 Task: Apply a de-essing effect to a vocal track without compromising natural clarity.
Action: Mouse moved to (76, 0)
Screenshot: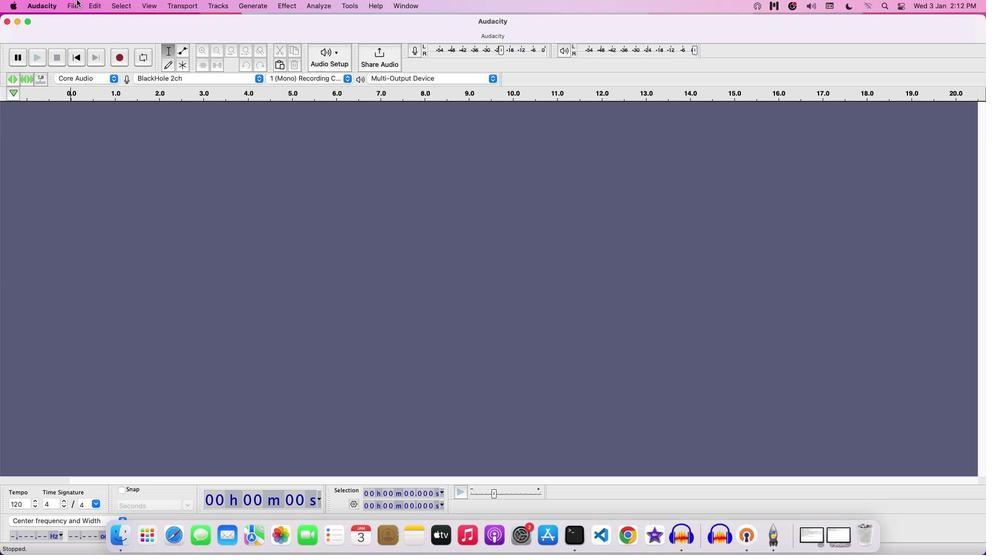 
Action: Mouse pressed left at (76, 0)
Screenshot: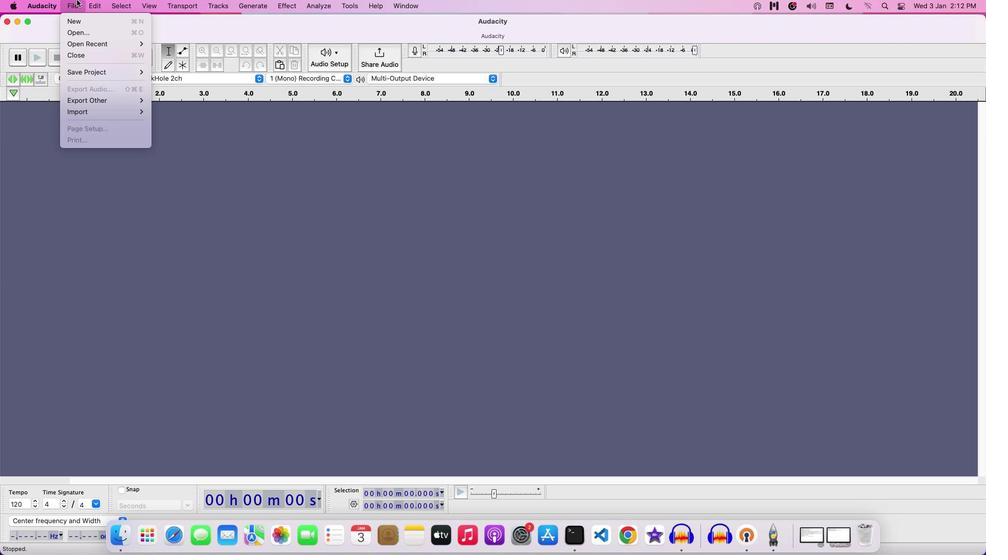 
Action: Mouse moved to (86, 35)
Screenshot: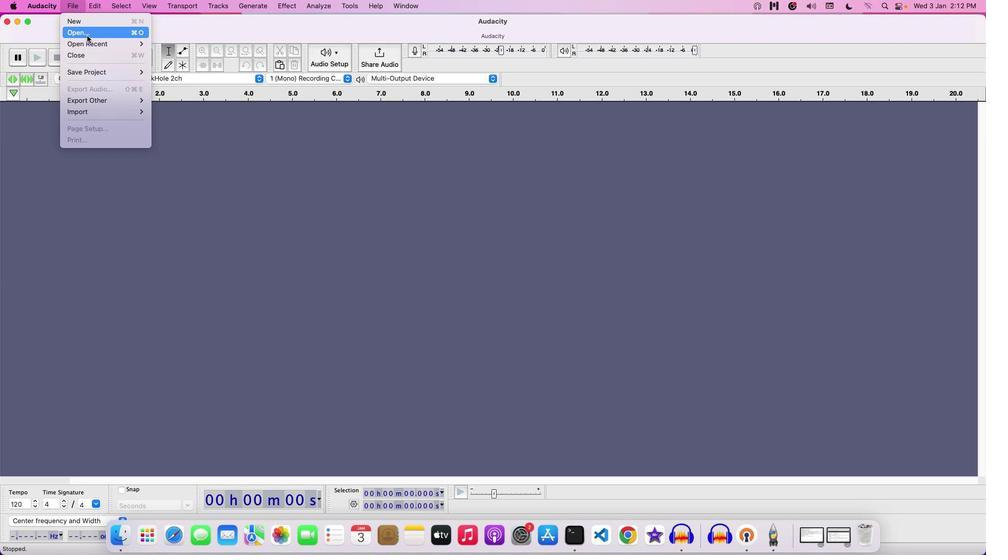 
Action: Mouse pressed left at (86, 35)
Screenshot: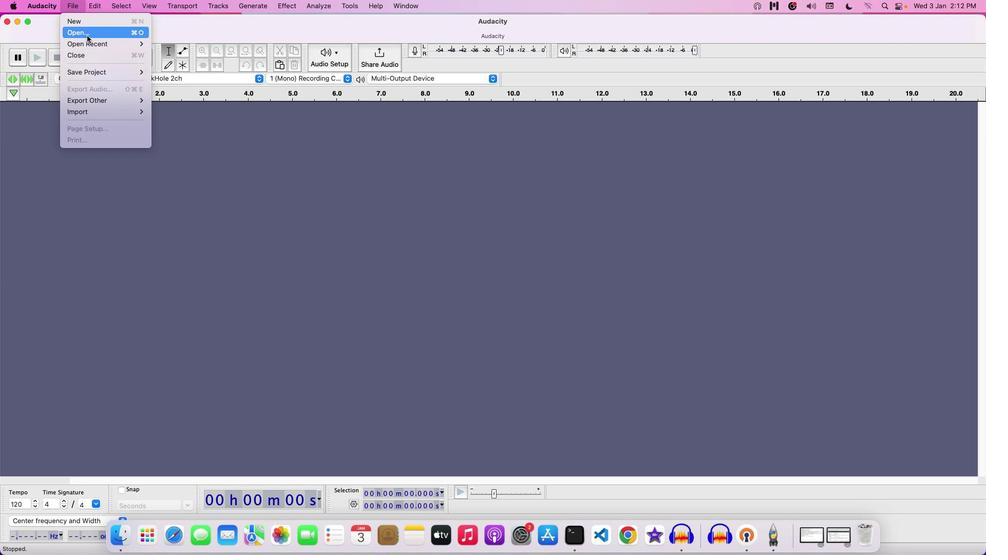 
Action: Mouse moved to (506, 112)
Screenshot: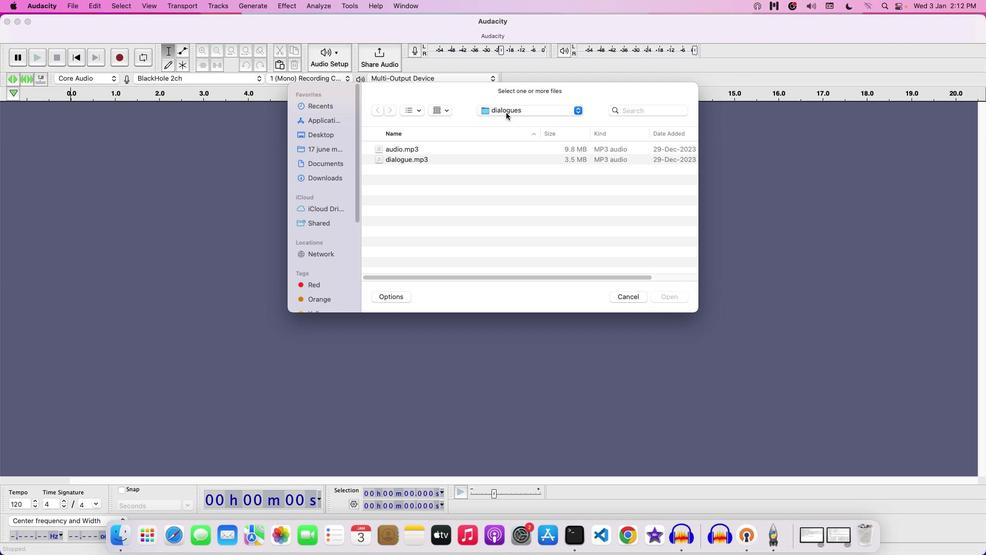 
Action: Mouse pressed left at (506, 112)
Screenshot: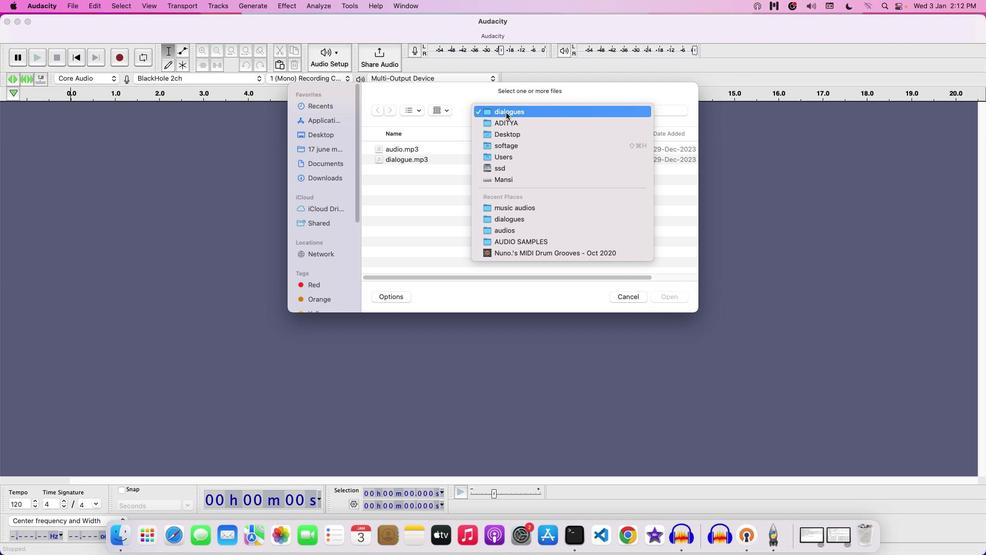 
Action: Mouse moved to (503, 127)
Screenshot: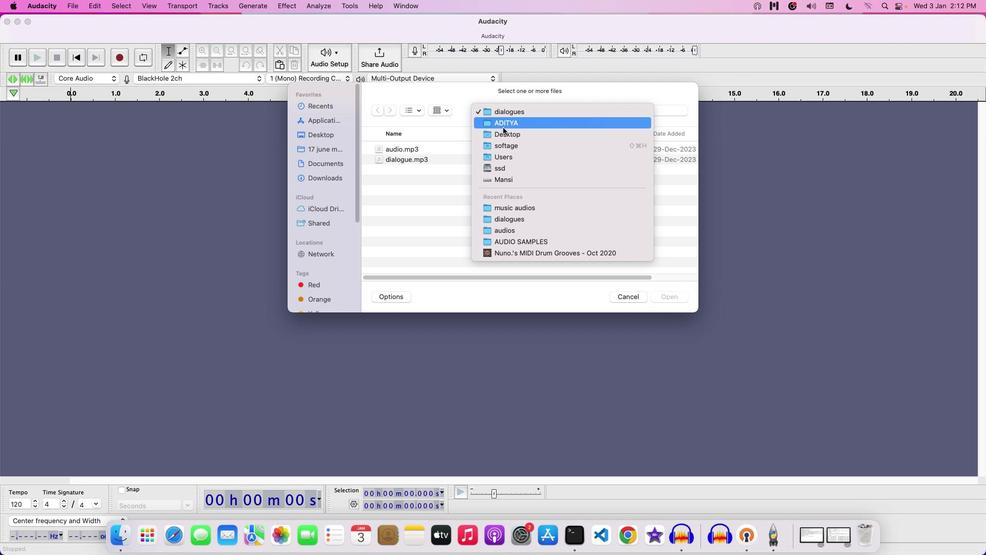 
Action: Mouse pressed left at (503, 127)
Screenshot: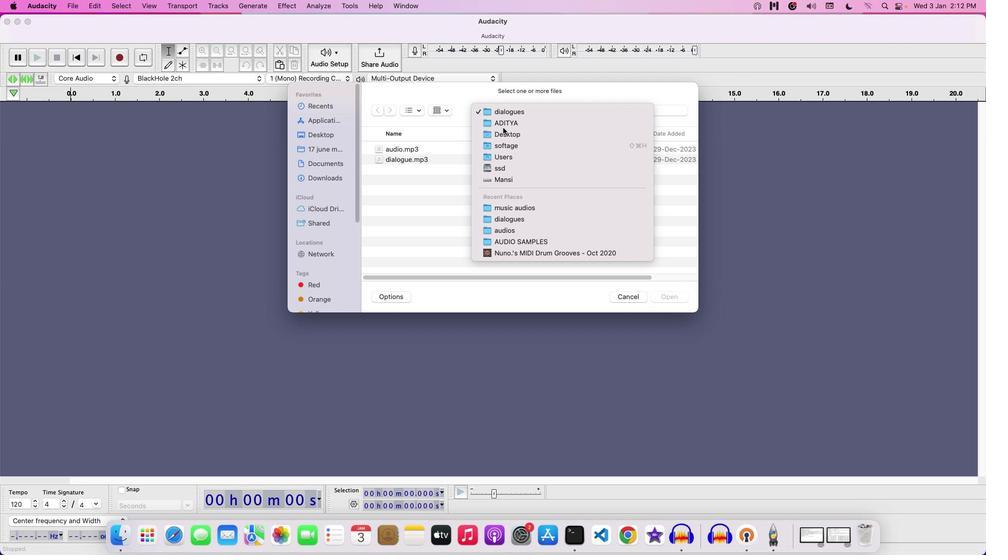 
Action: Mouse moved to (405, 189)
Screenshot: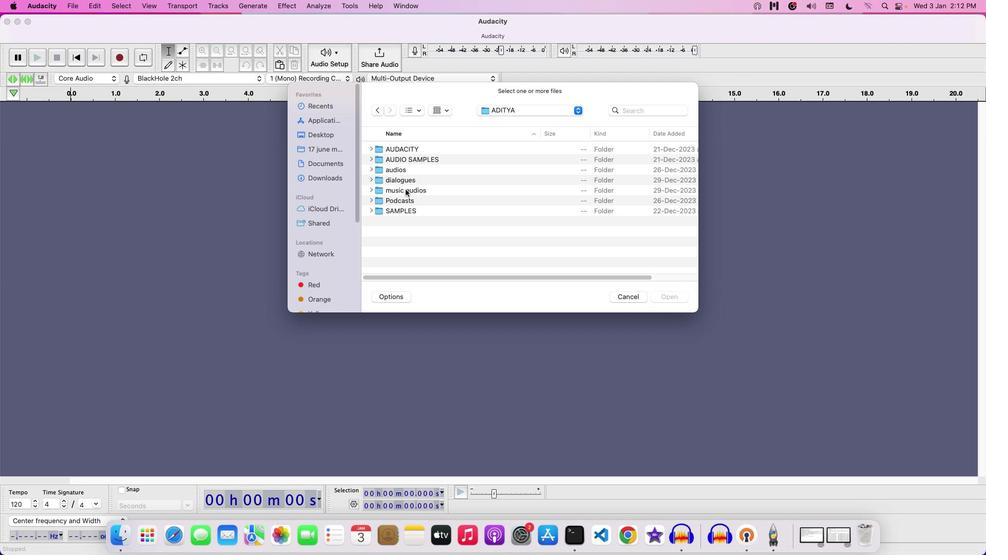 
Action: Mouse pressed left at (405, 189)
Screenshot: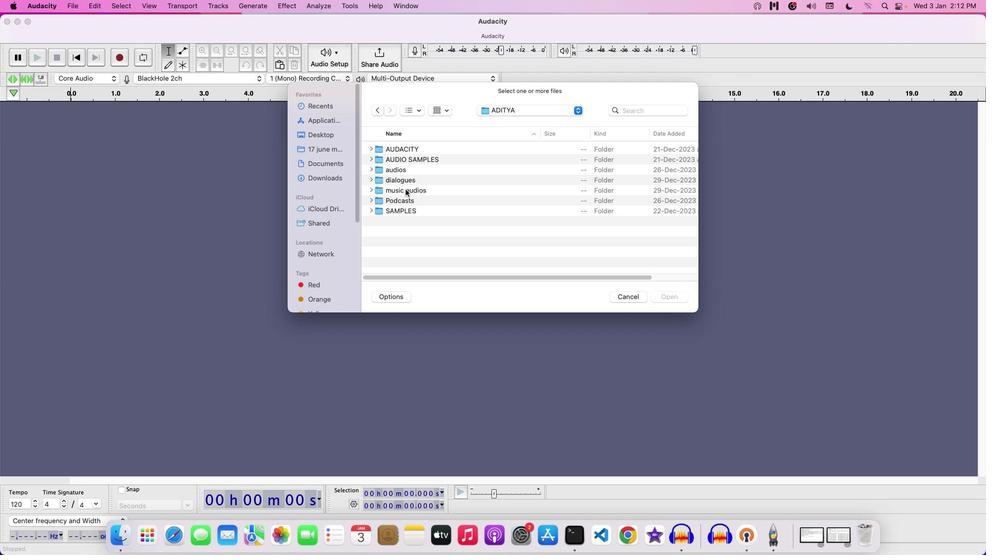 
Action: Mouse pressed left at (405, 189)
Screenshot: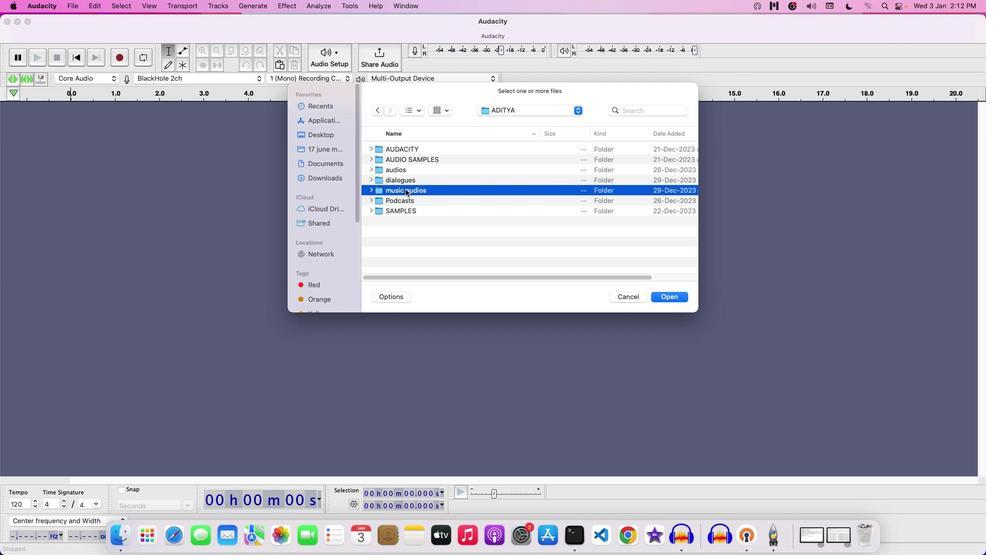 
Action: Mouse moved to (451, 182)
Screenshot: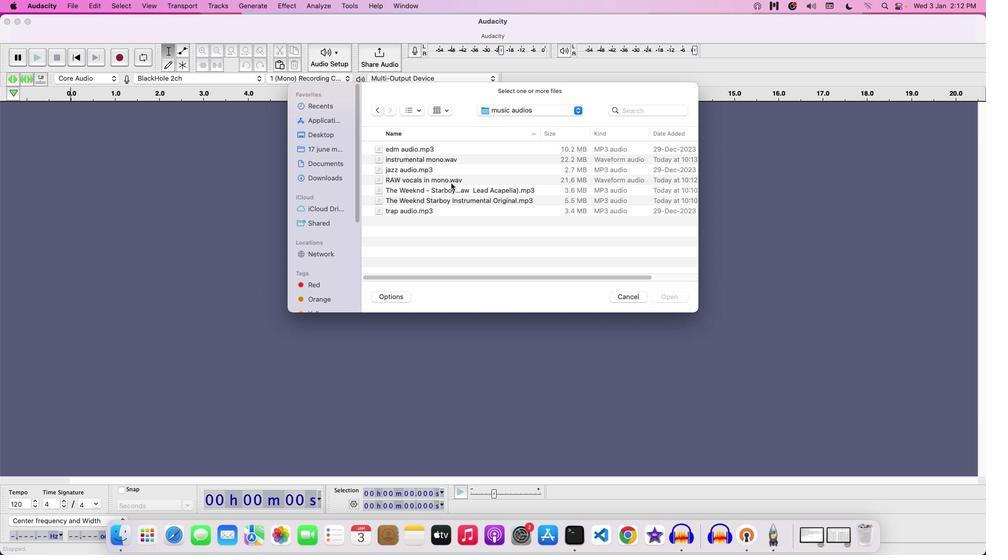 
Action: Mouse pressed left at (451, 182)
Screenshot: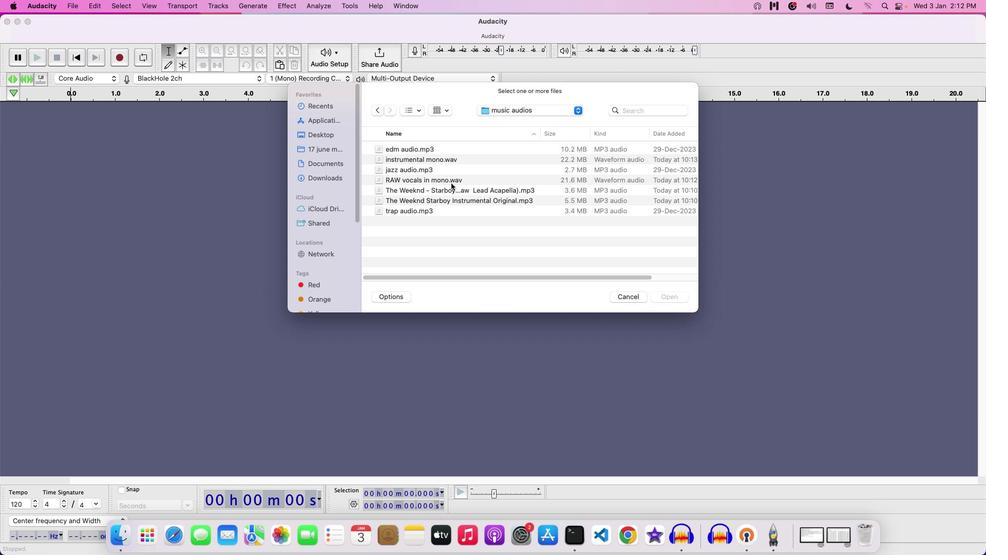 
Action: Mouse pressed left at (451, 182)
Screenshot: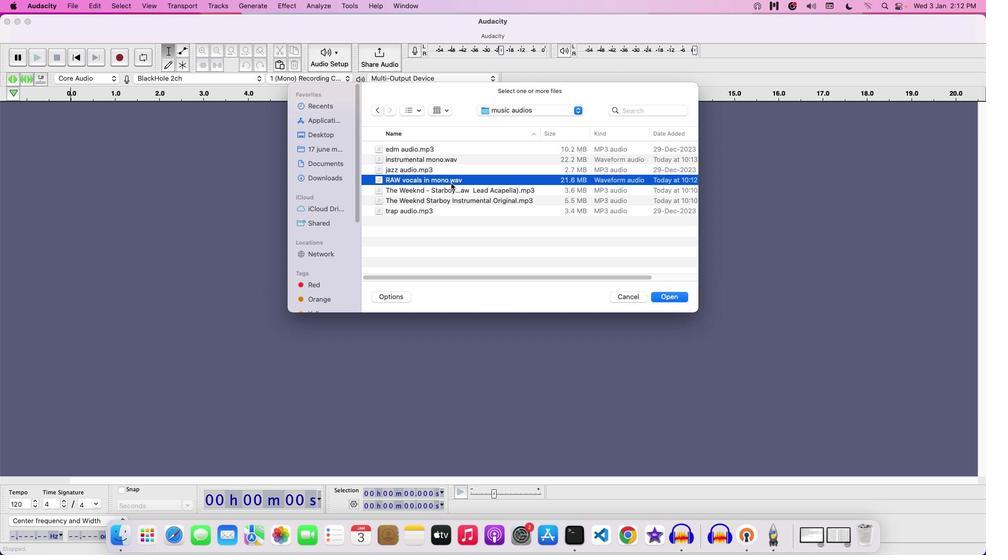 
Action: Mouse moved to (422, 159)
Screenshot: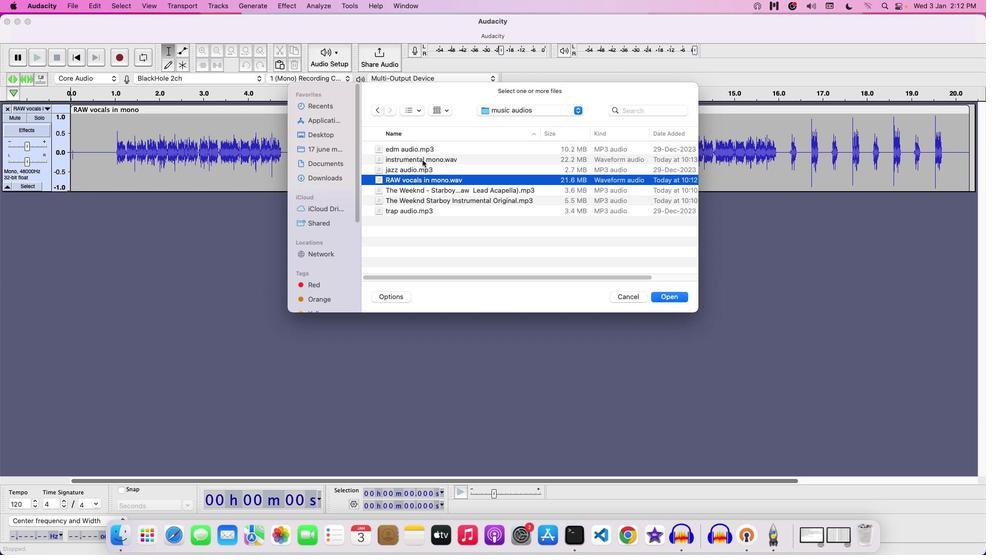 
Action: Mouse pressed left at (422, 159)
Screenshot: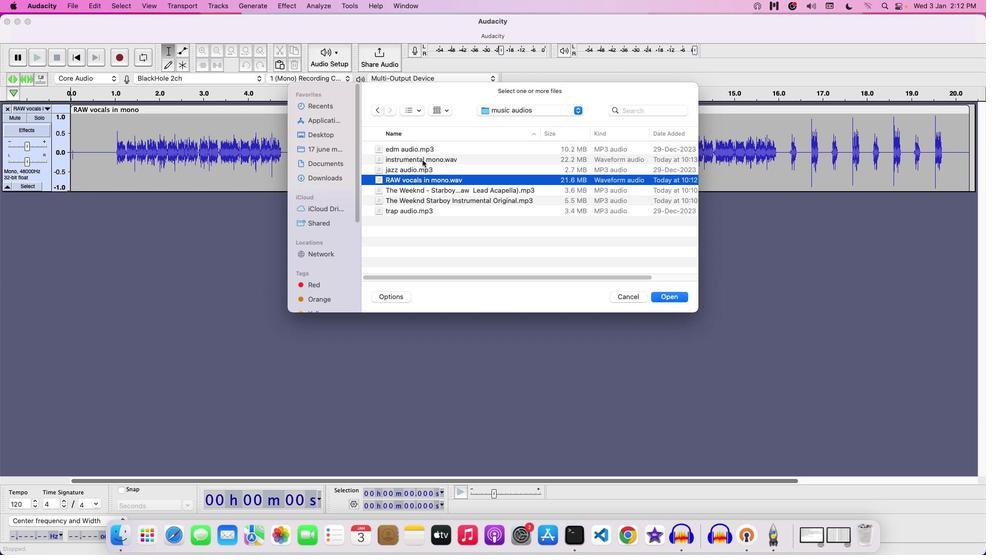
Action: Mouse moved to (443, 159)
Screenshot: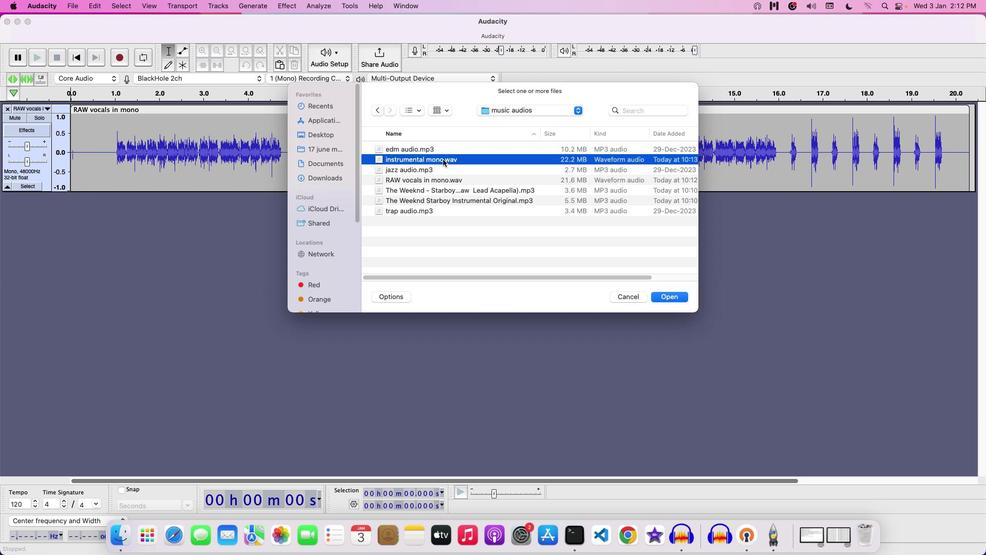 
Action: Mouse pressed left at (443, 159)
Screenshot: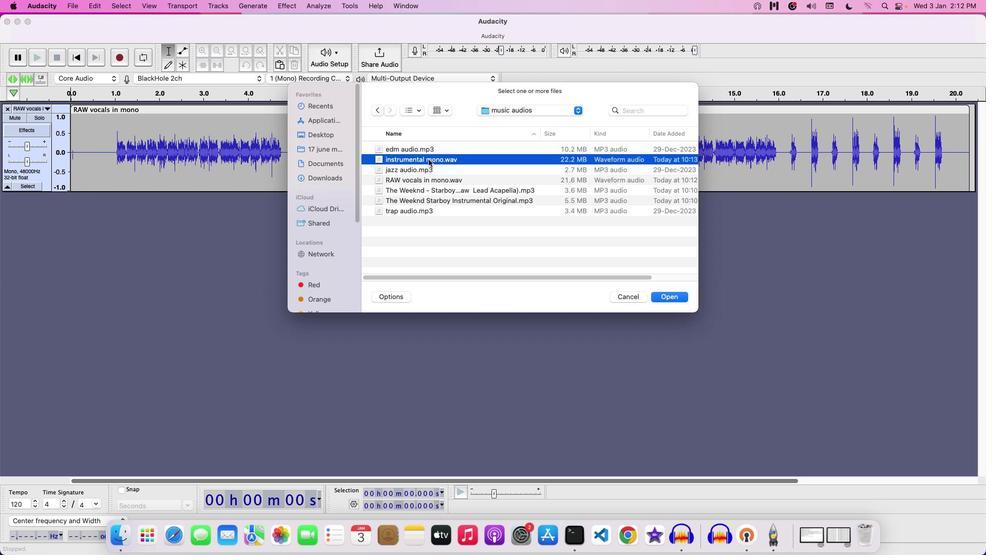 
Action: Mouse moved to (624, 296)
Screenshot: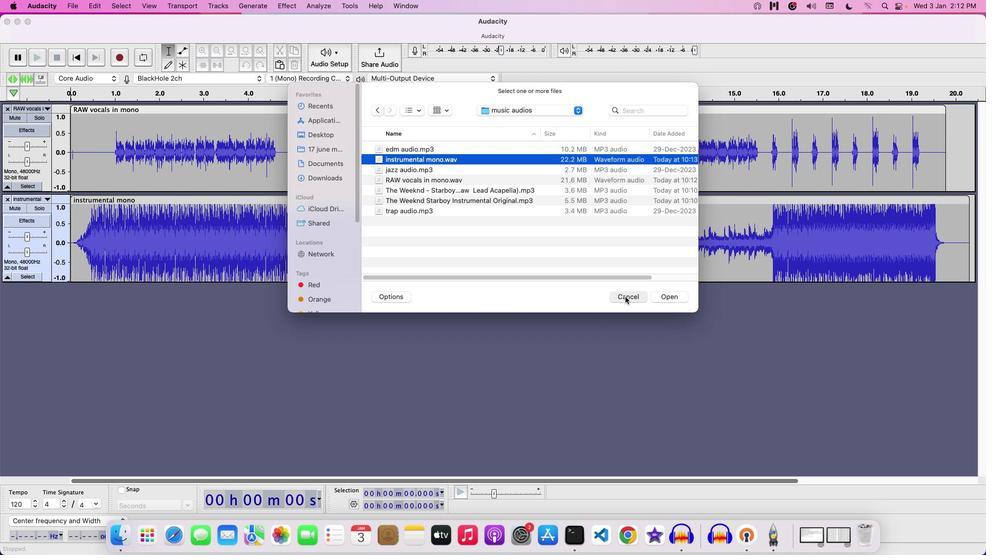 
Action: Mouse pressed left at (624, 296)
Screenshot: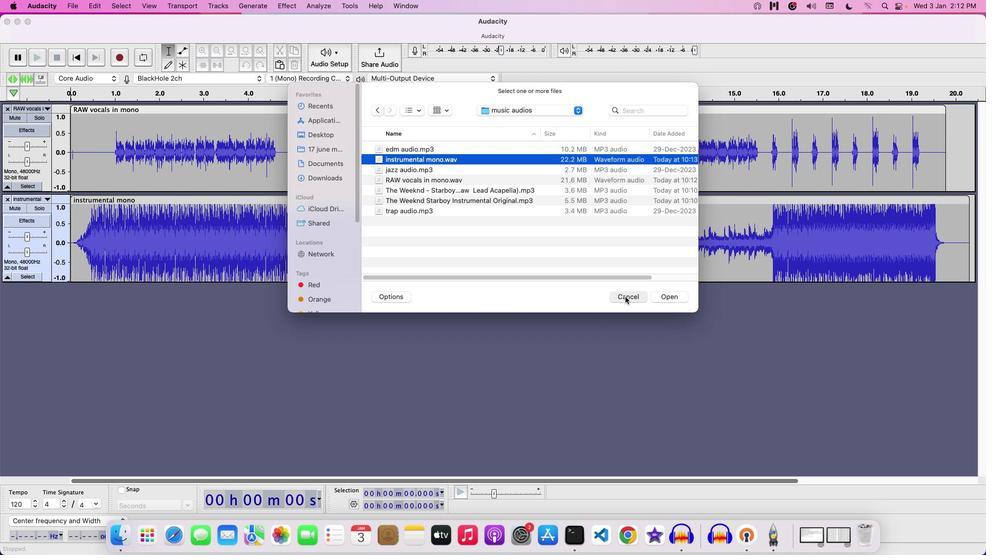 
Action: Mouse moved to (70, 110)
Screenshot: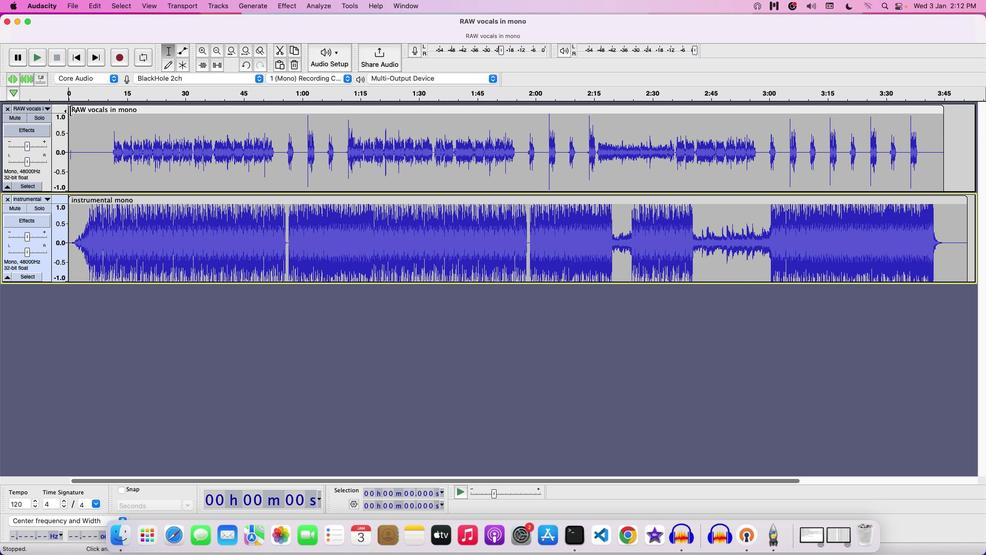 
Action: Mouse pressed left at (70, 110)
Screenshot: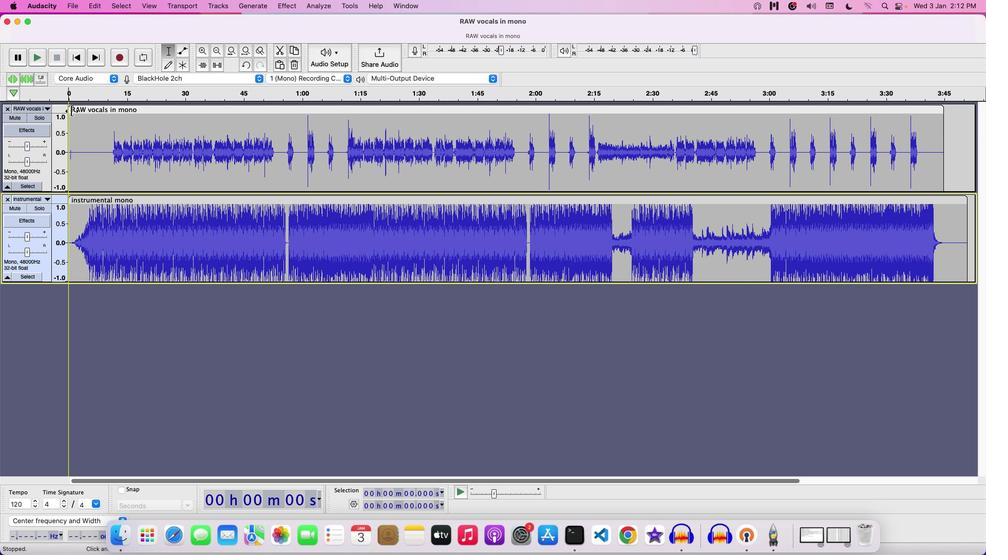 
Action: Mouse moved to (69, 199)
Screenshot: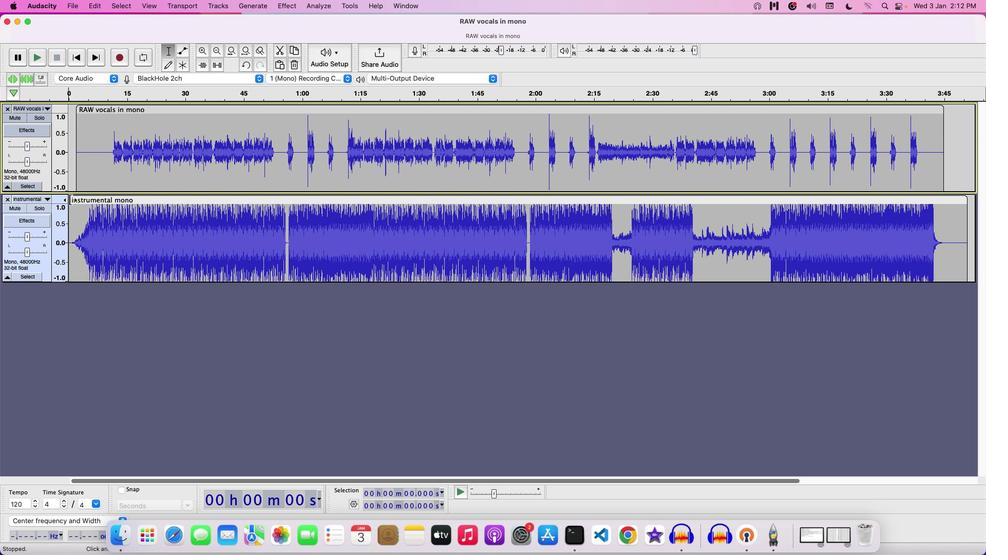 
Action: Mouse pressed left at (69, 199)
Screenshot: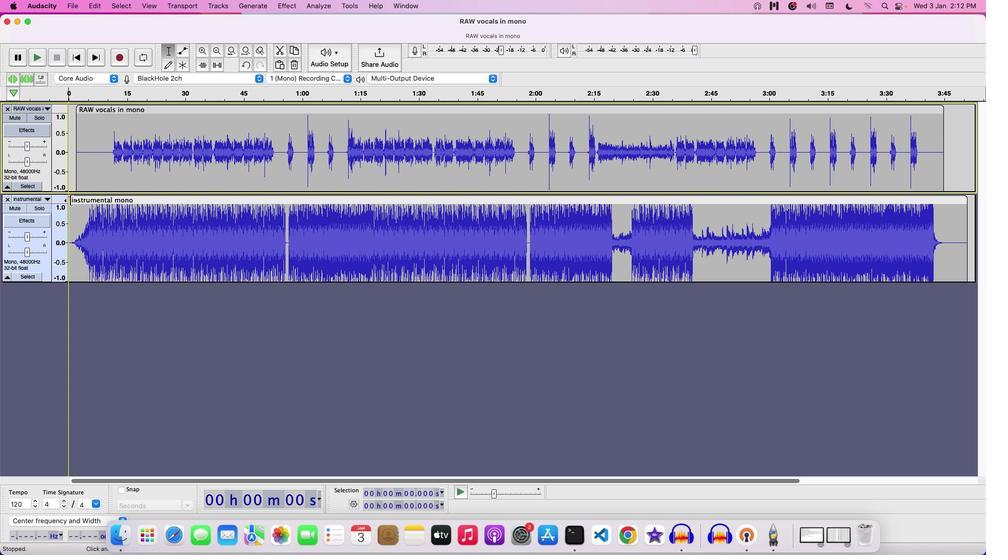 
Action: Mouse moved to (93, 109)
Screenshot: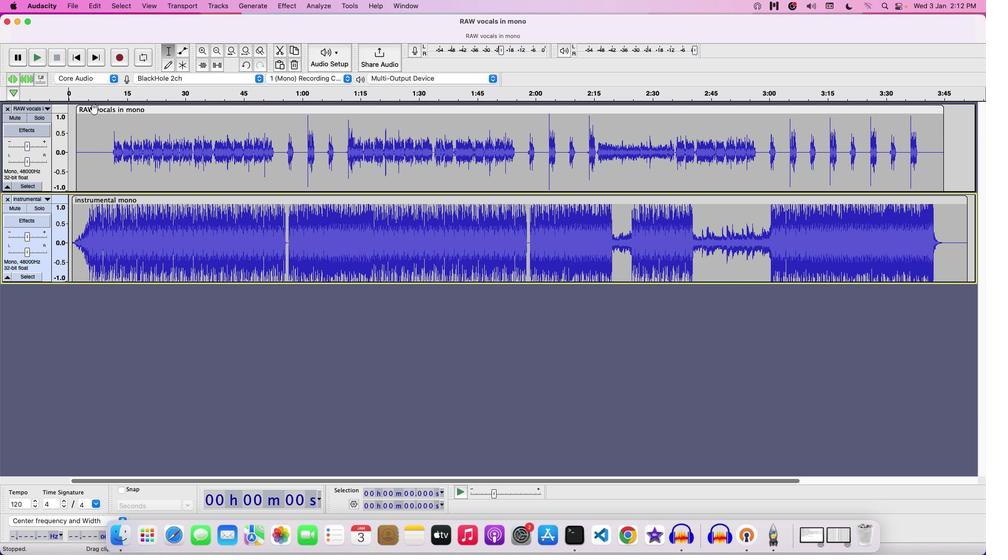 
Action: Key pressed Key.space
Screenshot: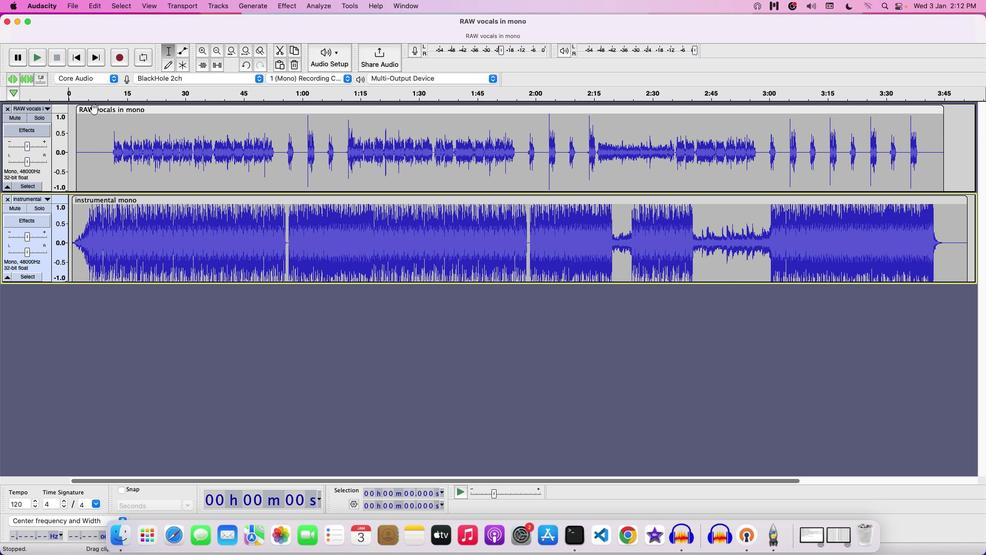 
Action: Mouse moved to (28, 236)
Screenshot: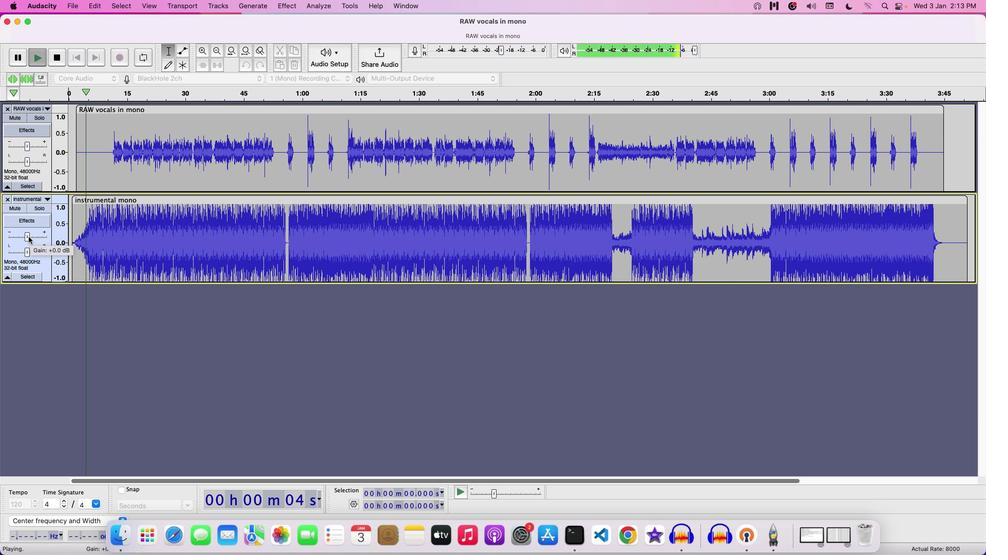 
Action: Mouse pressed left at (28, 236)
Screenshot: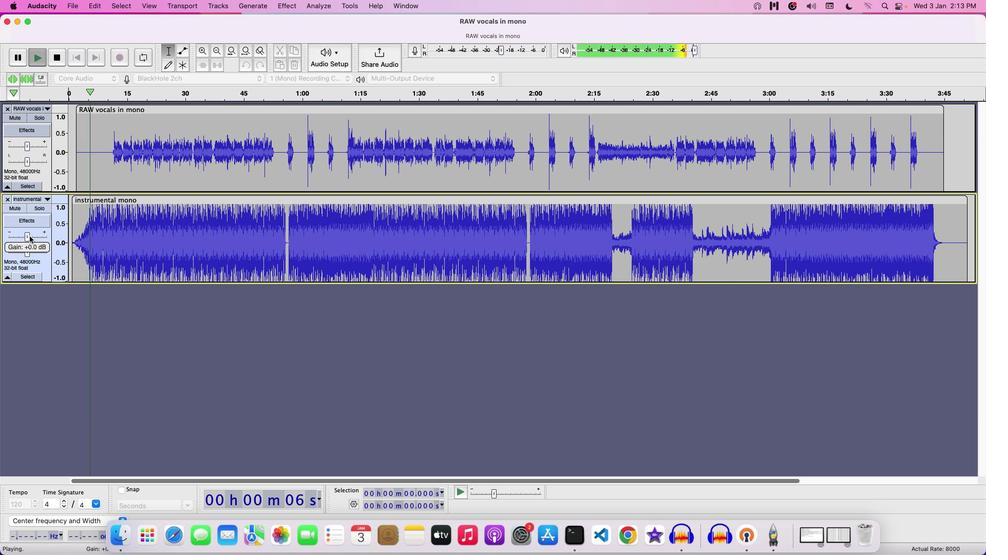 
Action: Mouse moved to (32, 235)
Screenshot: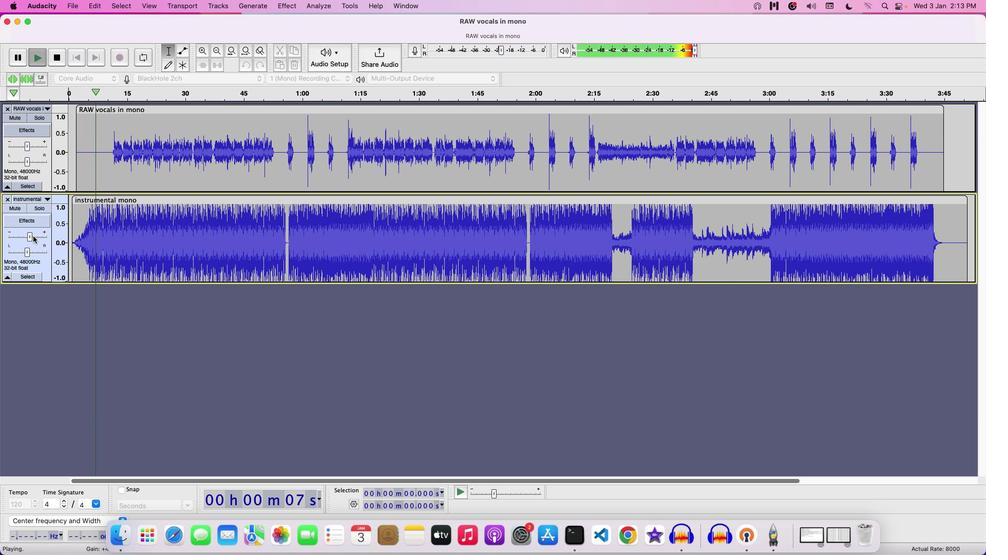 
Action: Mouse pressed left at (32, 235)
Screenshot: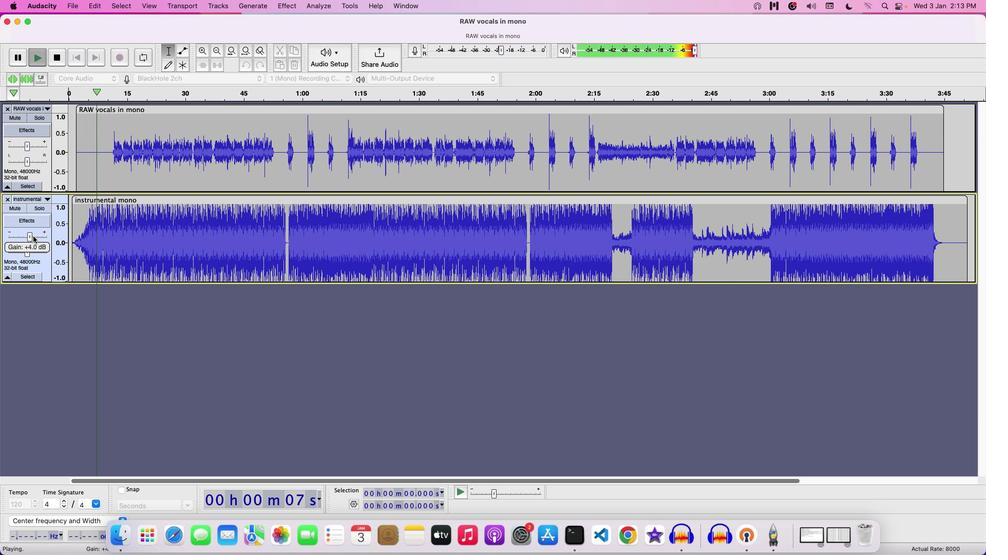 
Action: Mouse moved to (28, 234)
Screenshot: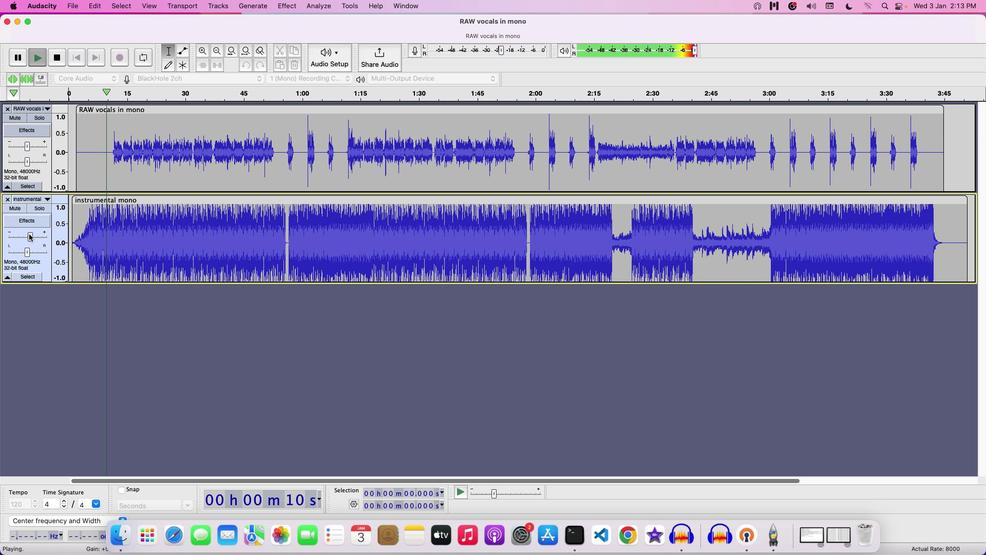
Action: Mouse pressed left at (28, 234)
Screenshot: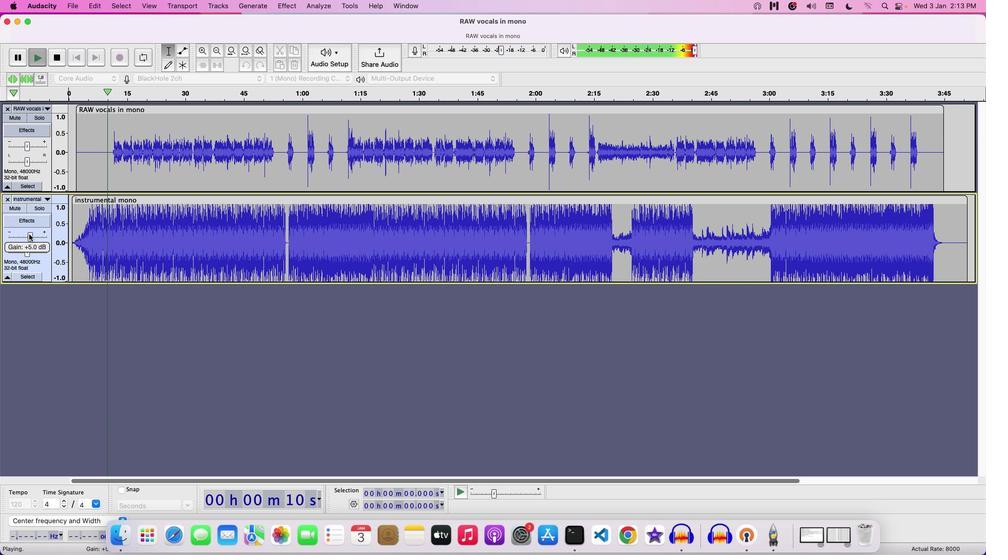
Action: Mouse moved to (27, 147)
Screenshot: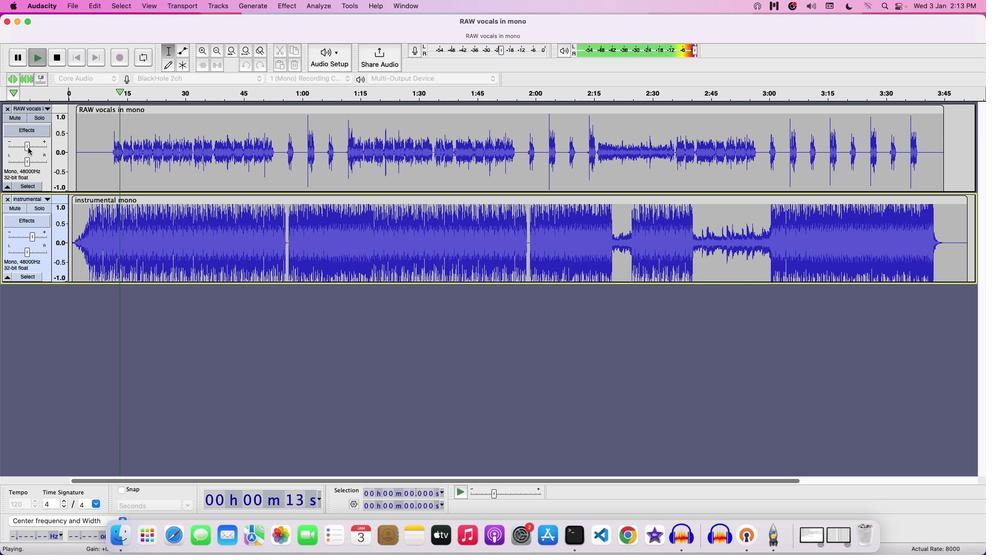
Action: Mouse pressed left at (27, 147)
Screenshot: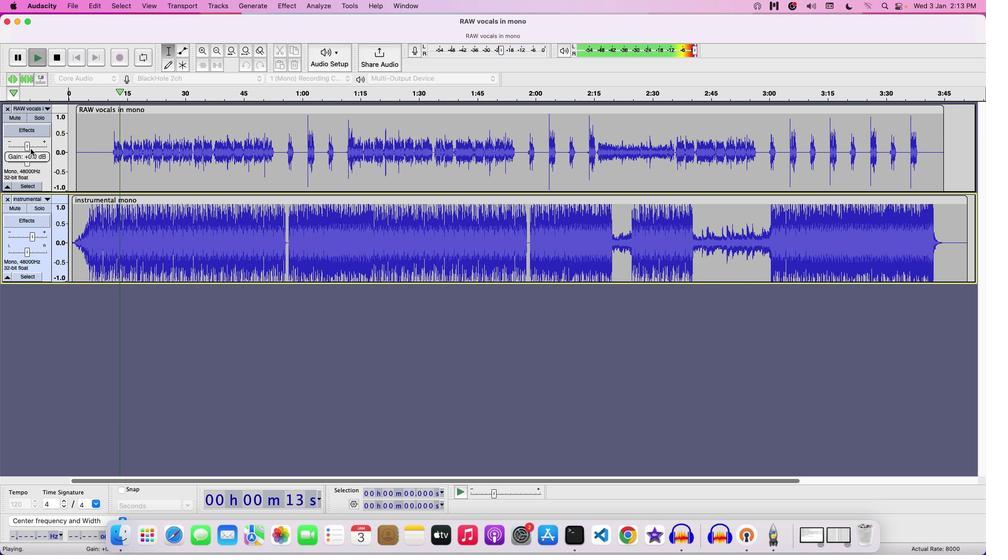 
Action: Mouse moved to (104, 148)
Screenshot: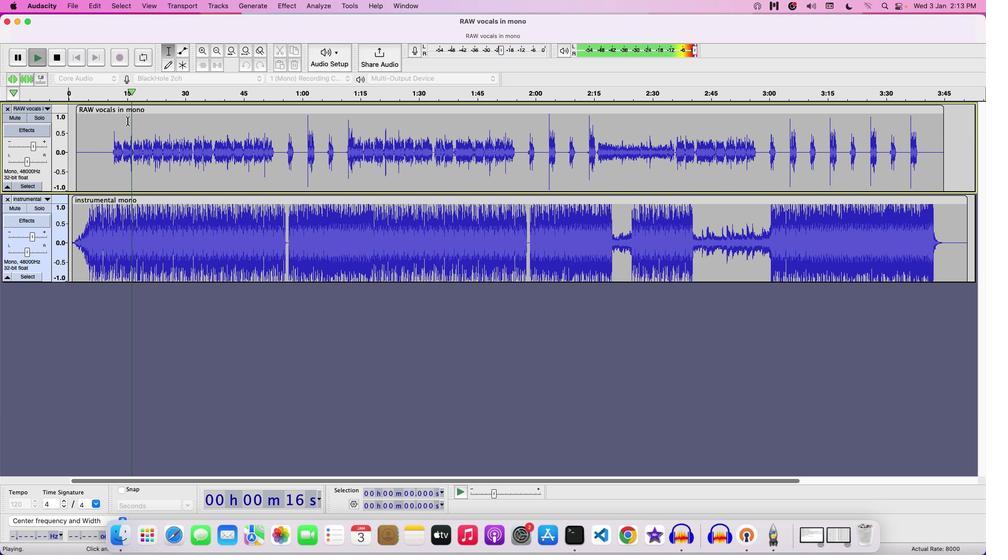 
Action: Key pressed Key.space
Screenshot: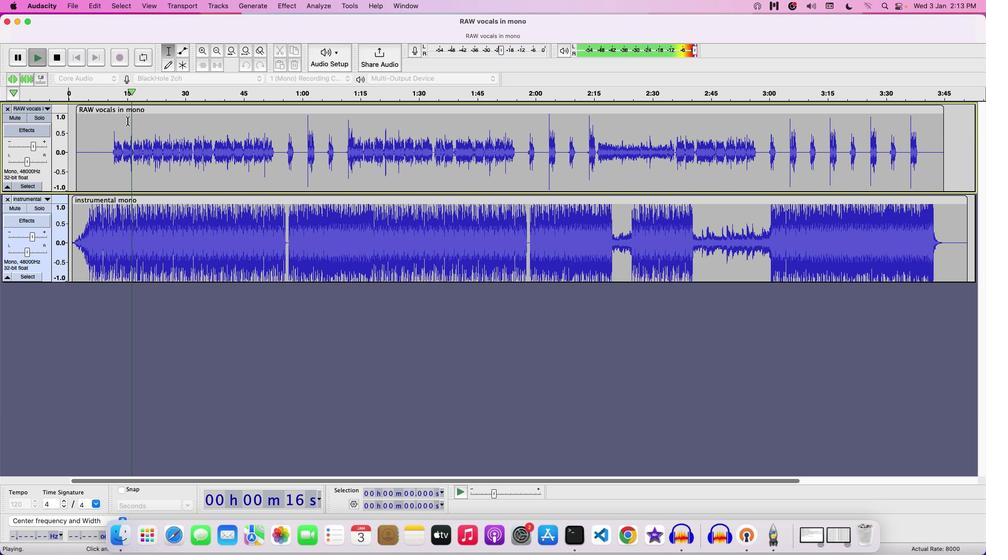 
Action: Mouse moved to (200, 48)
Screenshot: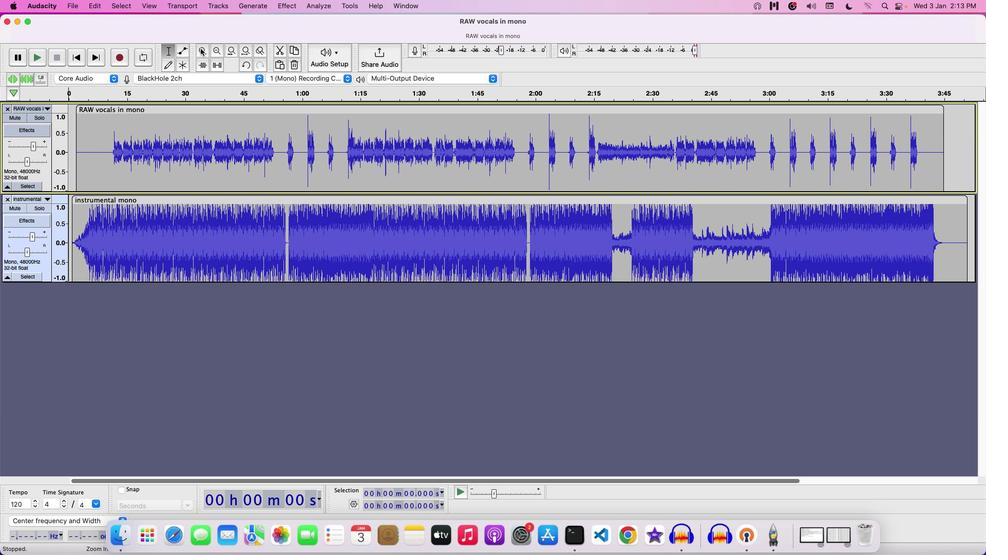 
Action: Mouse pressed left at (200, 48)
Screenshot: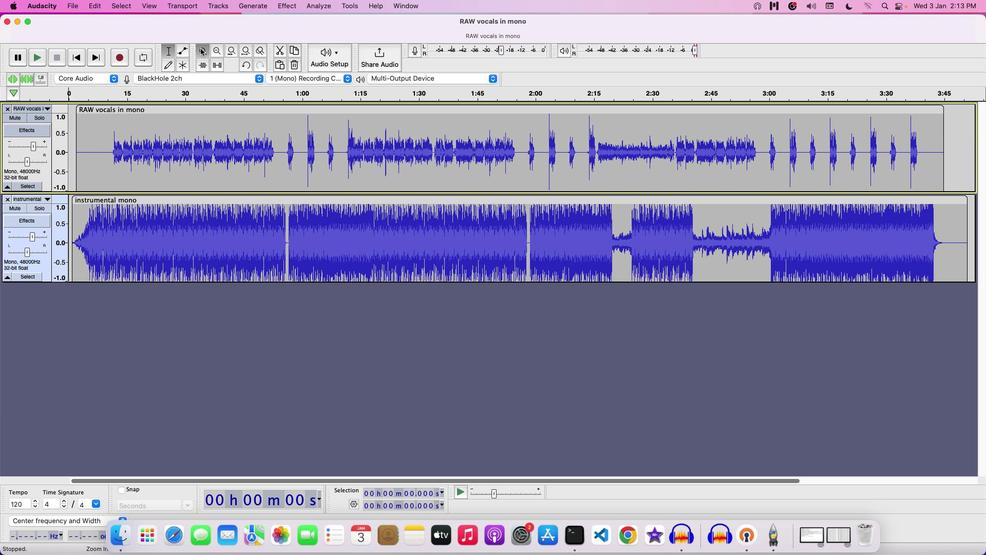 
Action: Mouse pressed left at (200, 48)
Screenshot: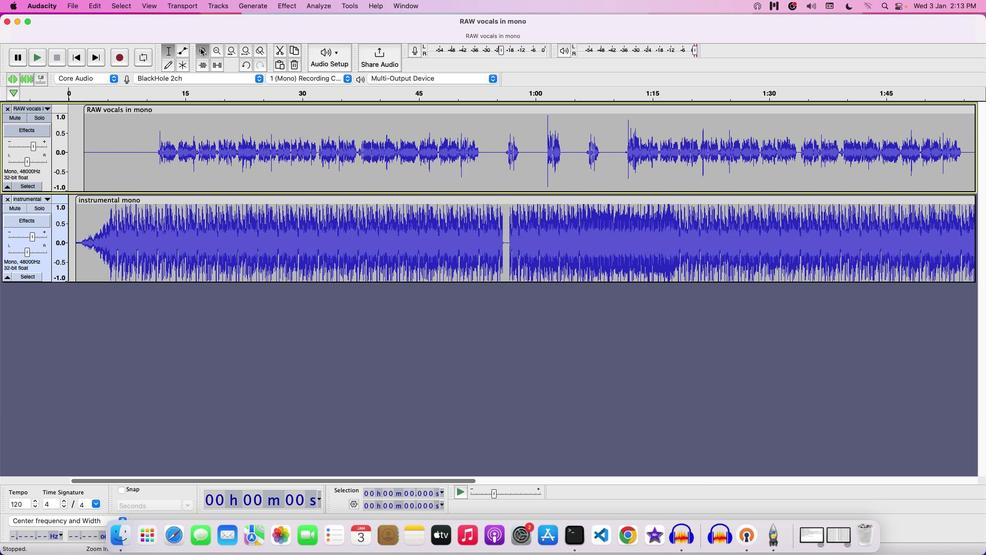 
Action: Mouse moved to (200, 48)
Screenshot: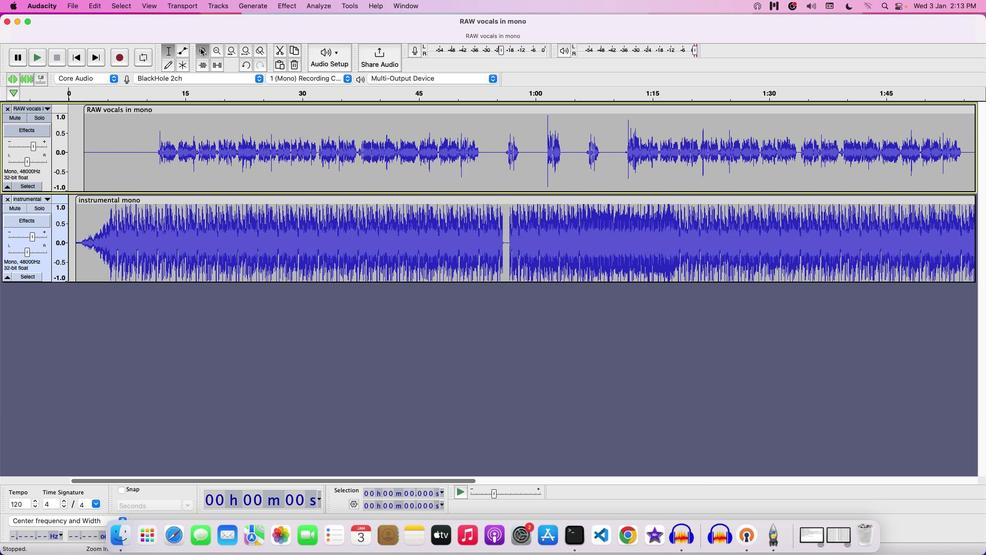 
Action: Mouse pressed left at (200, 48)
Screenshot: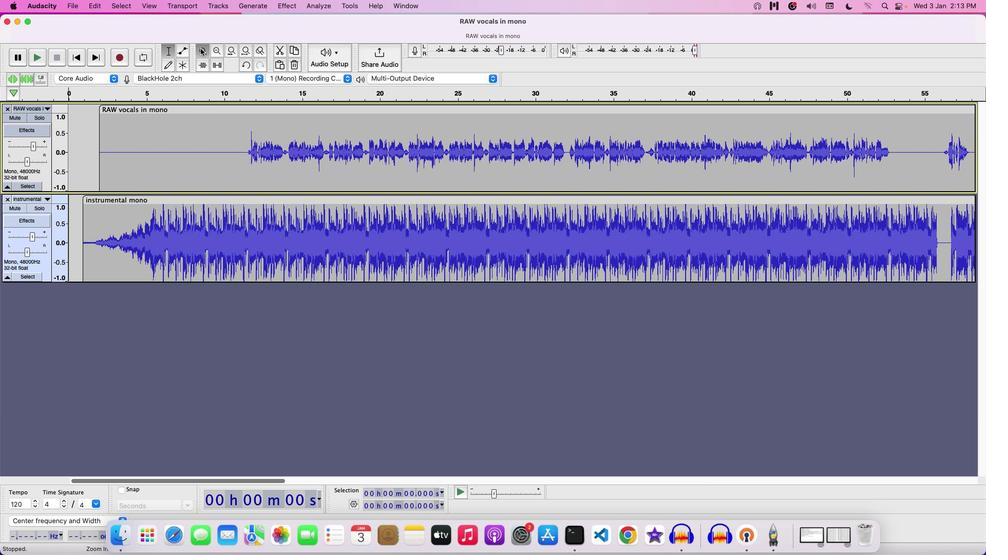 
Action: Mouse moved to (446, 108)
Screenshot: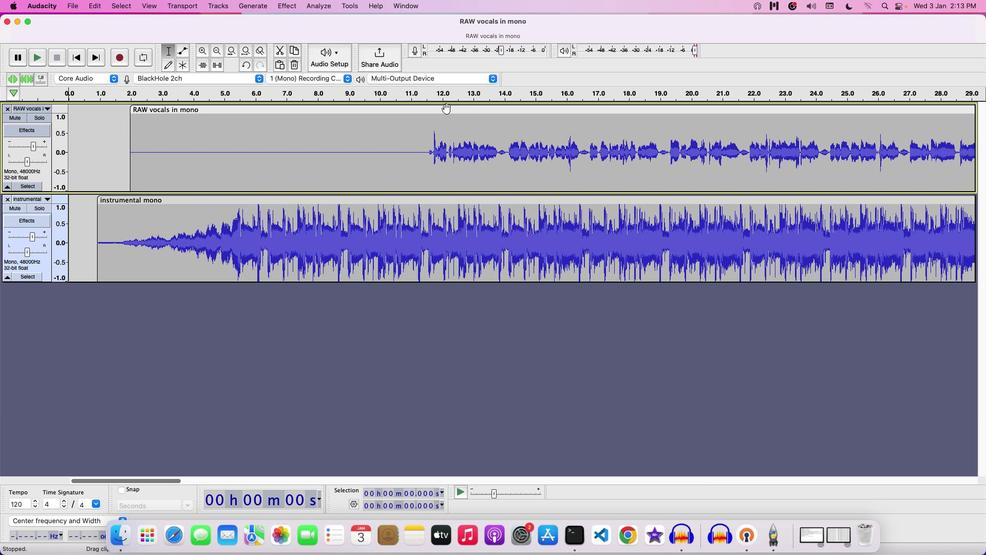 
Action: Mouse pressed left at (446, 108)
Screenshot: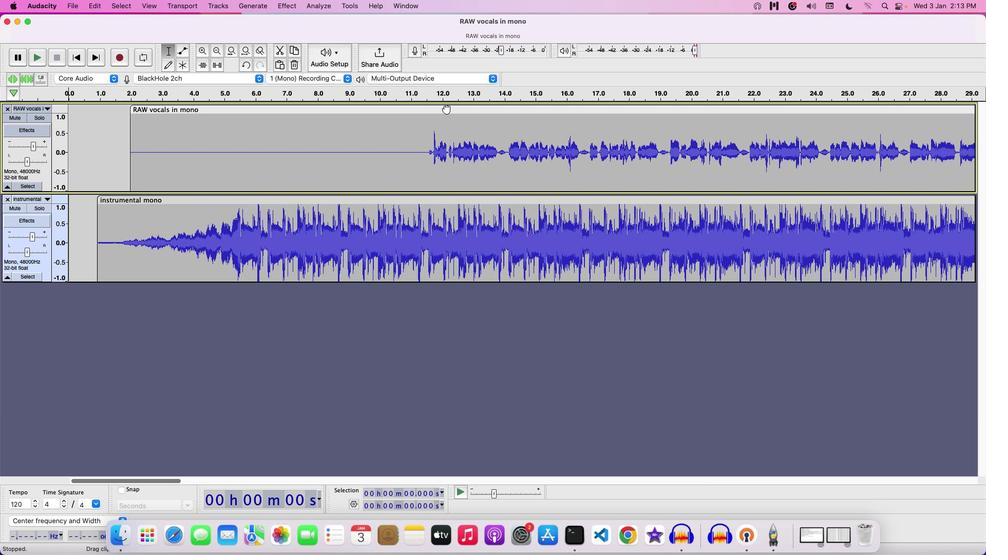 
Action: Mouse moved to (435, 110)
Screenshot: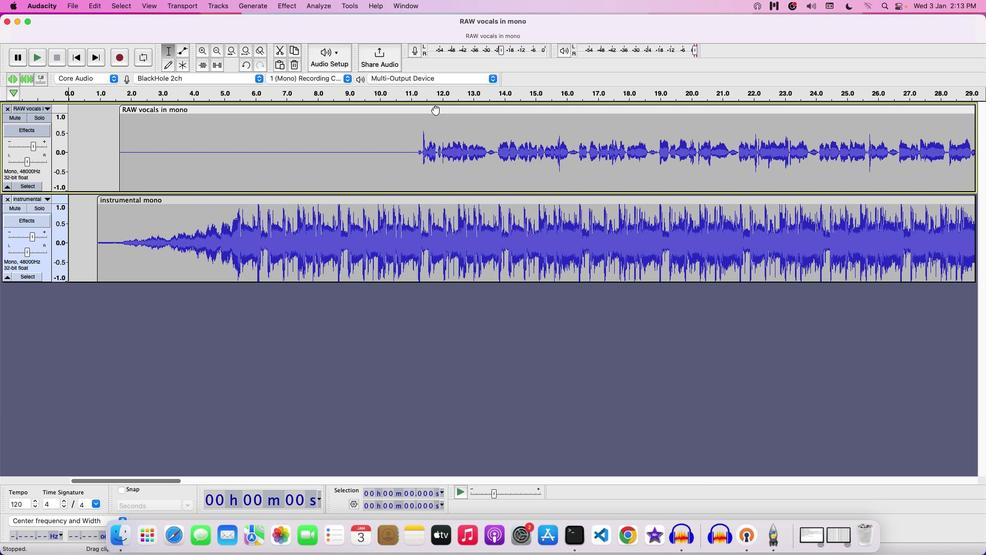 
Action: Key pressed Key.space
Screenshot: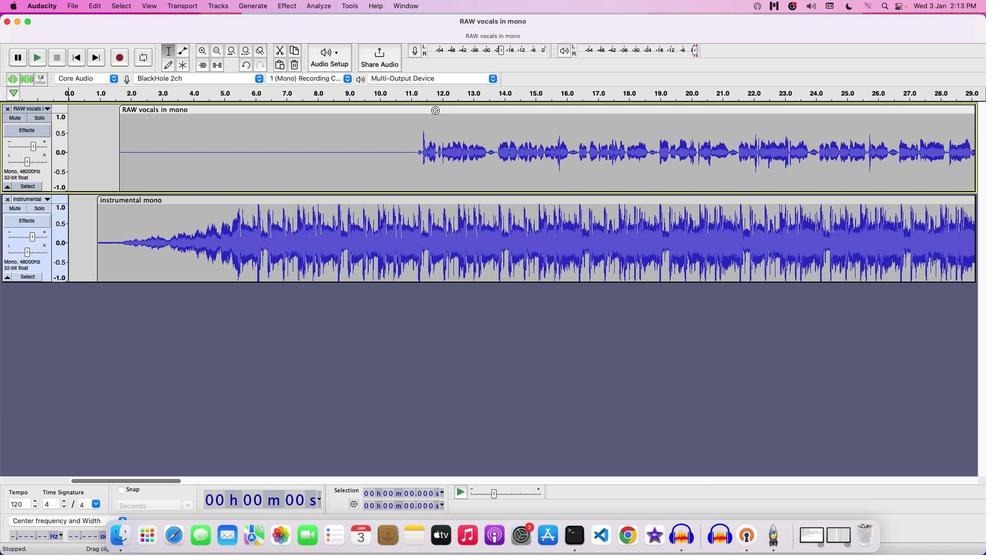 
Action: Mouse moved to (433, 123)
Screenshot: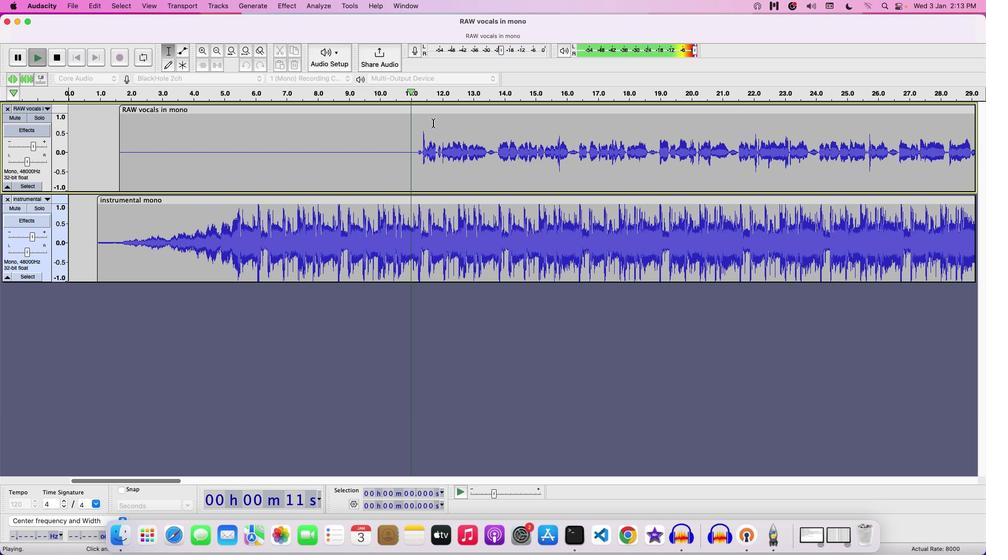 
Action: Key pressed Key.space
Screenshot: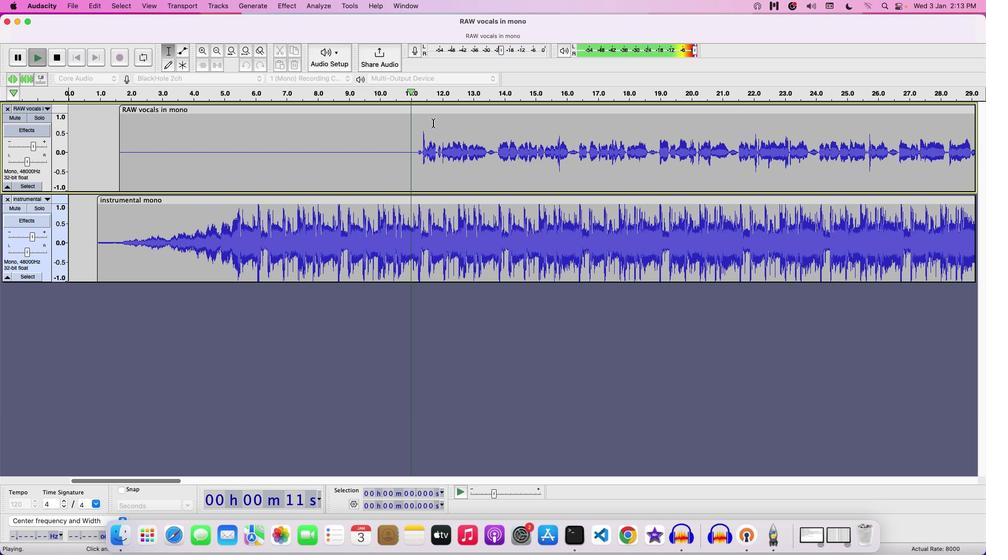 
Action: Mouse moved to (440, 106)
Screenshot: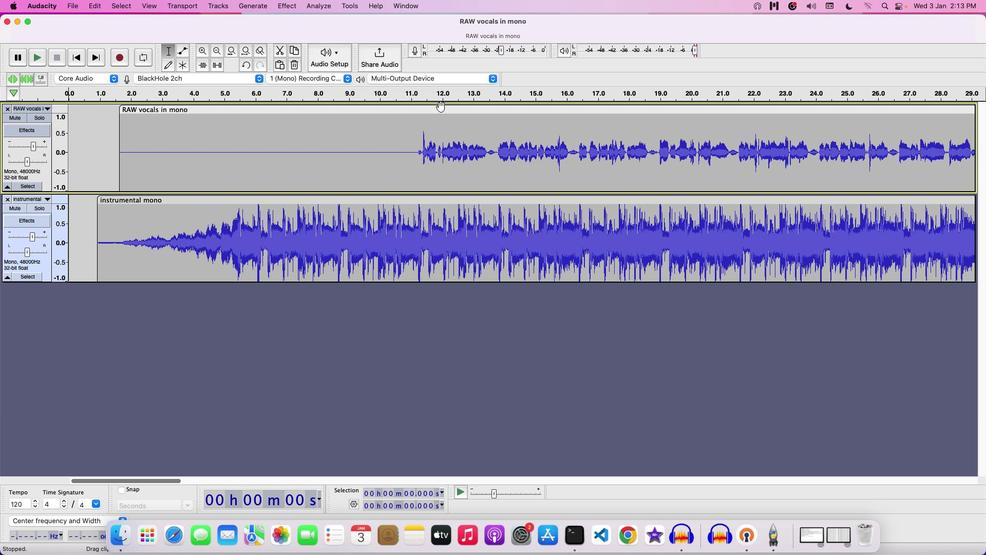 
Action: Mouse pressed left at (440, 106)
Screenshot: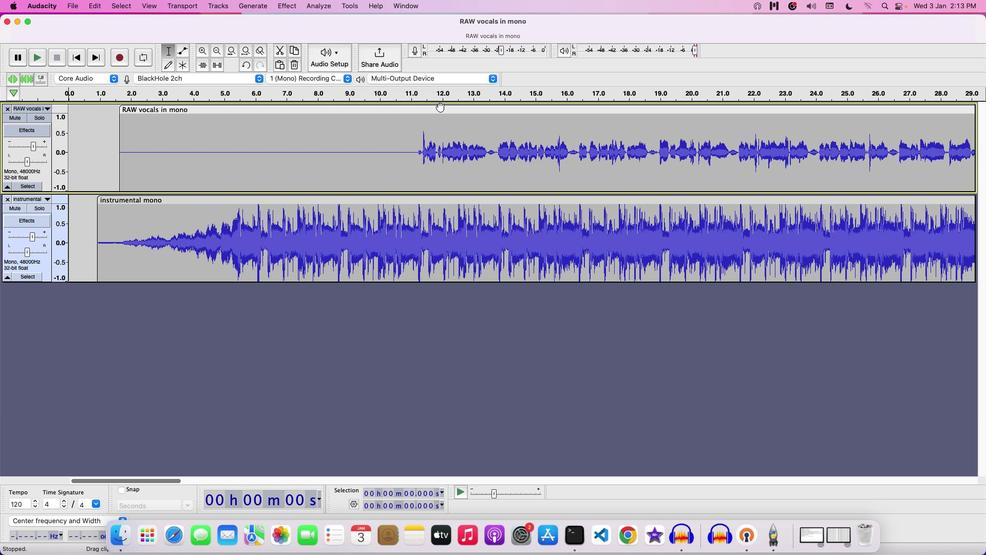 
Action: Mouse moved to (417, 112)
Screenshot: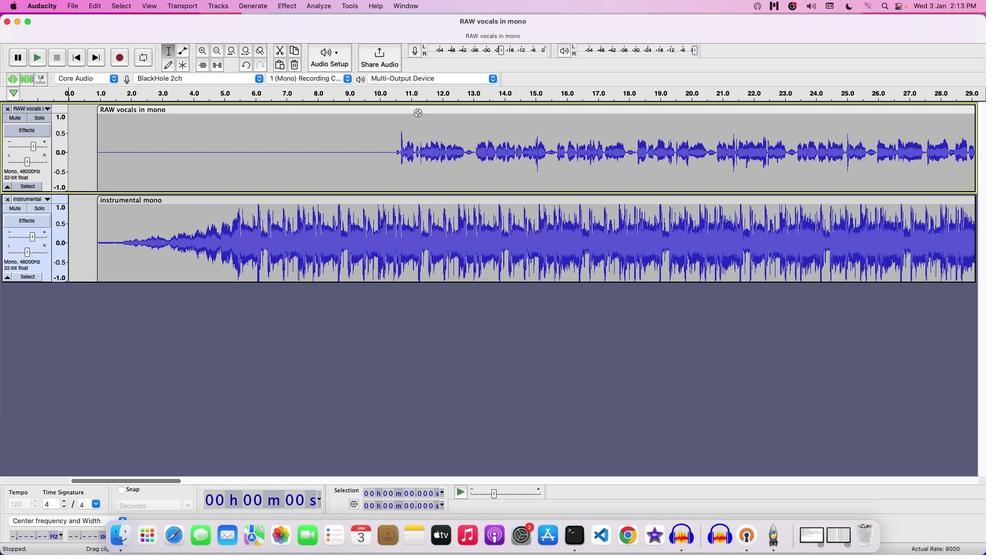 
Action: Key pressed Key.space
Screenshot: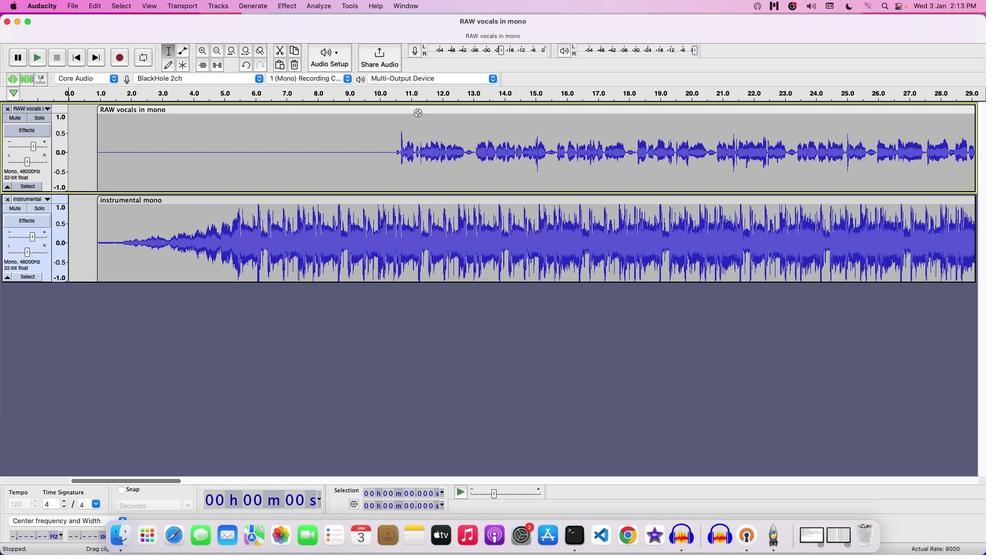 
Action: Mouse moved to (313, 133)
Screenshot: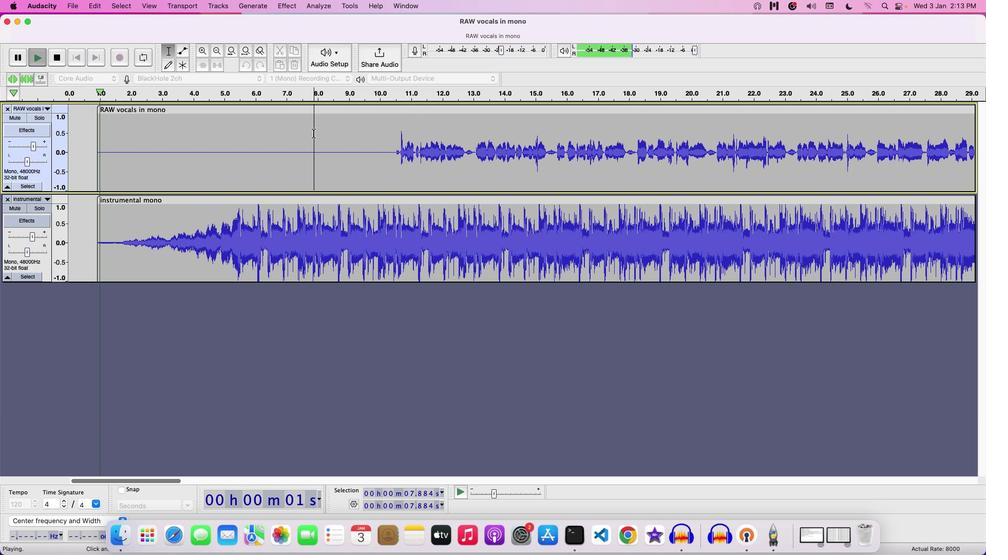 
Action: Mouse pressed left at (313, 133)
Screenshot: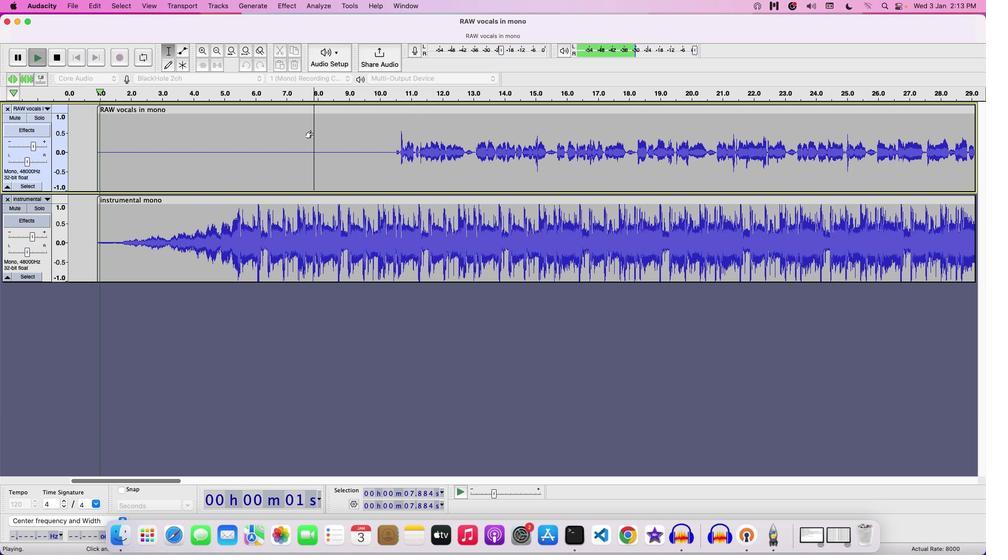 
Action: Key pressed Key.space
Screenshot: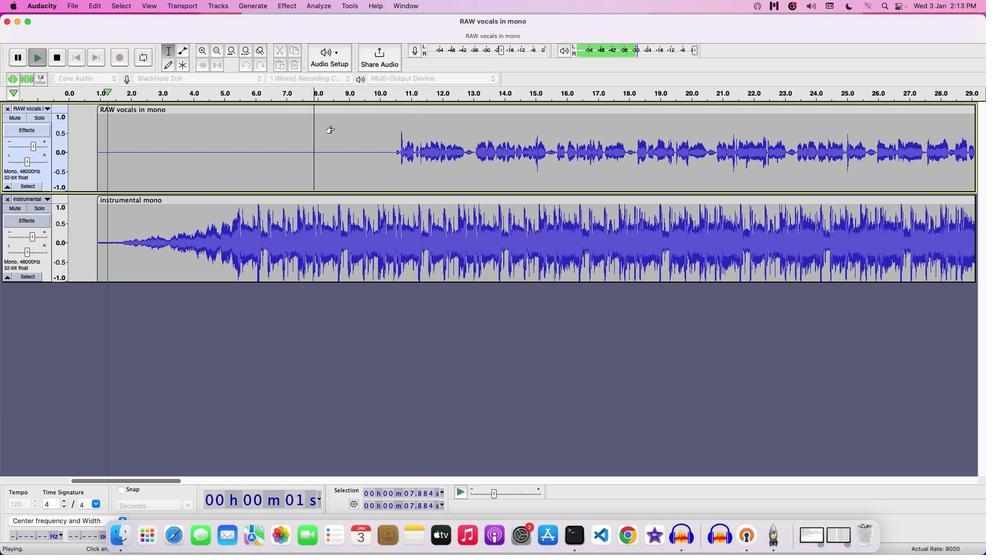 
Action: Mouse moved to (353, 128)
Screenshot: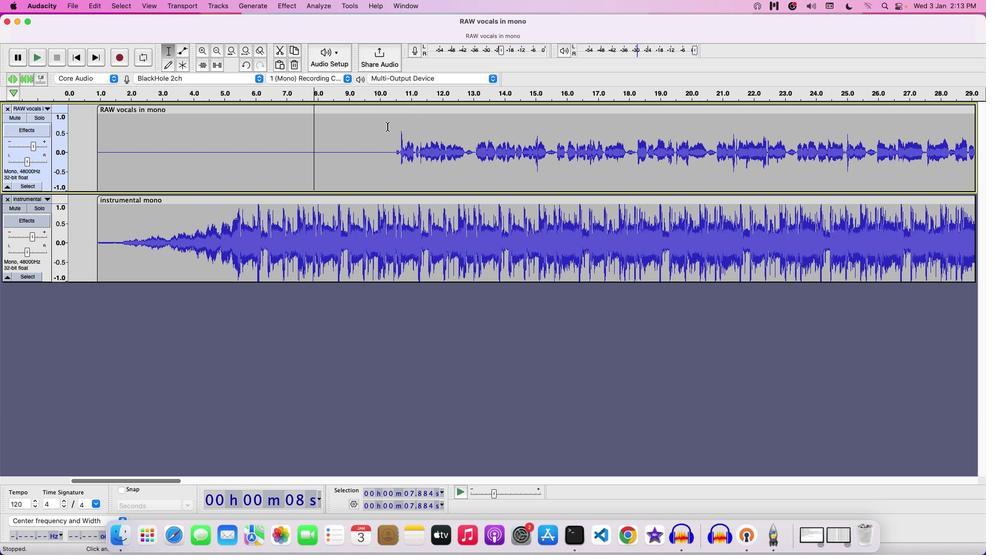 
Action: Key pressed Key.space
Screenshot: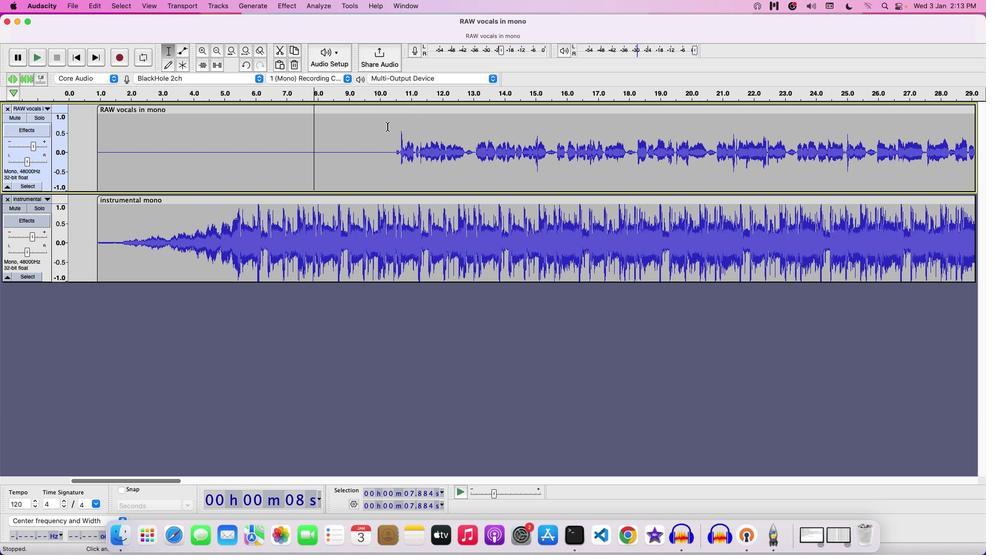
Action: Mouse moved to (422, 107)
Screenshot: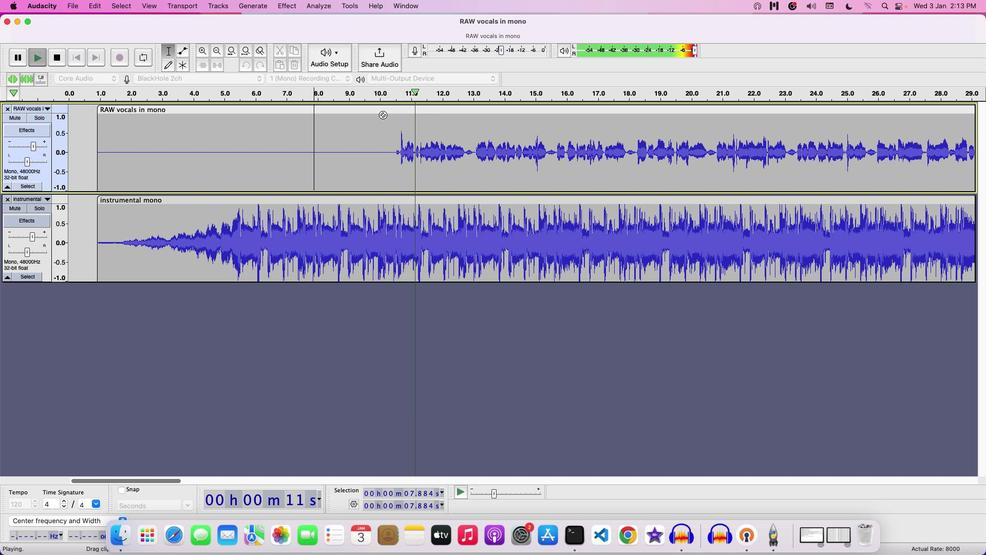 
Action: Key pressed Key.space
Screenshot: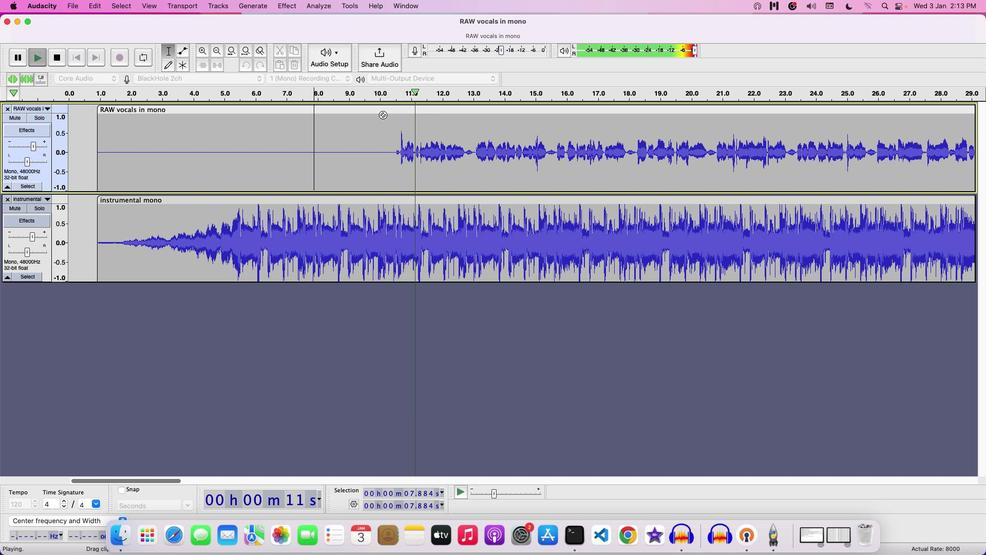 
Action: Mouse moved to (393, 109)
Screenshot: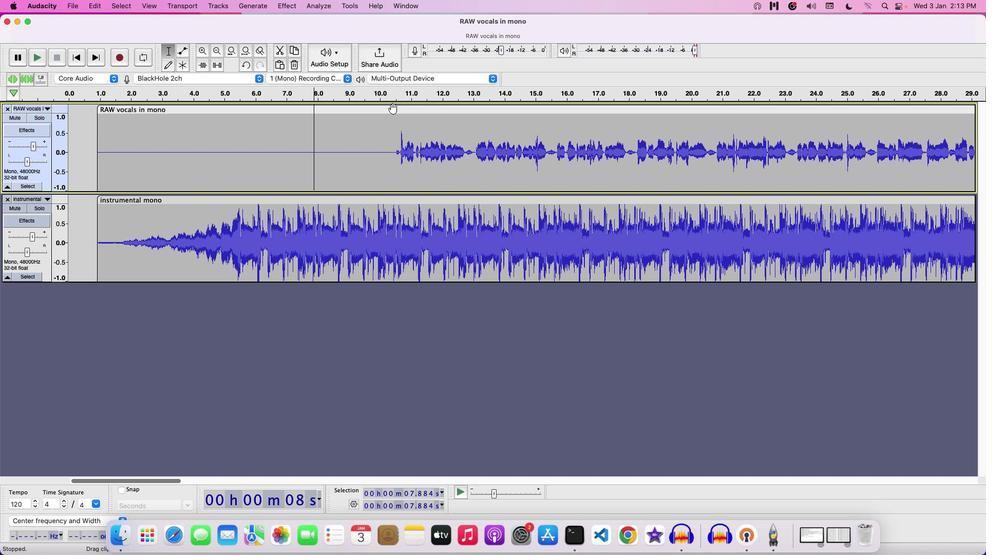 
Action: Mouse pressed left at (393, 109)
Screenshot: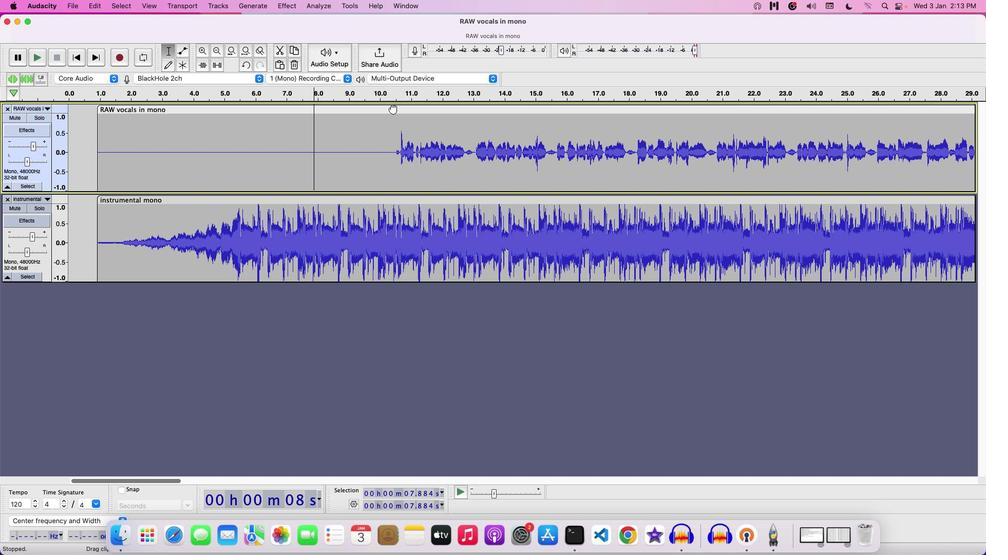 
Action: Mouse moved to (398, 109)
Screenshot: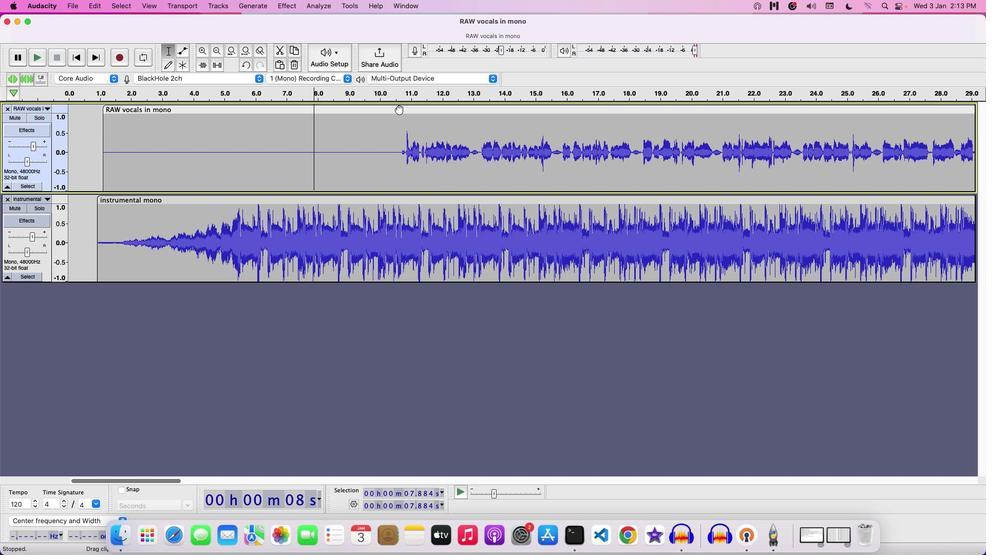 
Action: Key pressed Key.space
Screenshot: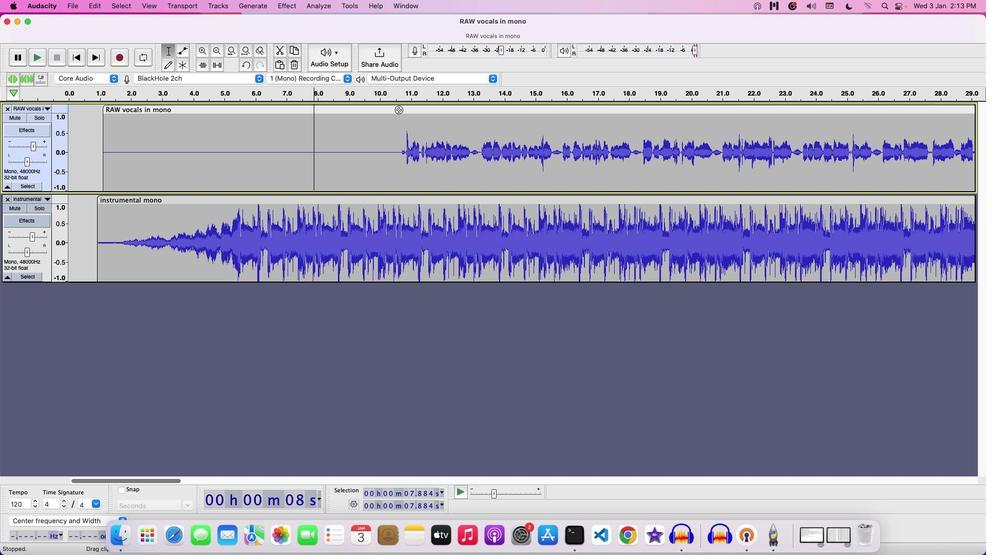 
Action: Mouse moved to (398, 109)
Screenshot: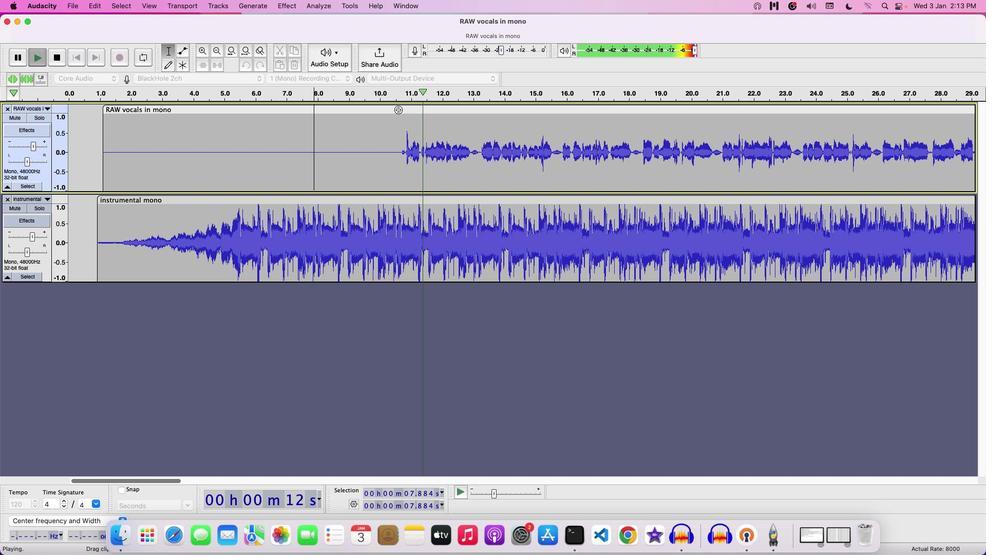 
Action: Key pressed Key.space
Screenshot: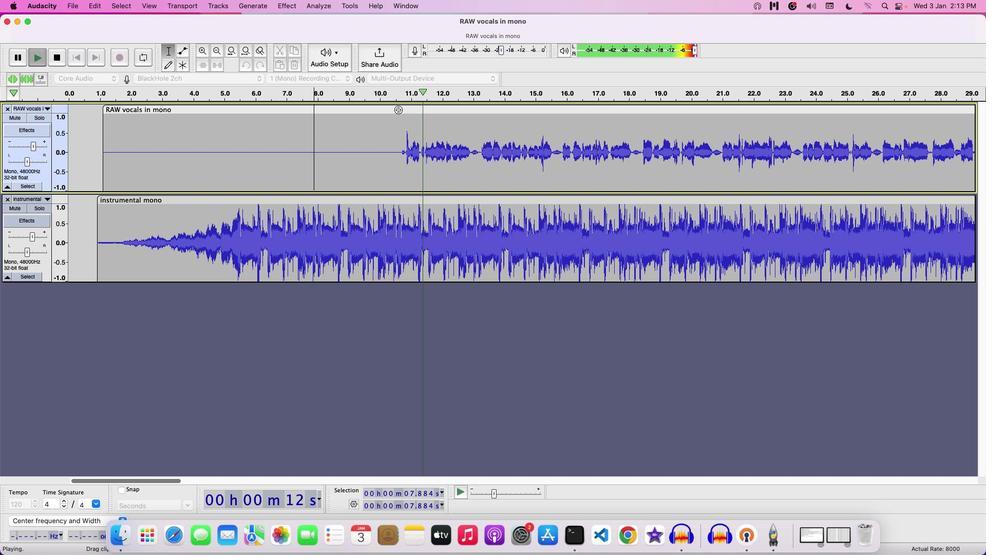 
Action: Mouse moved to (413, 198)
Screenshot: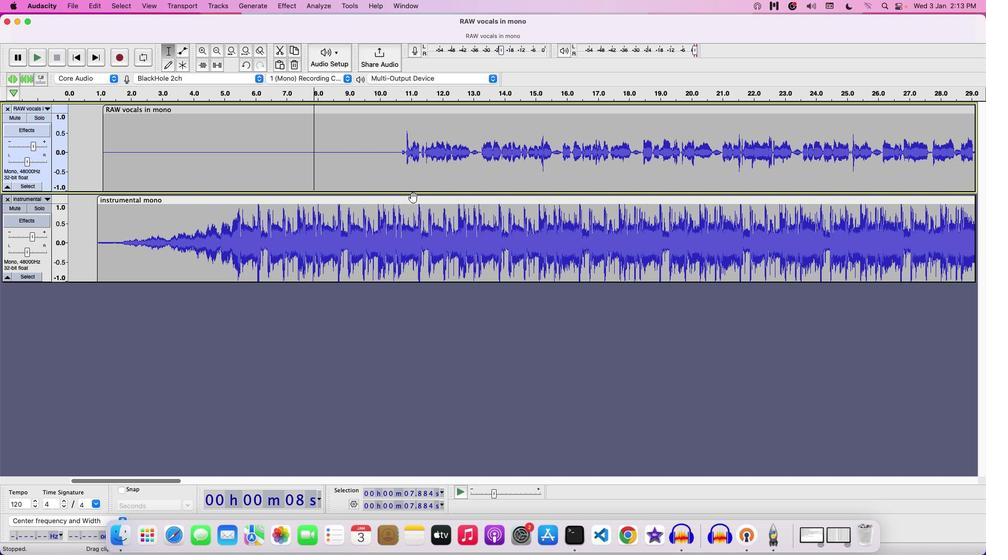 
Action: Mouse pressed left at (413, 198)
Screenshot: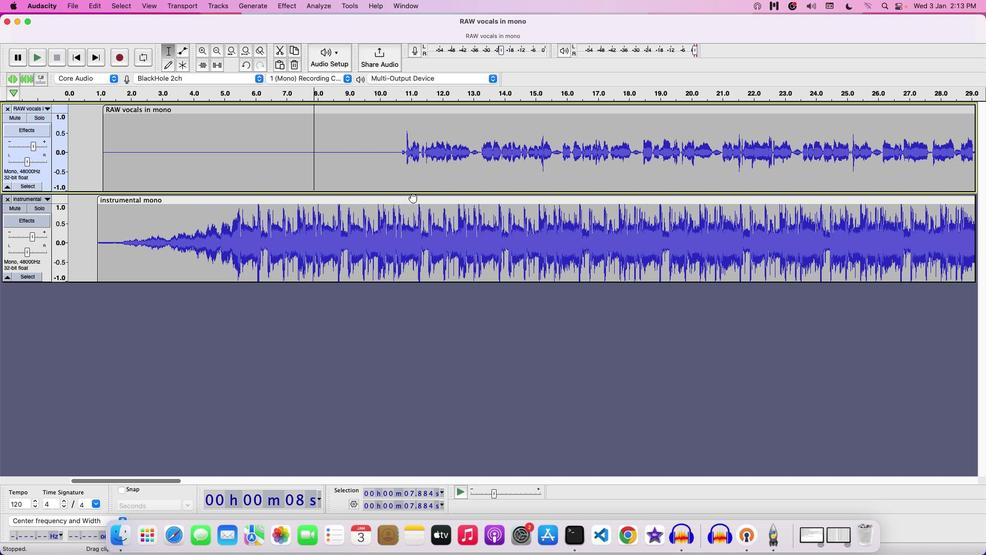 
Action: Mouse moved to (416, 197)
Screenshot: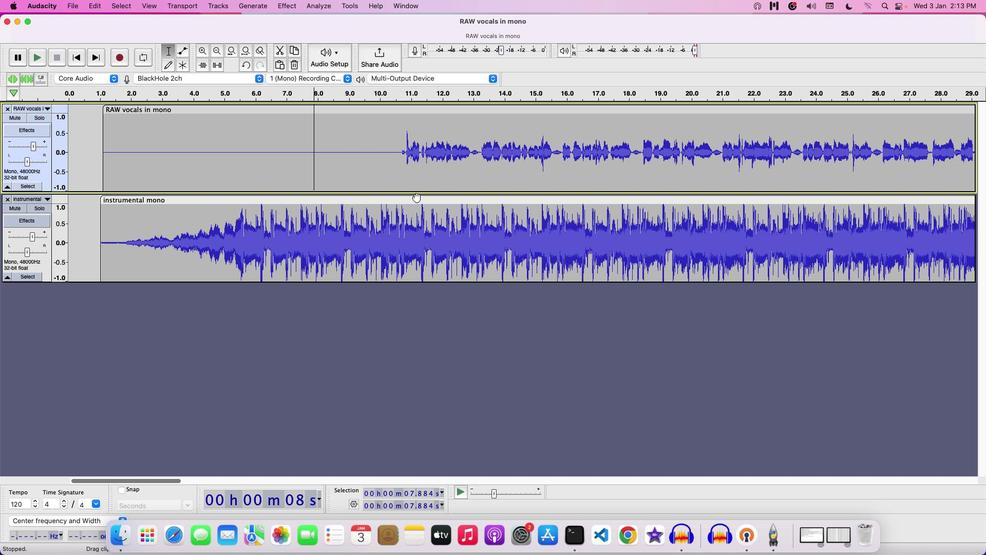 
Action: Key pressed Key.space
Screenshot: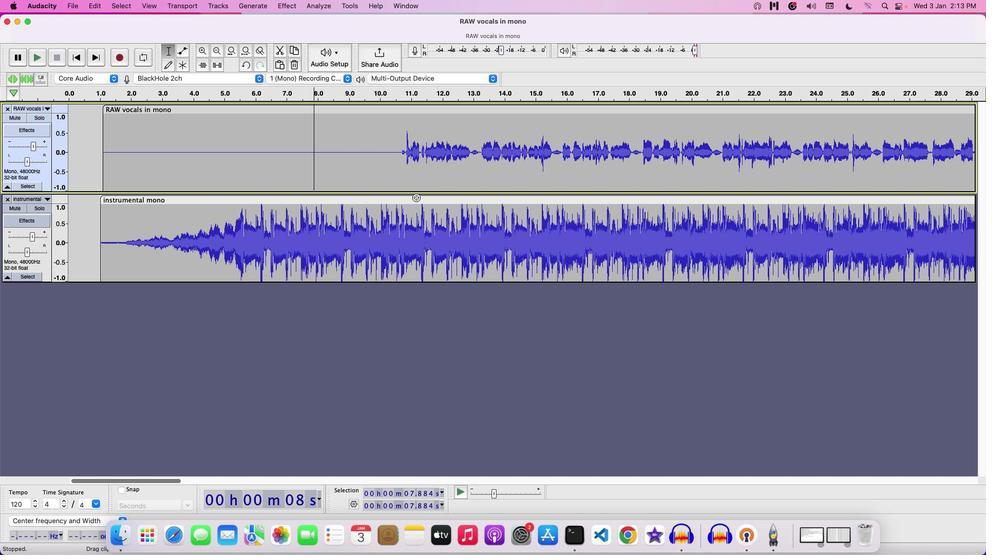 
Action: Mouse moved to (418, 108)
Screenshot: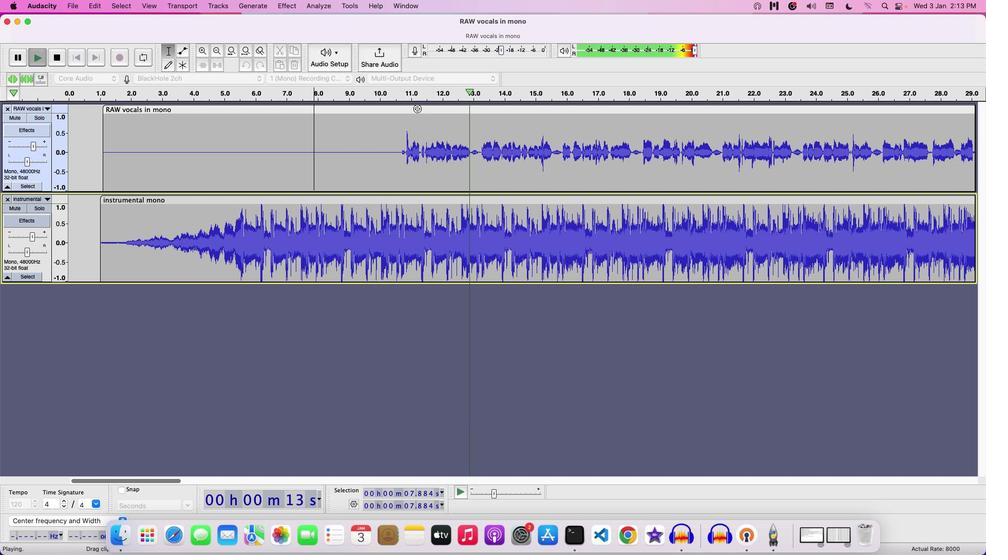 
Action: Key pressed Key.space
Screenshot: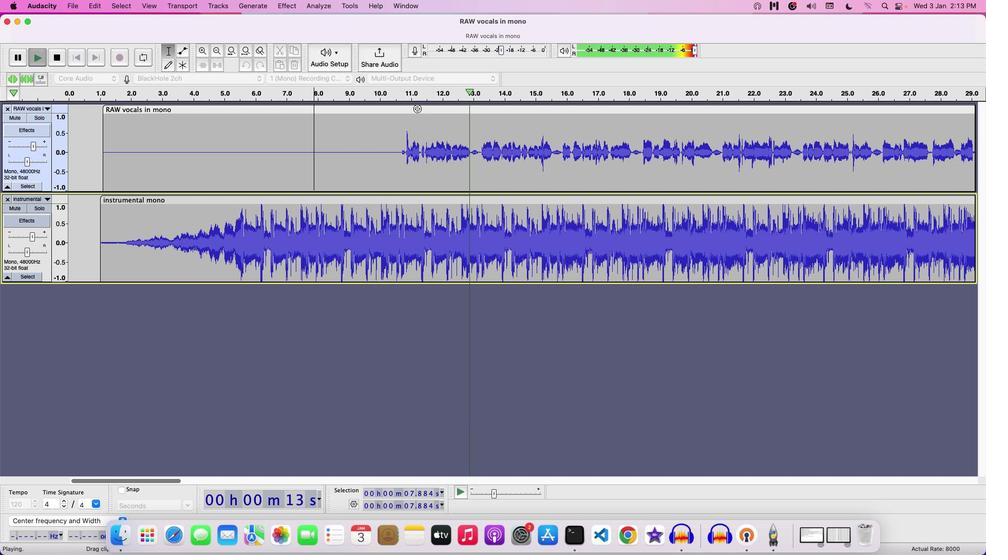 
Action: Mouse moved to (416, 107)
Screenshot: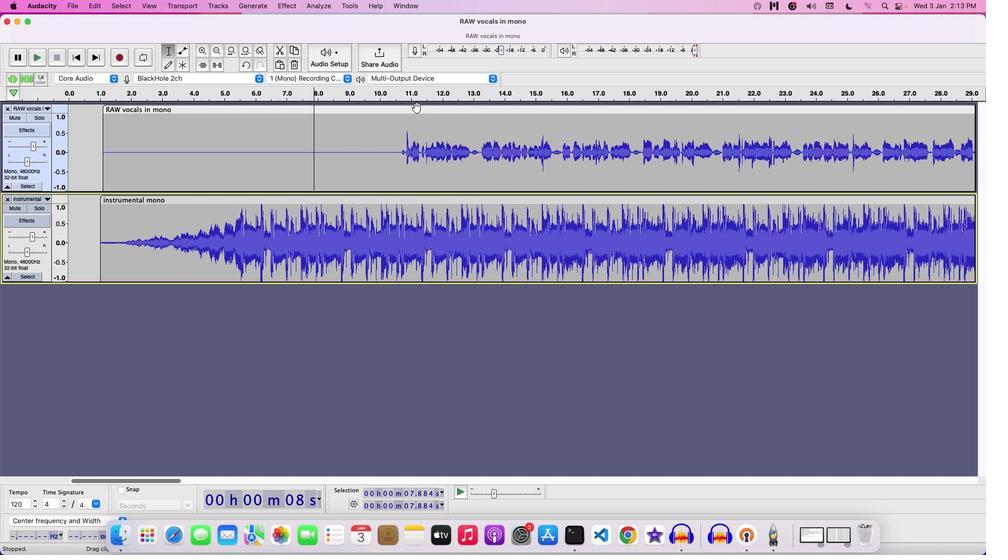 
Action: Mouse pressed left at (416, 107)
Screenshot: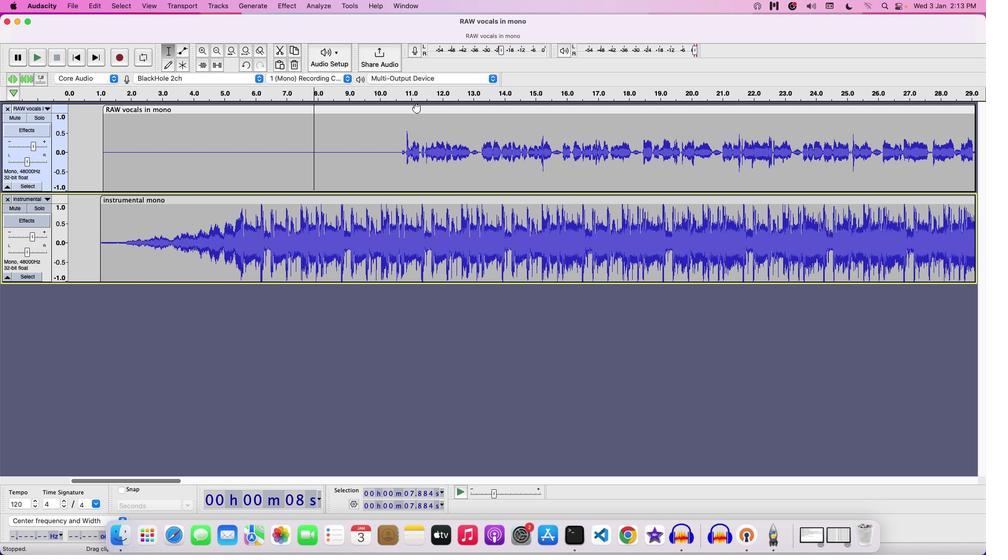 
Action: Mouse moved to (412, 109)
Screenshot: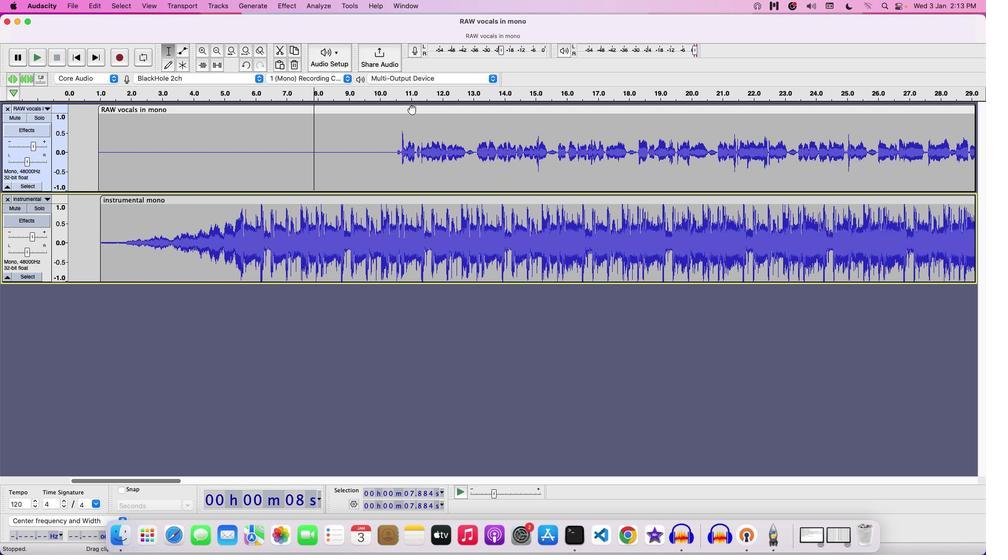 
Action: Key pressed Key.space
Screenshot: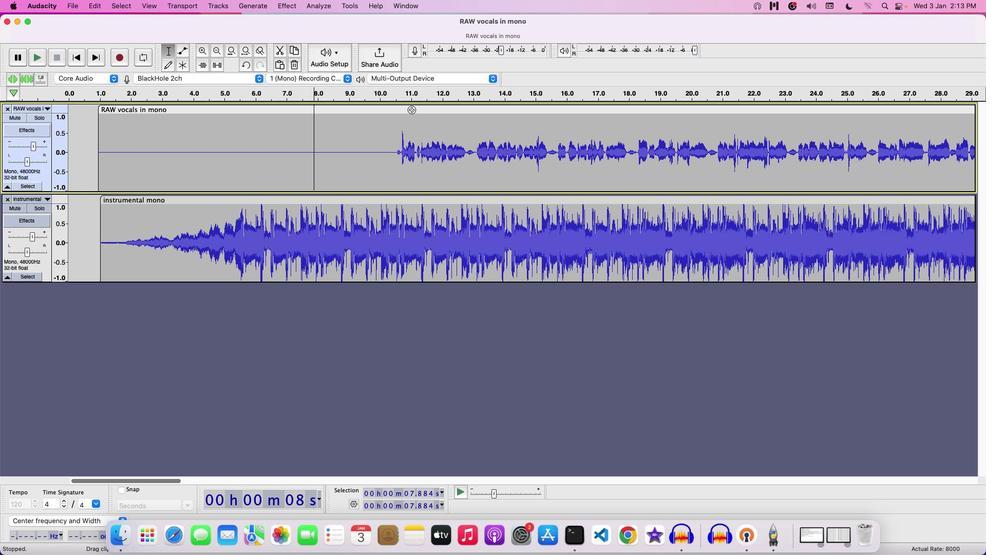 
Action: Mouse moved to (411, 109)
Screenshot: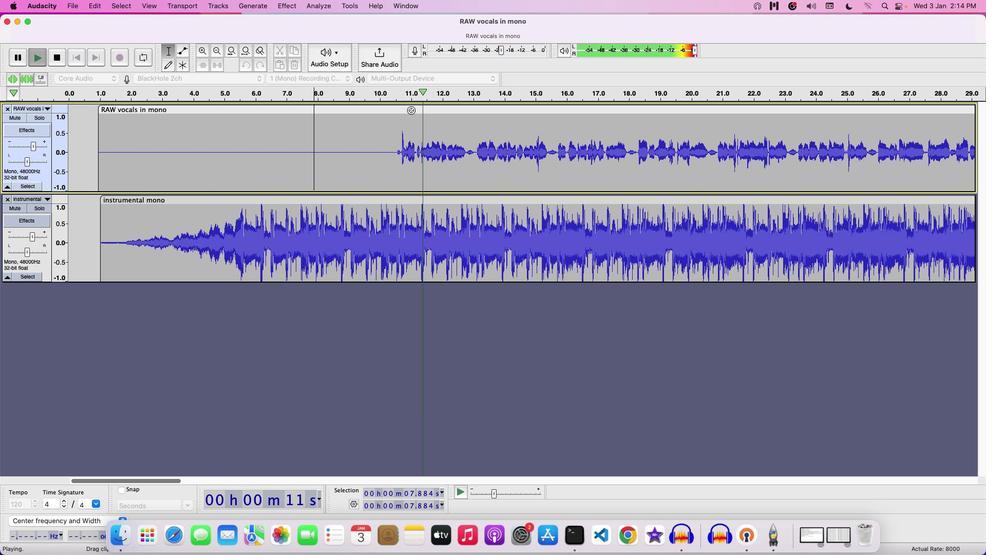 
Action: Key pressed Key.space
Screenshot: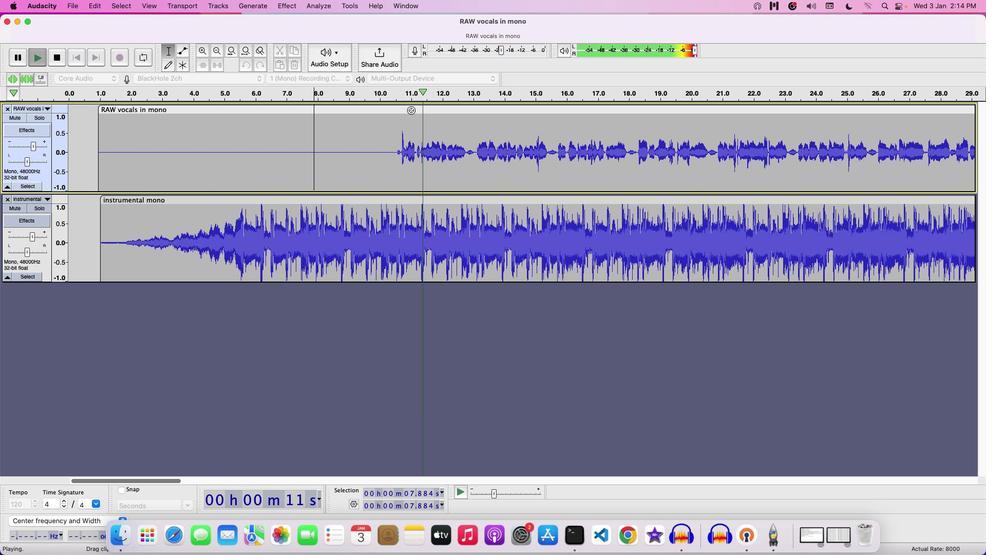 
Action: Mouse moved to (409, 109)
Screenshot: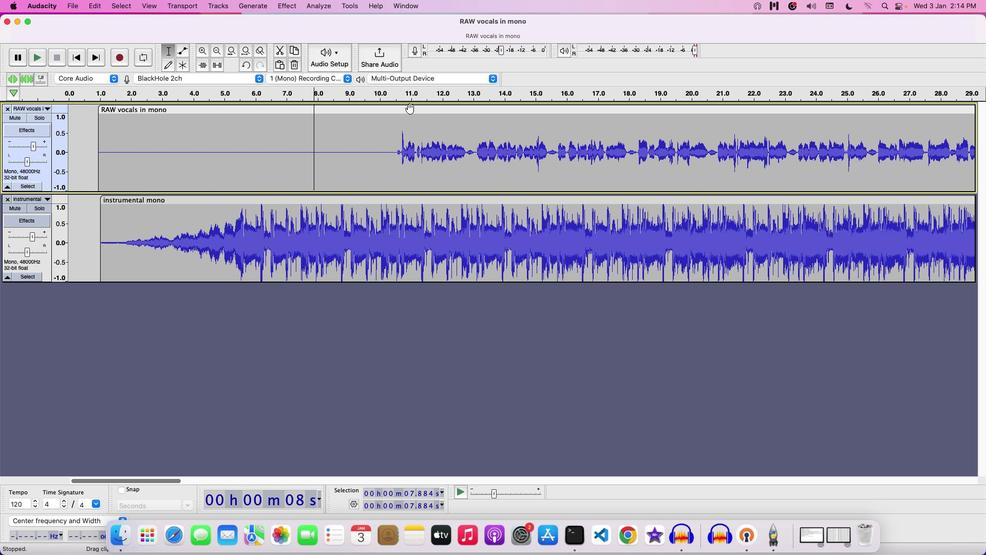 
Action: Mouse pressed left at (409, 109)
Screenshot: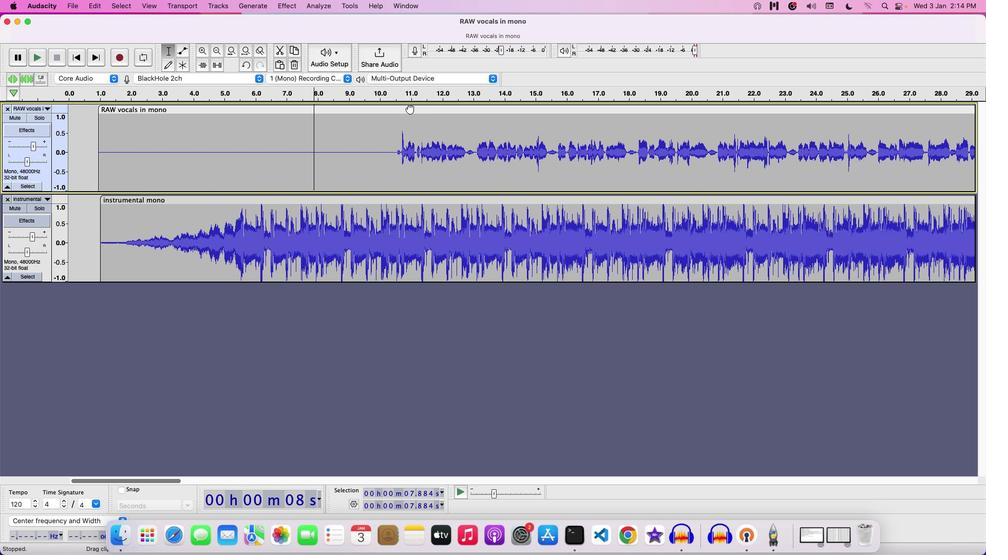 
Action: Mouse moved to (405, 109)
Screenshot: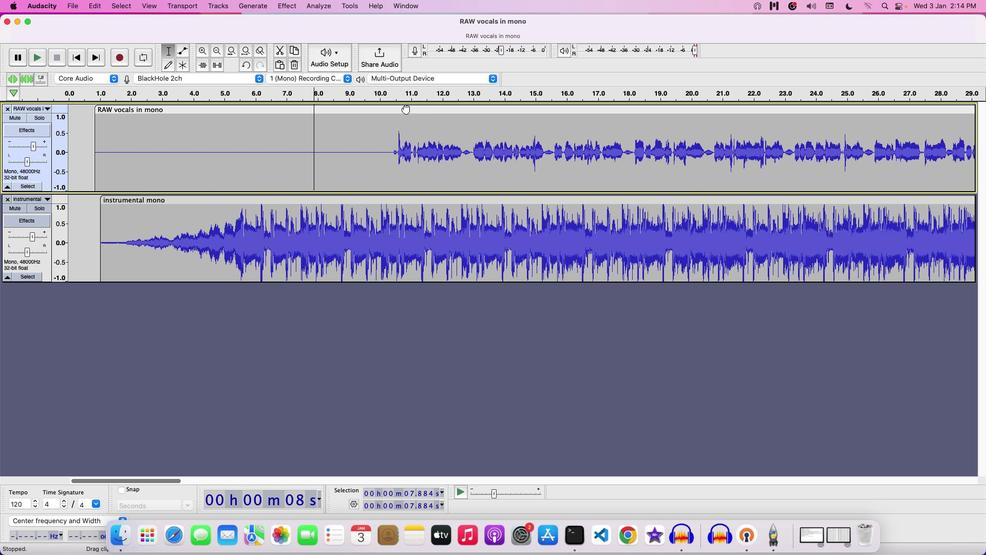 
Action: Key pressed Key.space
Screenshot: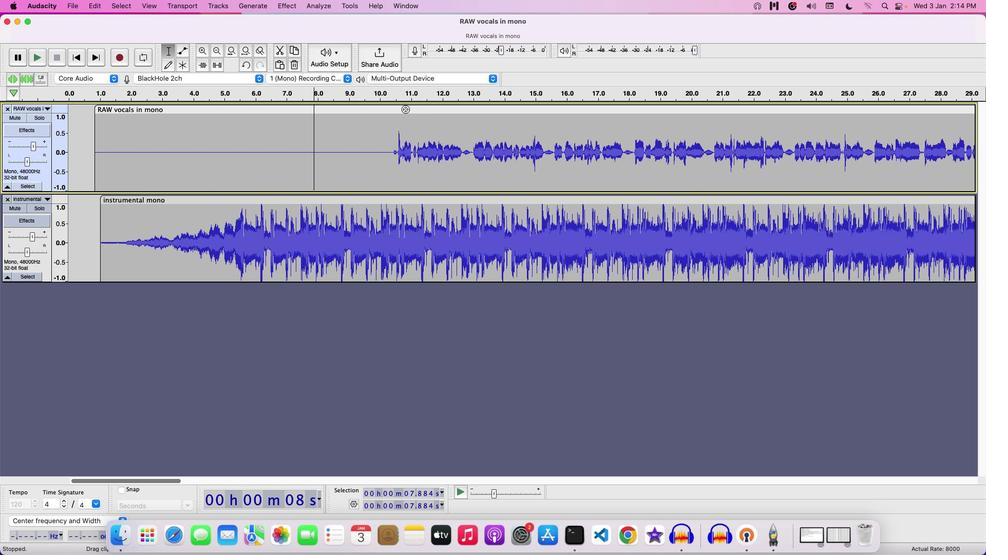 
Action: Mouse moved to (414, 112)
Screenshot: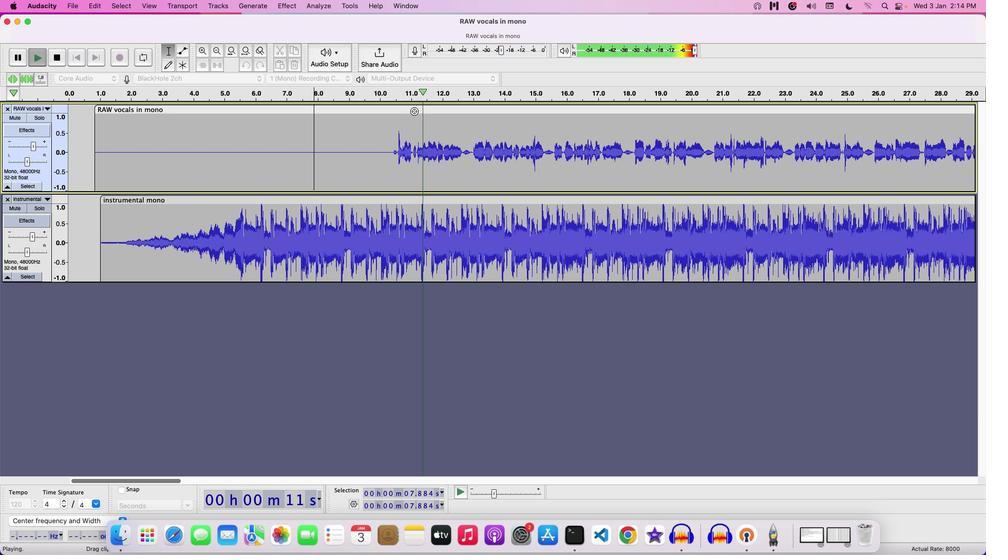 
Action: Key pressed Key.space
Screenshot: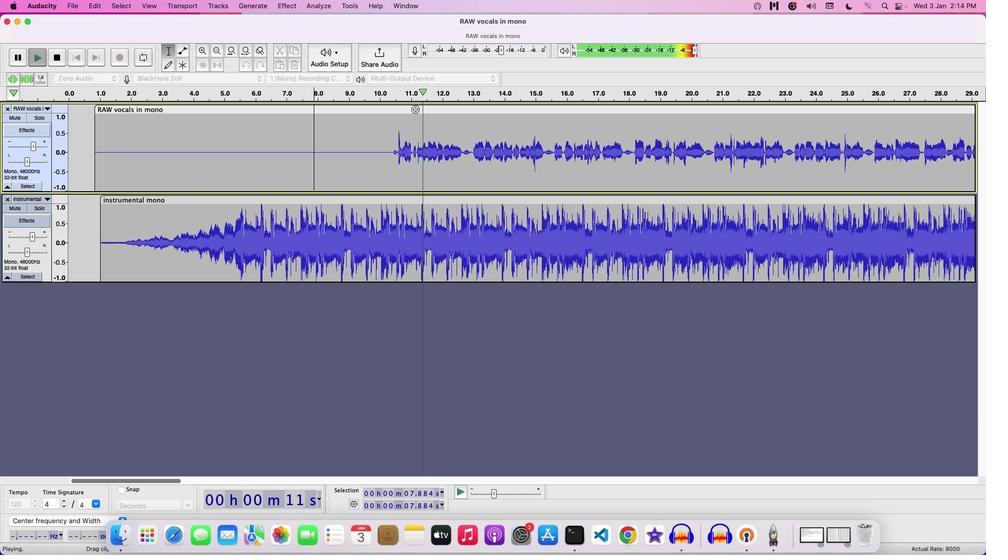 
Action: Mouse moved to (415, 109)
Screenshot: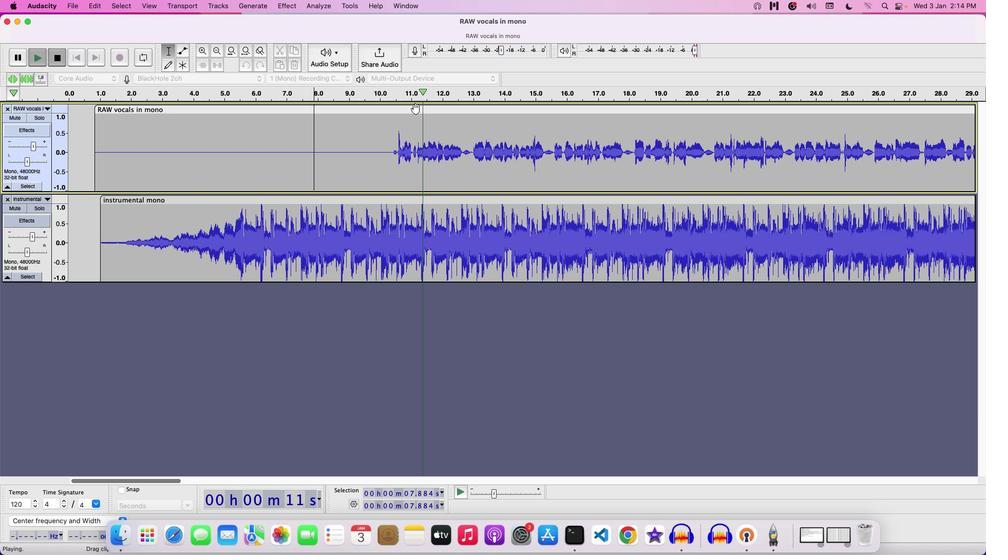 
Action: Mouse pressed left at (415, 109)
Screenshot: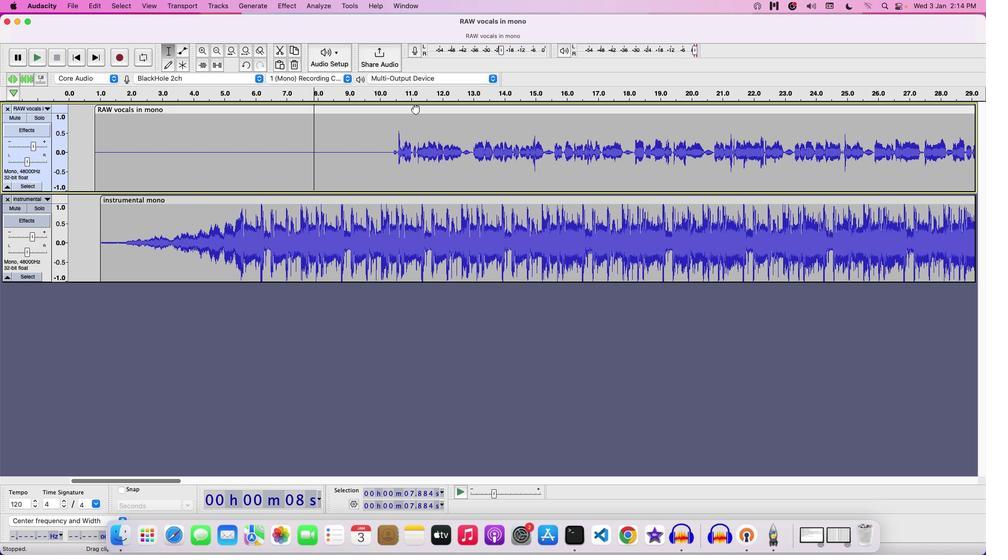 
Action: Mouse moved to (443, 111)
Screenshot: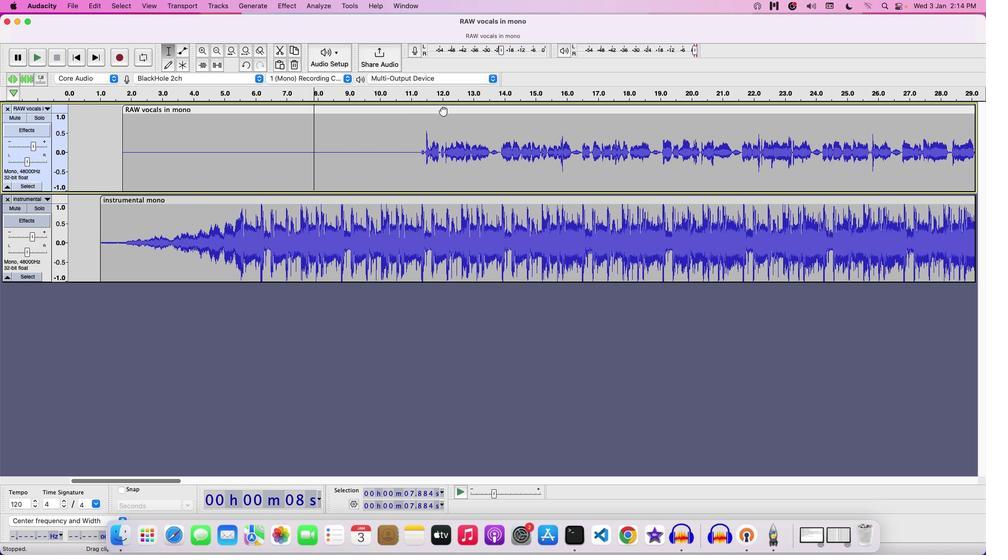 
Action: Key pressed Key.space
Screenshot: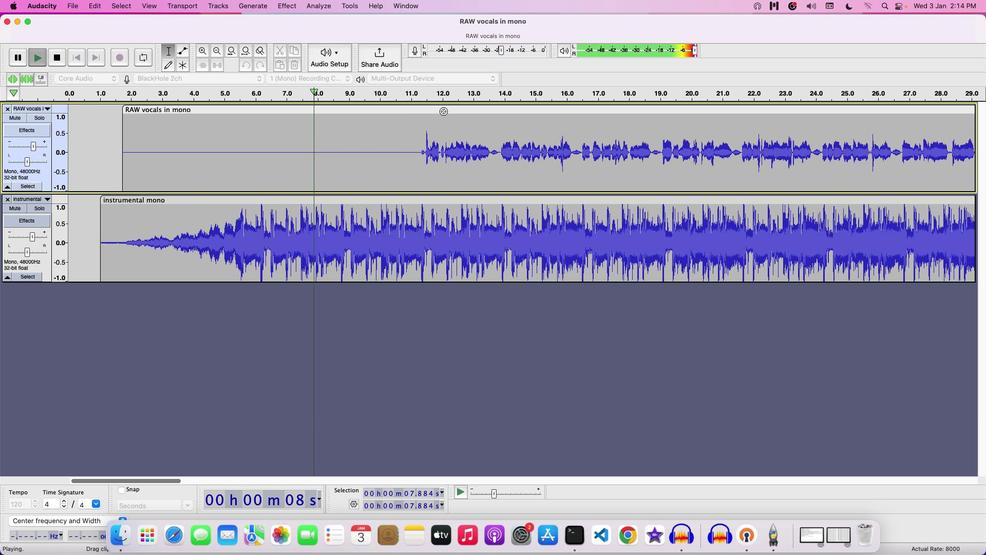 
Action: Mouse moved to (34, 148)
Screenshot: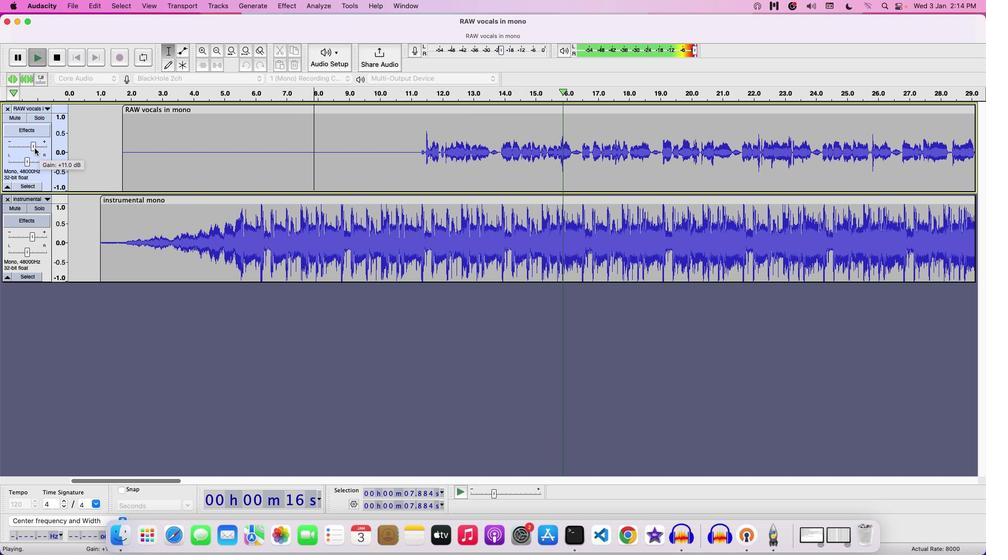 
Action: Mouse pressed left at (34, 148)
Screenshot: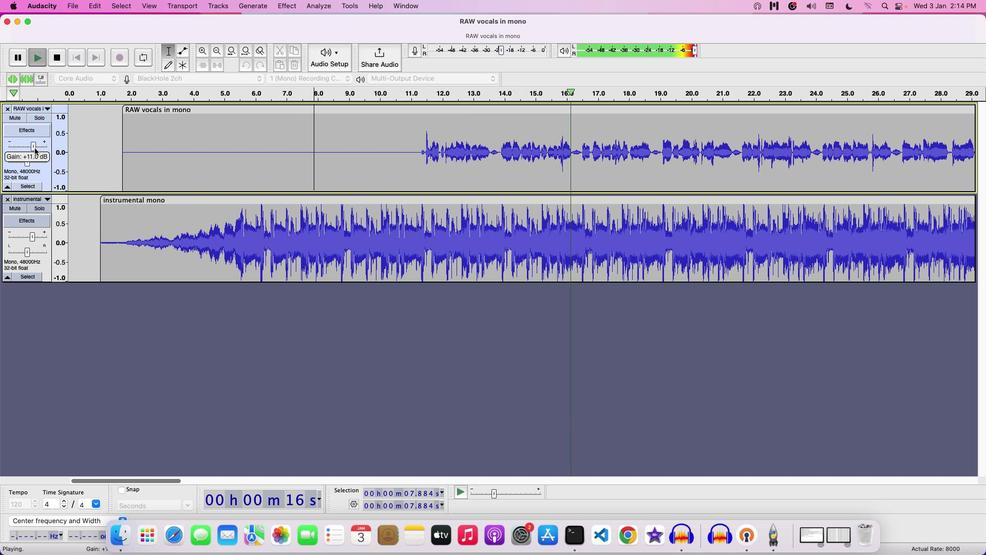 
Action: Mouse moved to (17, 210)
Screenshot: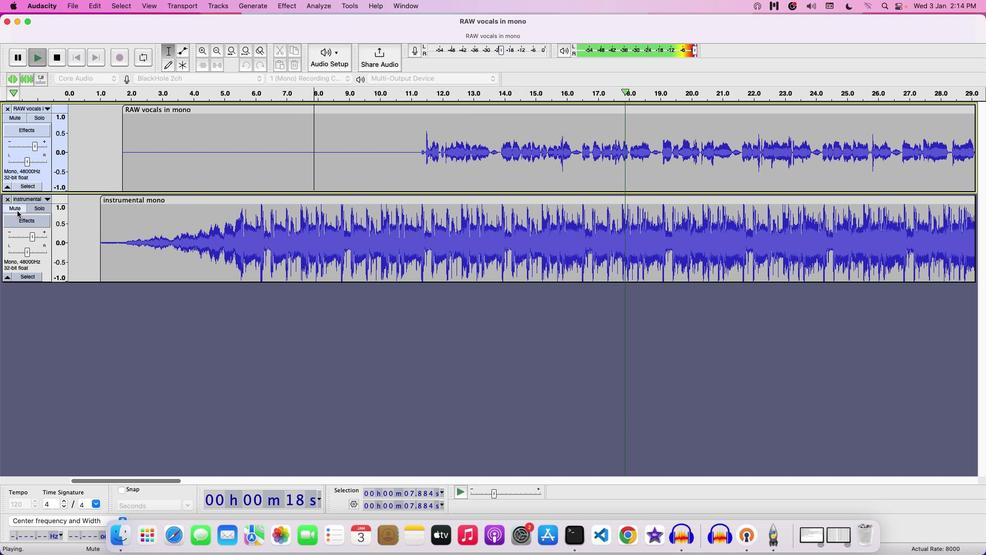 
Action: Mouse pressed left at (17, 210)
Screenshot: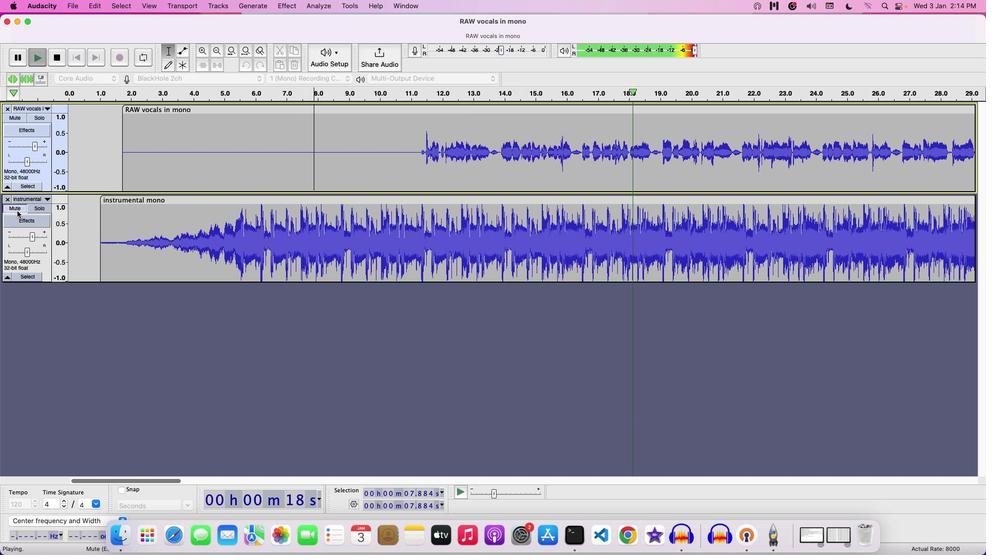 
Action: Mouse moved to (417, 142)
Screenshot: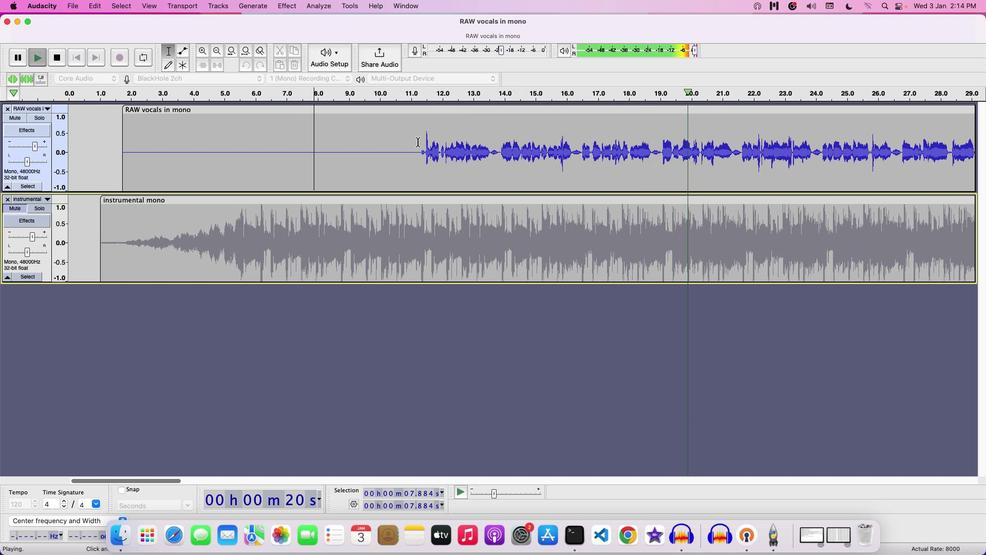 
Action: Mouse pressed left at (417, 142)
Screenshot: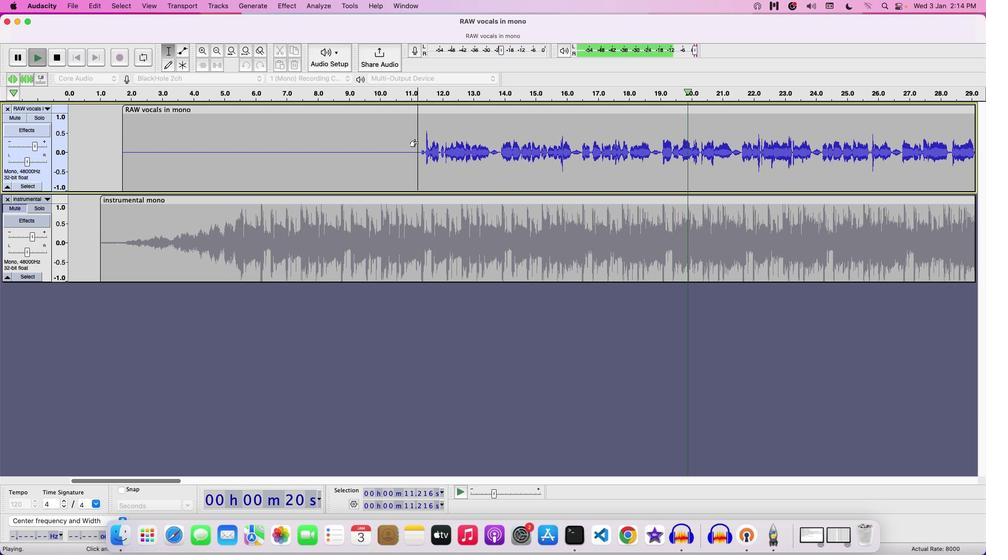 
Action: Mouse pressed left at (417, 142)
Screenshot: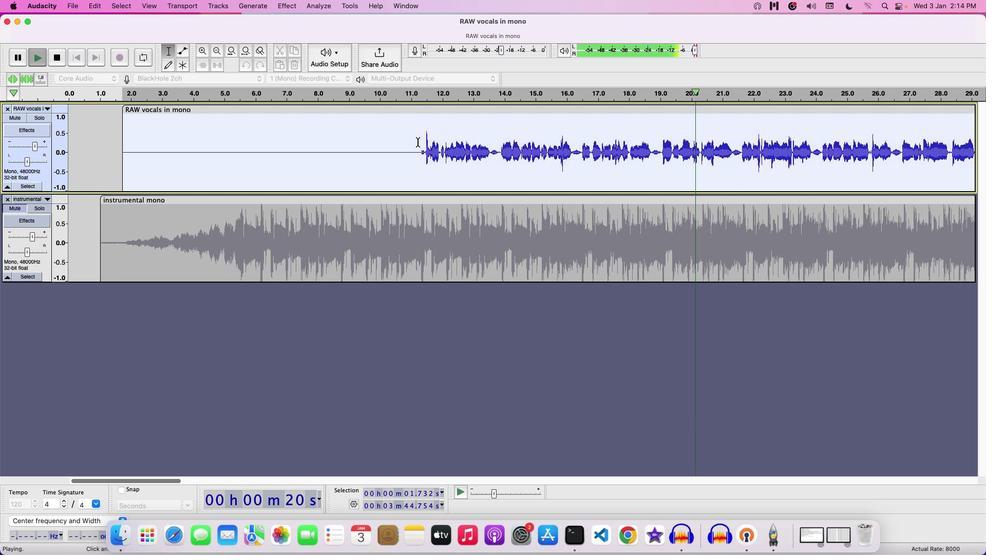 
Action: Mouse moved to (264, 114)
Screenshot: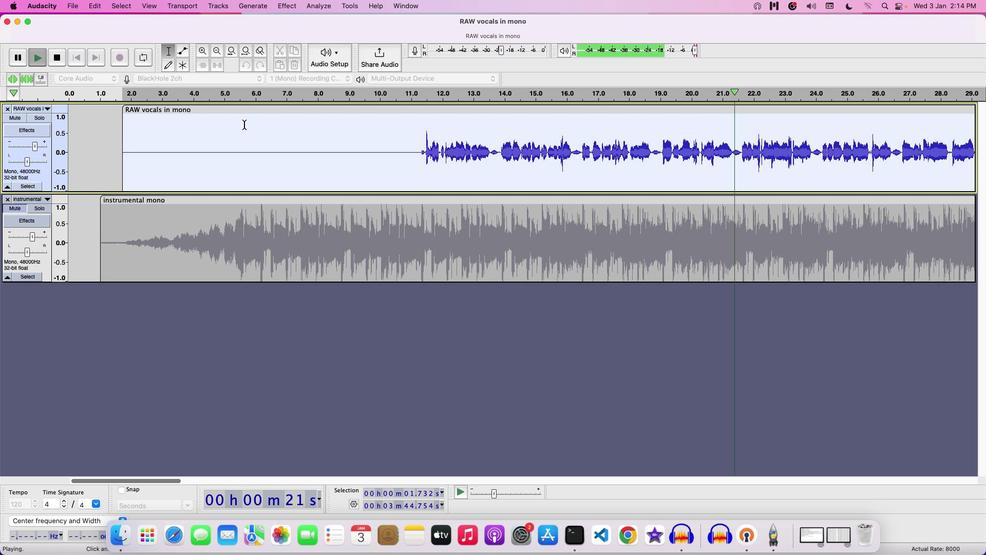 
Action: Key pressed Key.space
Screenshot: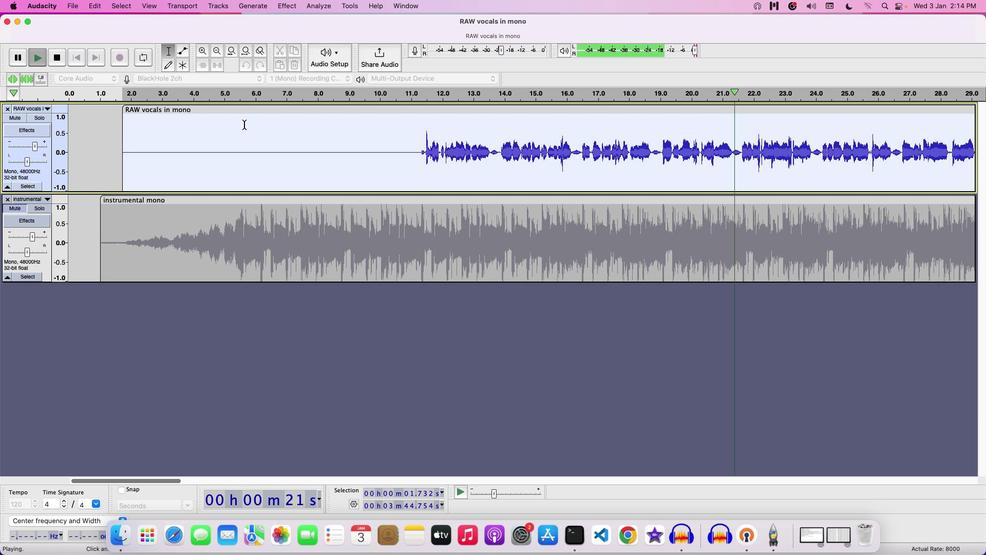 
Action: Mouse moved to (281, 7)
Screenshot: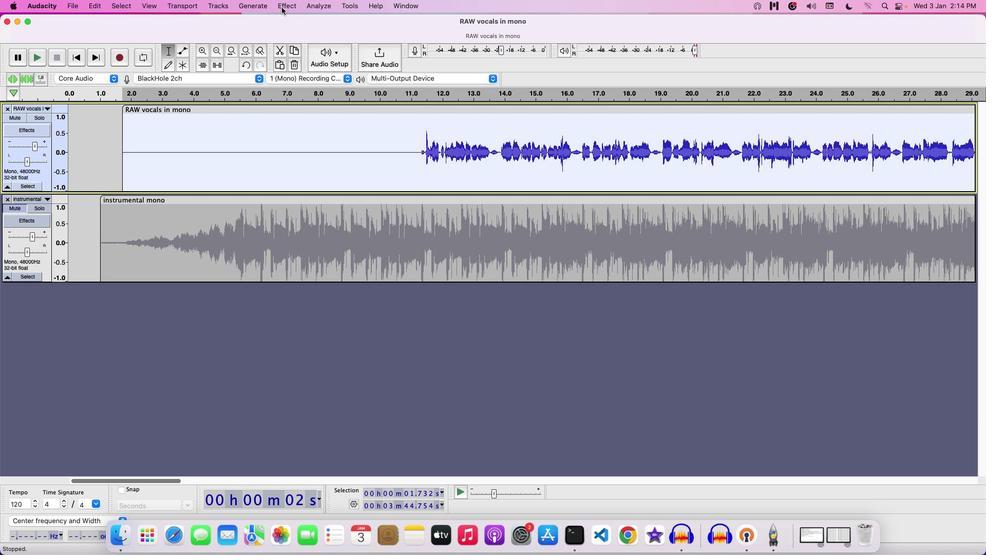 
Action: Mouse pressed left at (281, 7)
Screenshot: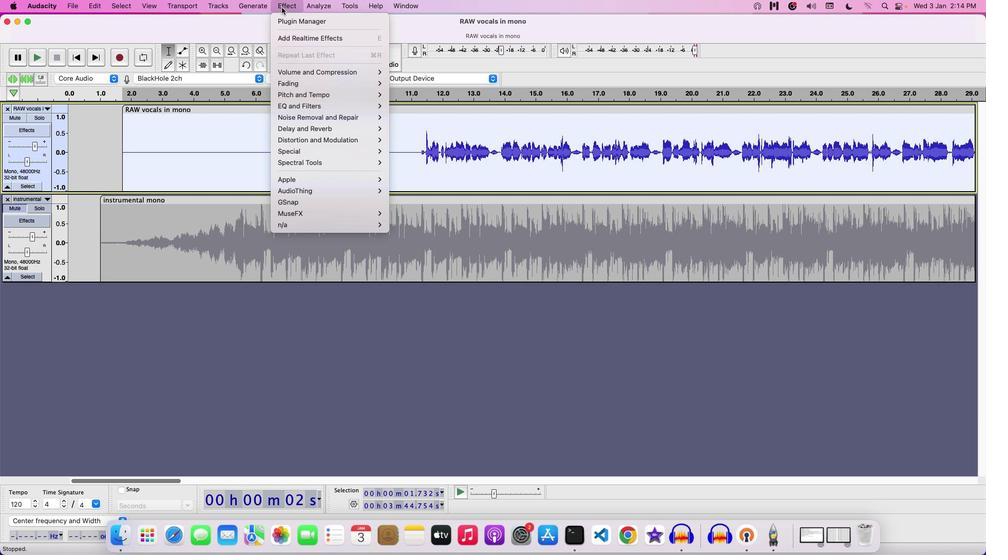 
Action: Mouse moved to (394, 232)
Screenshot: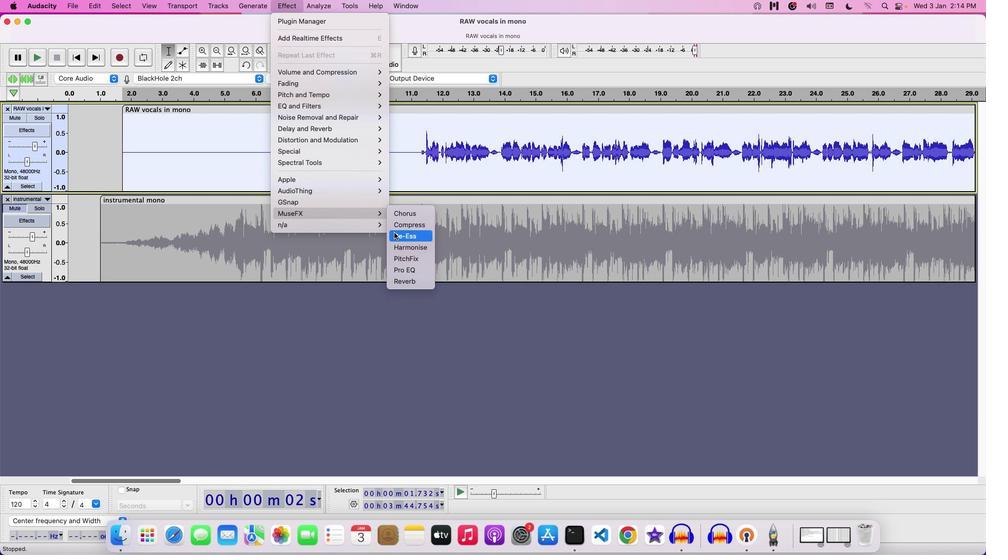 
Action: Mouse pressed left at (394, 232)
Screenshot: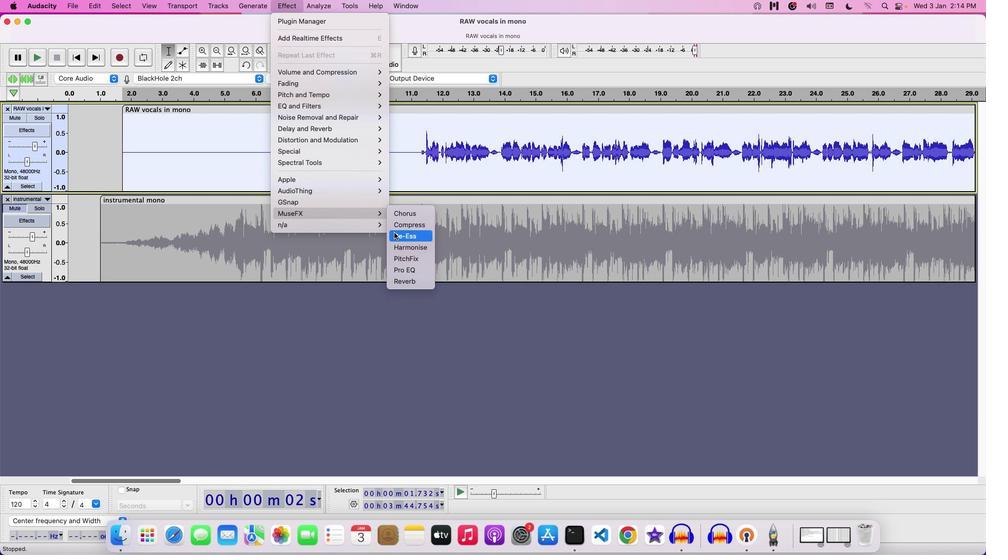 
Action: Mouse moved to (476, 192)
Screenshot: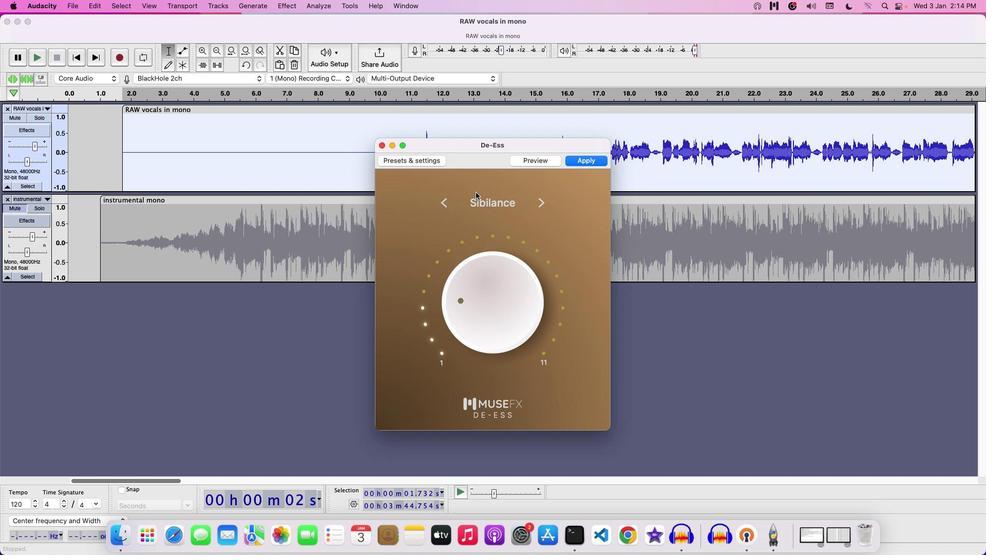 
Action: Mouse pressed left at (476, 192)
Screenshot: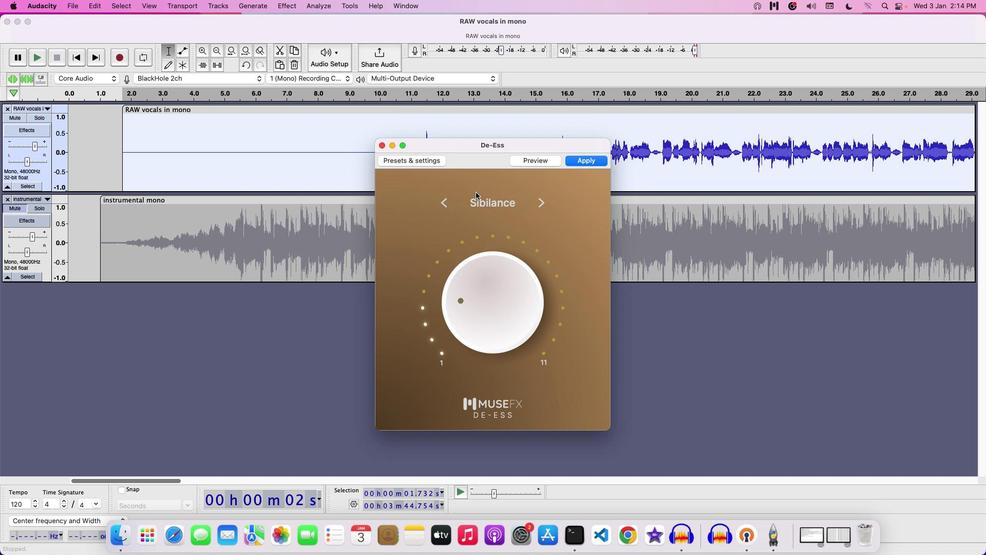 
Action: Mouse moved to (481, 199)
Screenshot: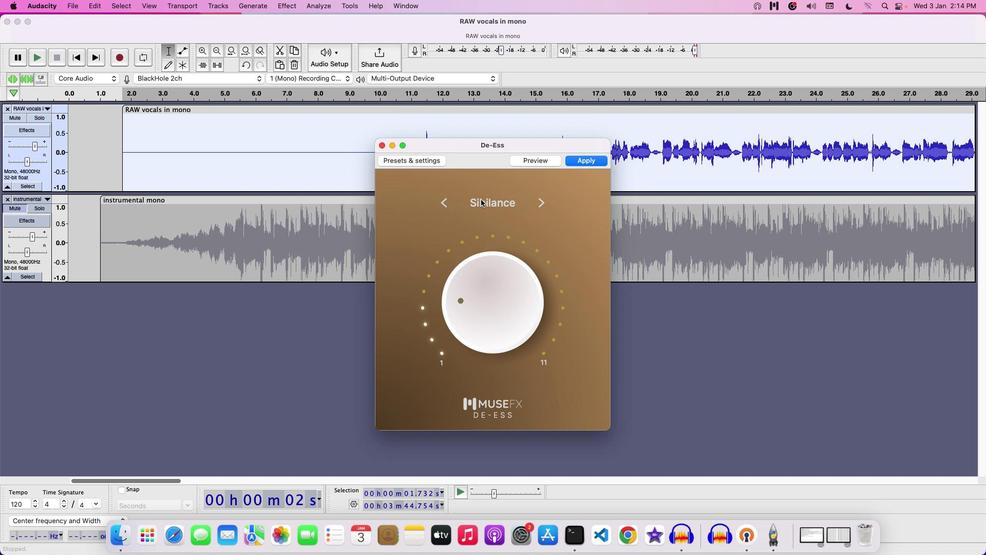 
Action: Mouse pressed left at (481, 199)
Screenshot: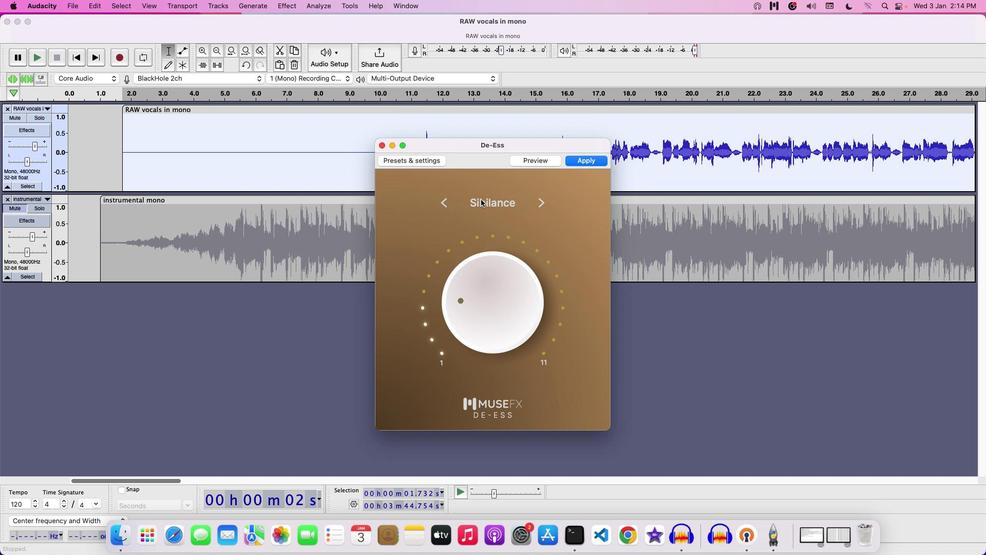 
Action: Mouse moved to (506, 237)
Screenshot: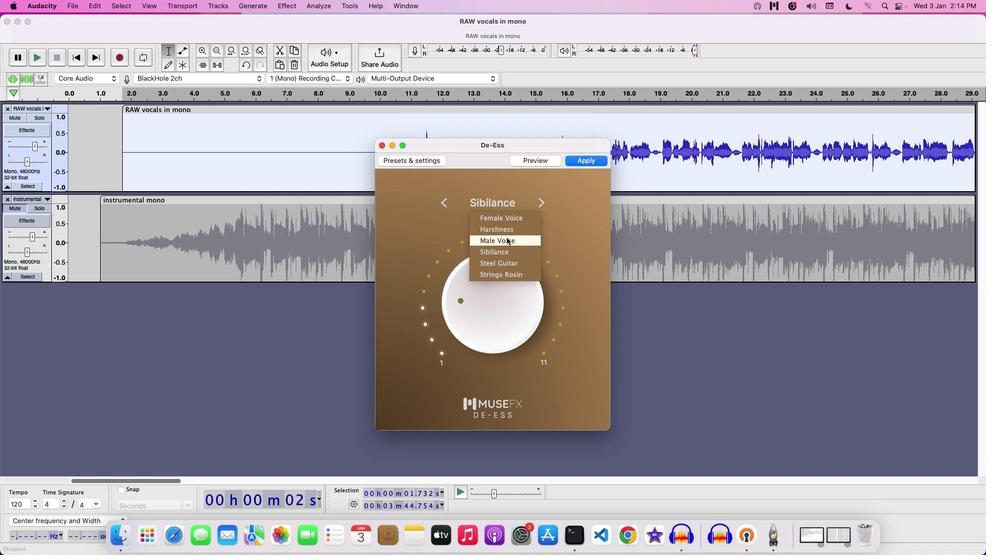 
Action: Key pressed Key.enter
Screenshot: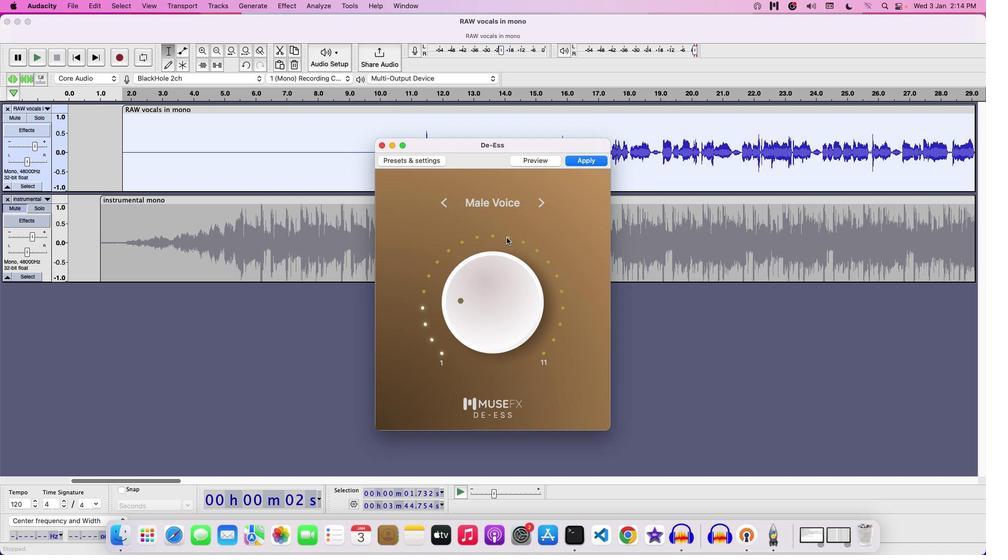 
Action: Mouse moved to (497, 309)
Screenshot: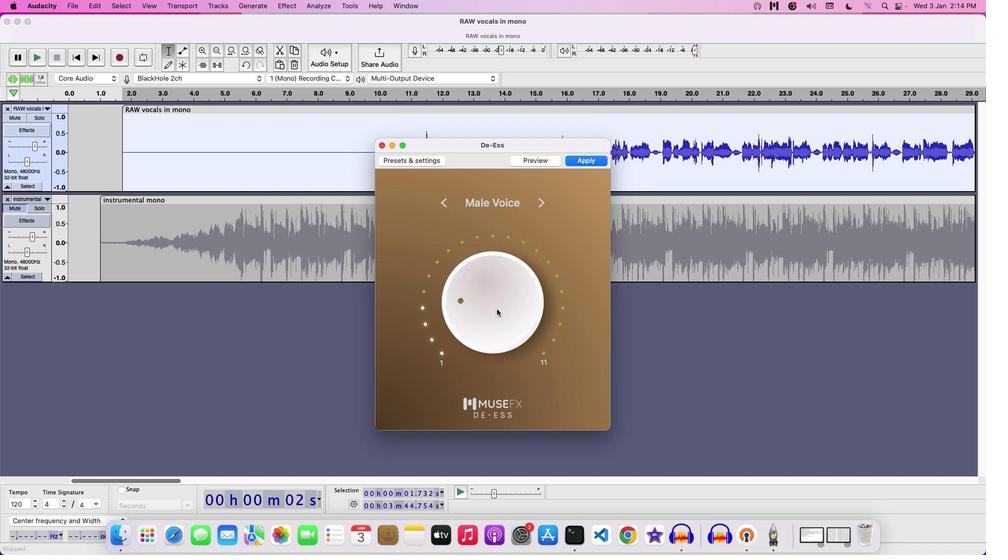 
Action: Mouse pressed left at (497, 309)
Screenshot: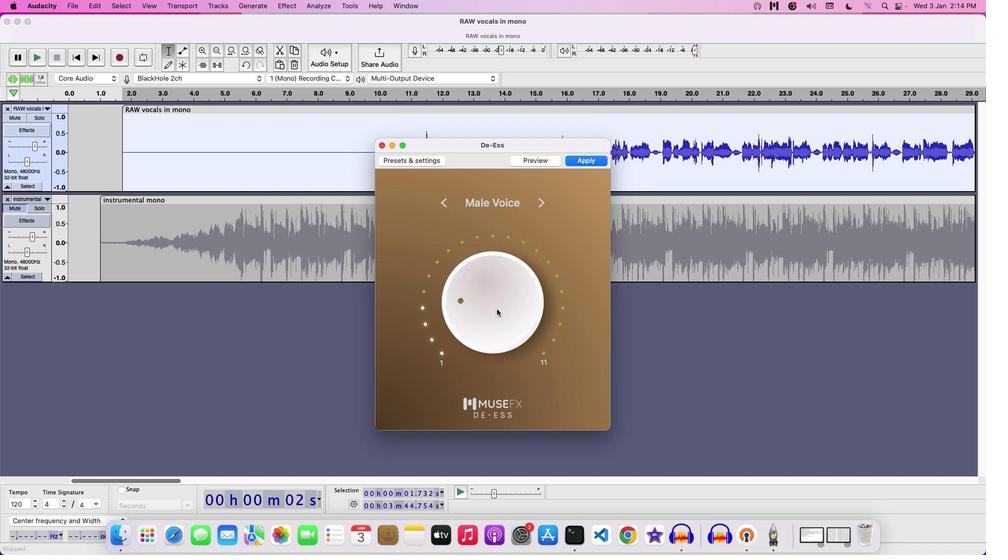 
Action: Mouse moved to (534, 158)
Screenshot: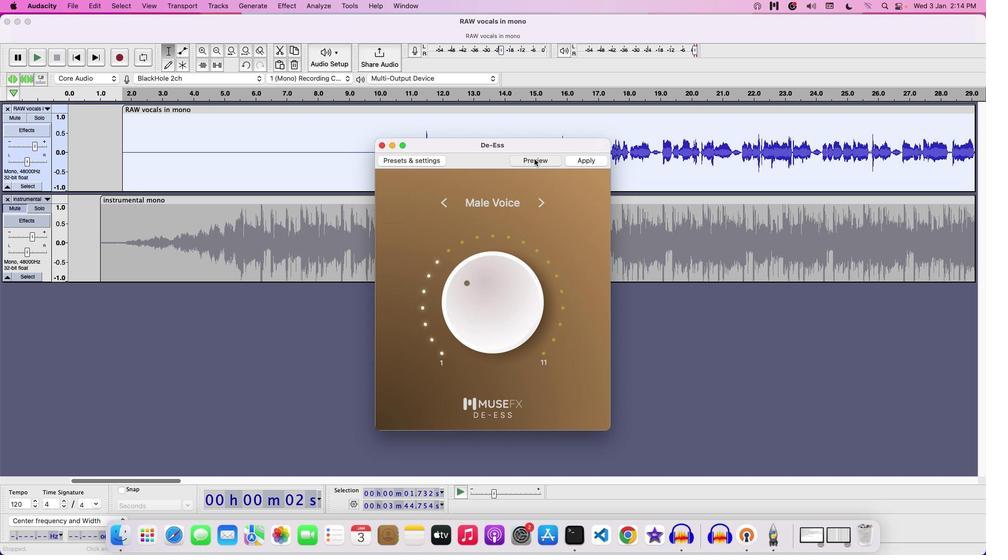 
Action: Mouse pressed left at (534, 158)
Screenshot: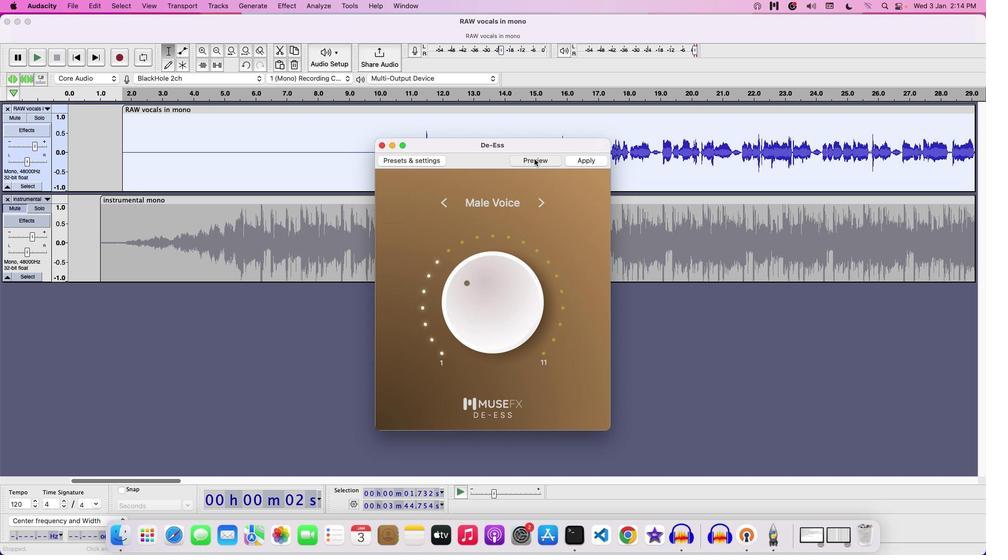 
Action: Mouse moved to (518, 313)
Screenshot: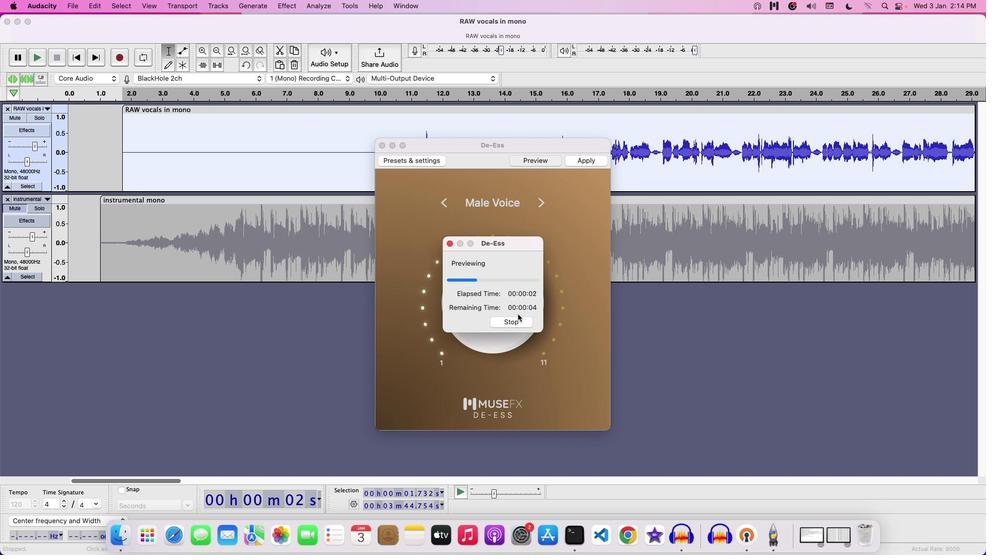 
Action: Mouse pressed left at (518, 313)
Screenshot: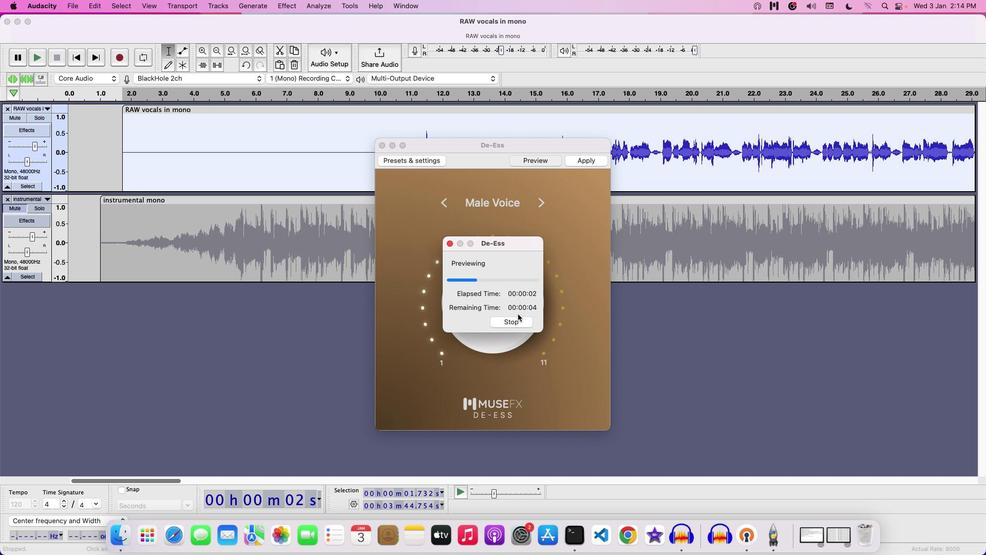 
Action: Mouse moved to (516, 320)
Screenshot: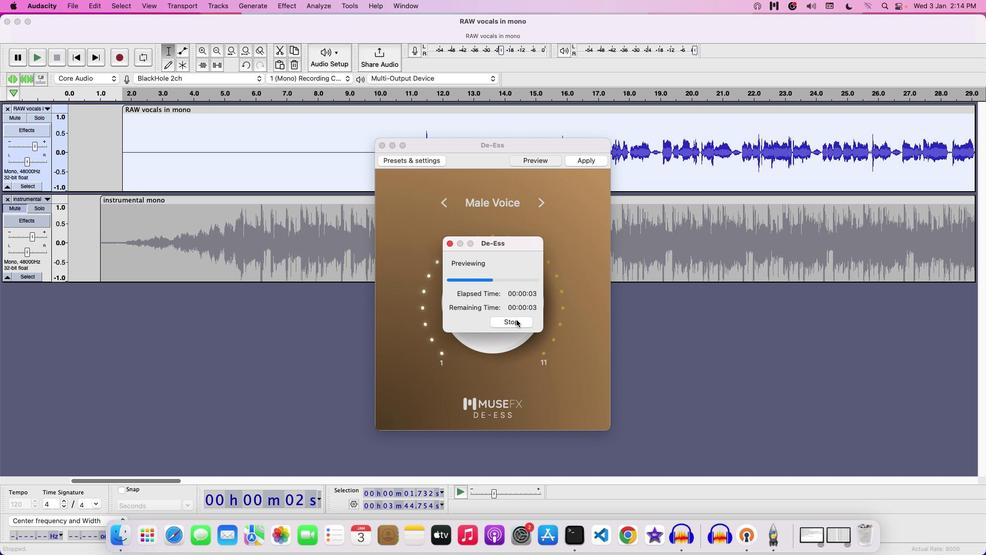 
Action: Mouse pressed left at (516, 320)
Screenshot: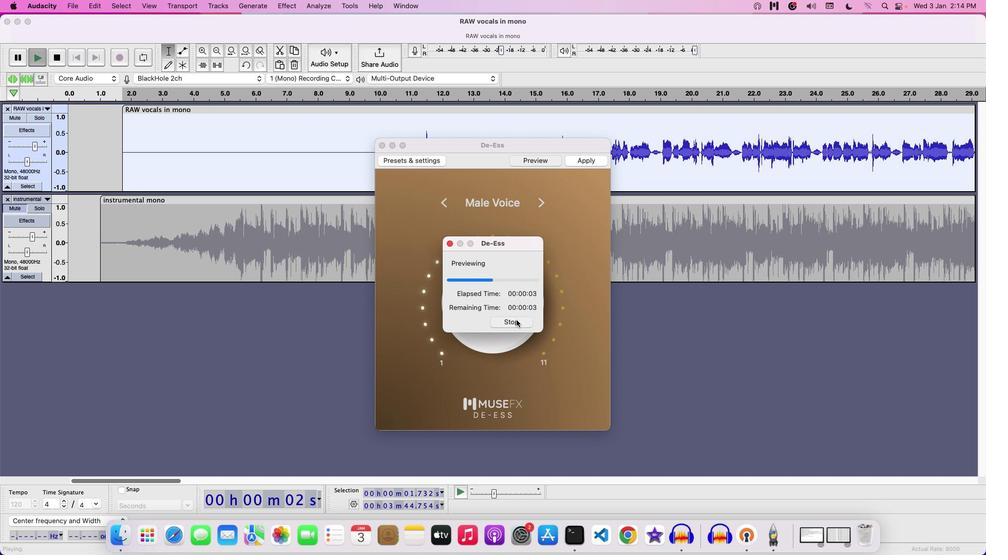
Action: Mouse moved to (502, 294)
Screenshot: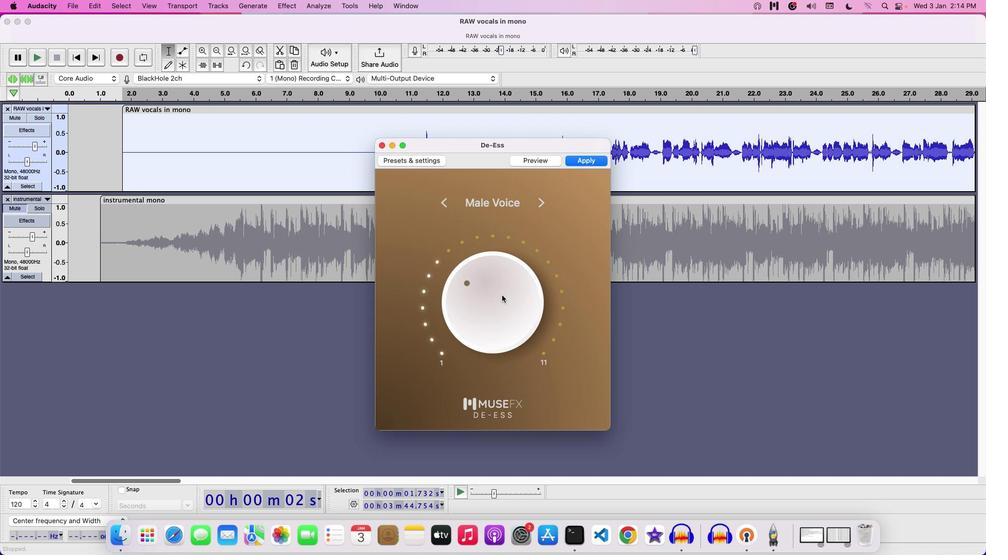 
Action: Mouse pressed left at (502, 294)
Screenshot: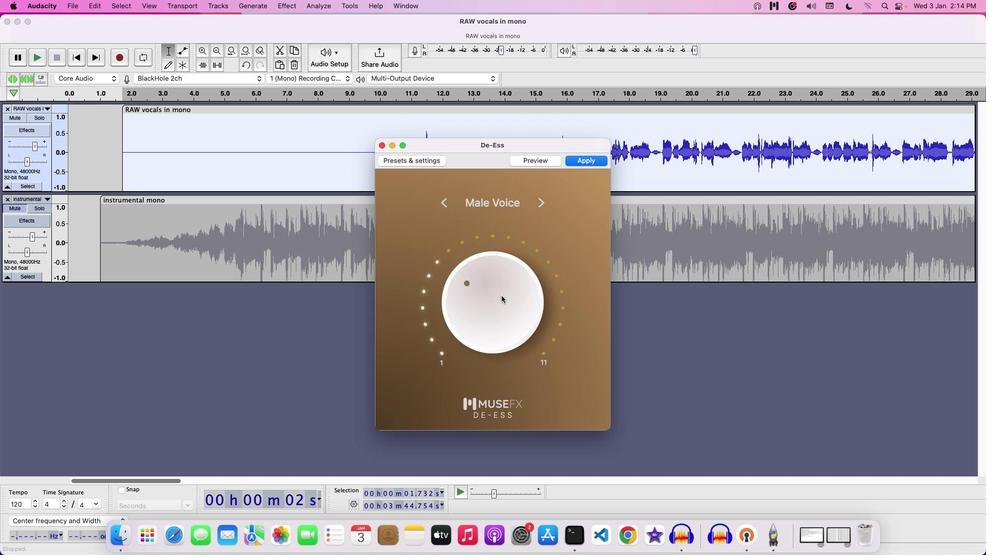 
Action: Mouse moved to (570, 159)
Screenshot: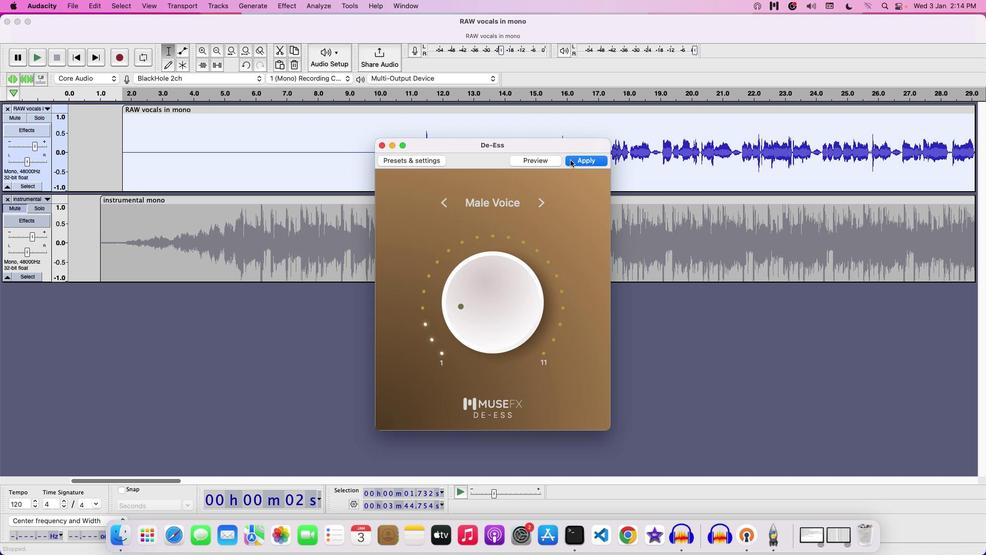 
Action: Mouse pressed left at (570, 159)
Screenshot: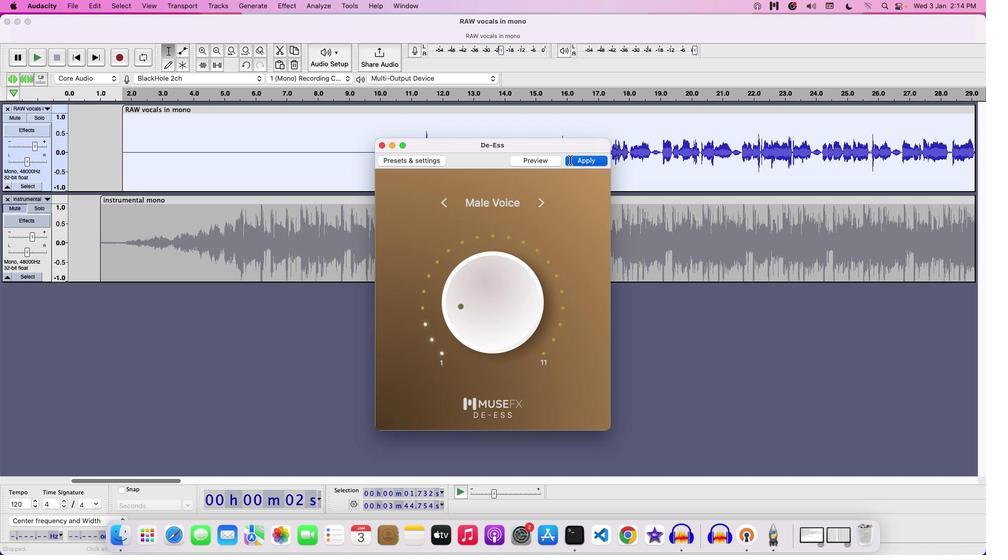 
Action: Mouse moved to (446, 144)
Screenshot: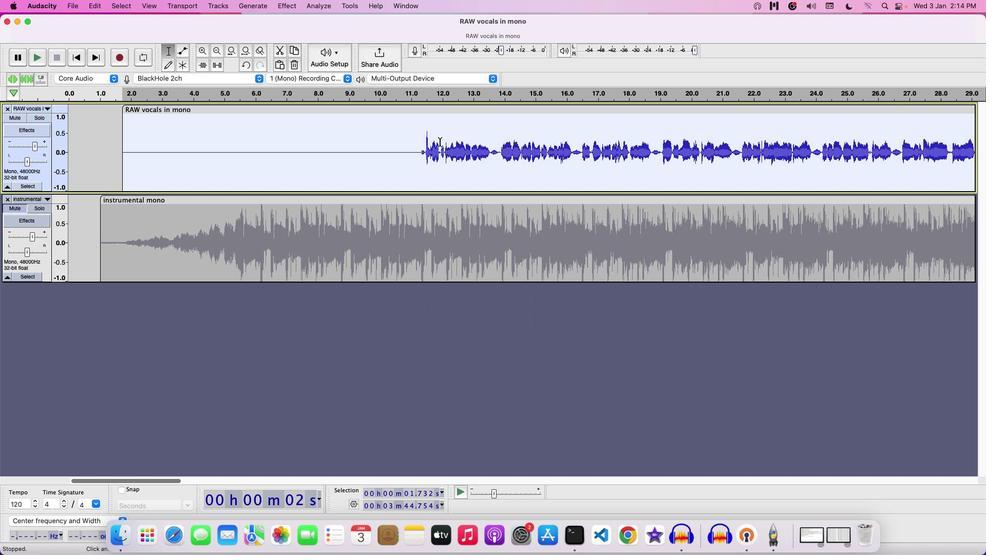 
Action: Key pressed Key.alt_r
Screenshot: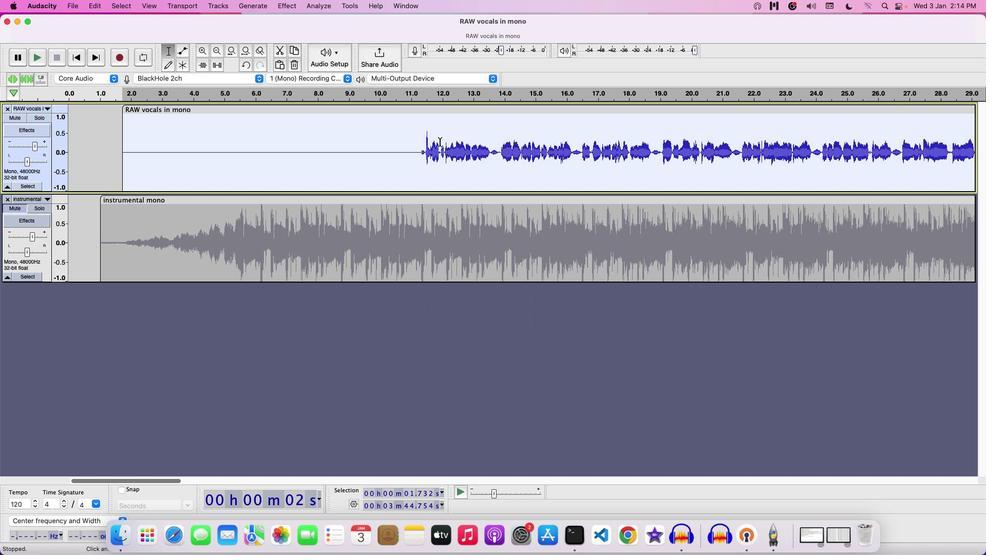 
Action: Mouse moved to (430, 141)
Screenshot: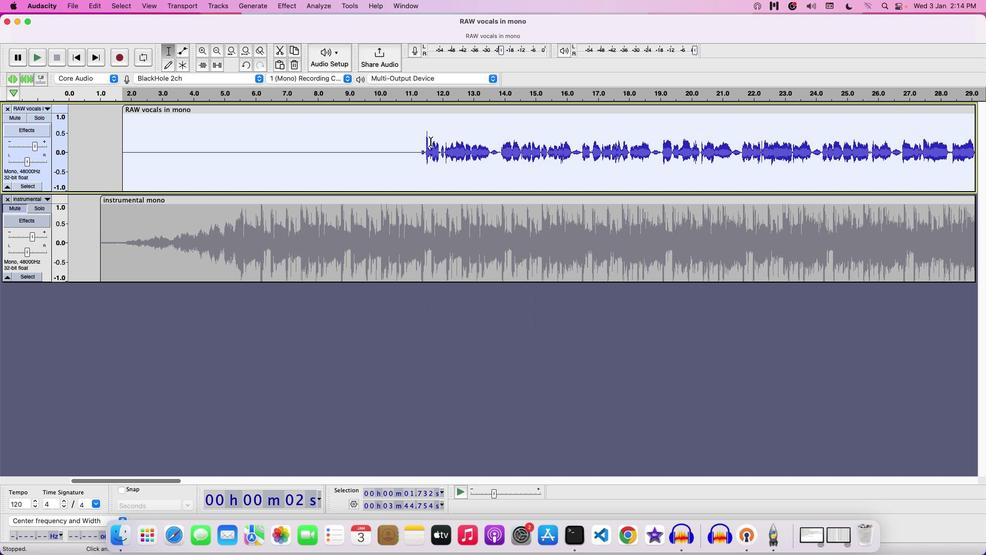 
Action: Key pressed Key.space
Screenshot: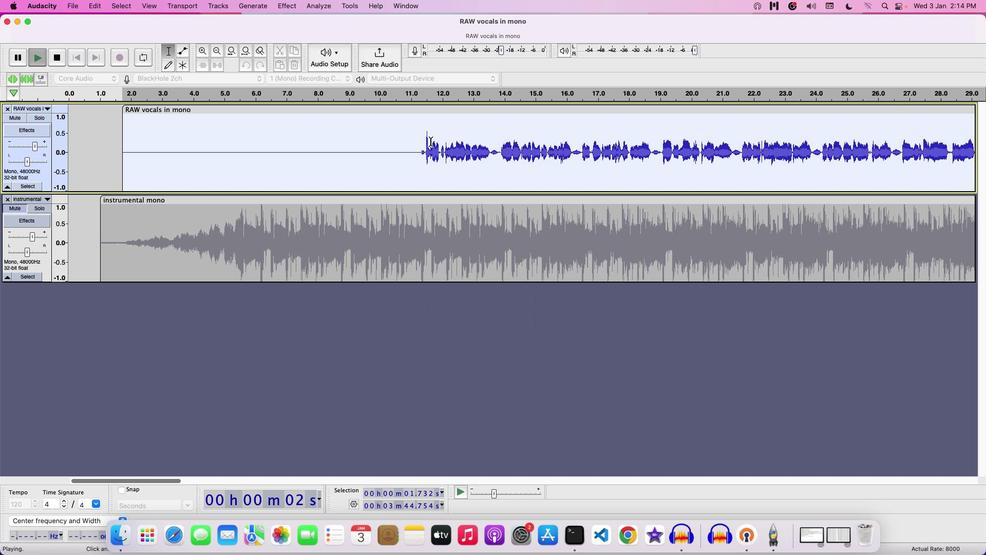 
Action: Mouse moved to (418, 132)
Screenshot: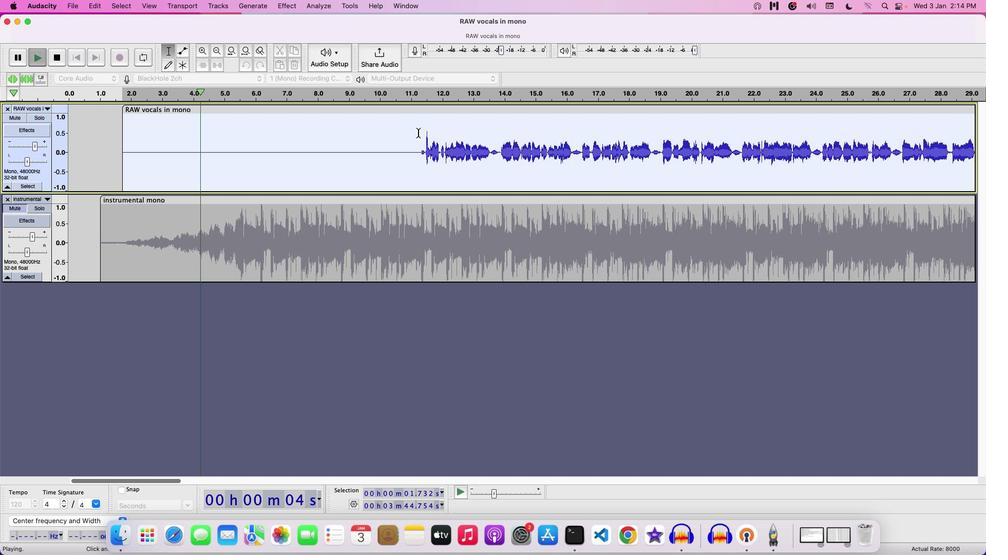 
Action: Mouse pressed left at (418, 132)
Screenshot: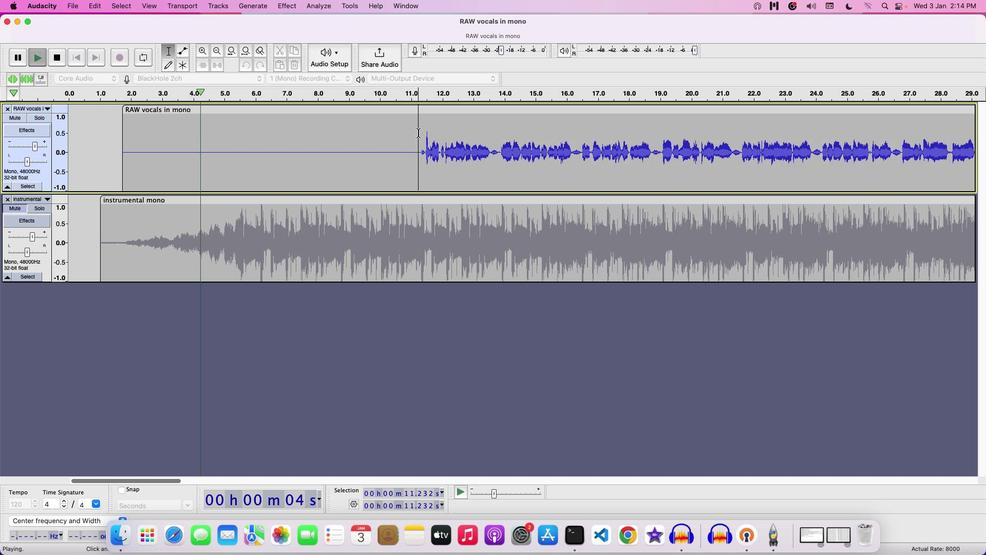 
Action: Mouse moved to (418, 132)
Screenshot: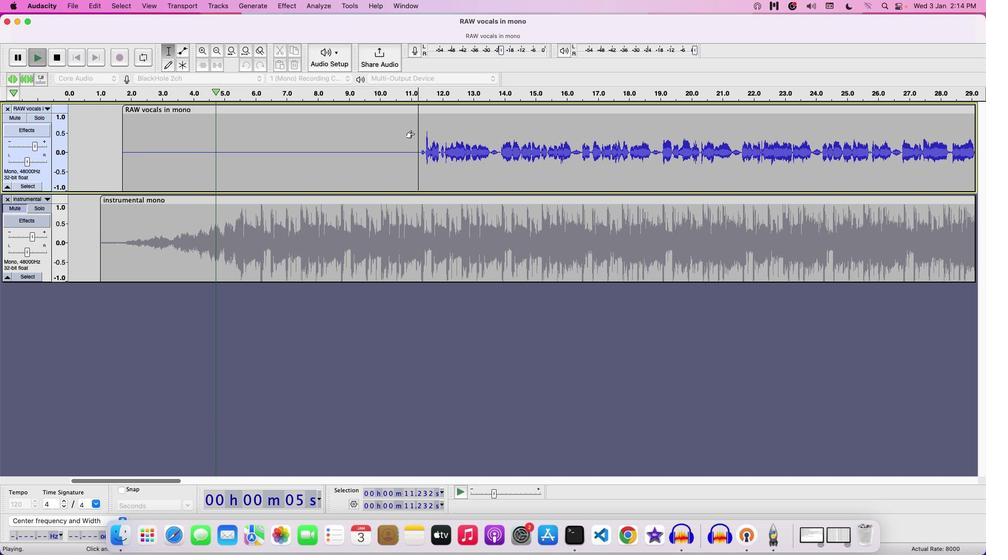 
Action: Key pressed Key.space
Screenshot: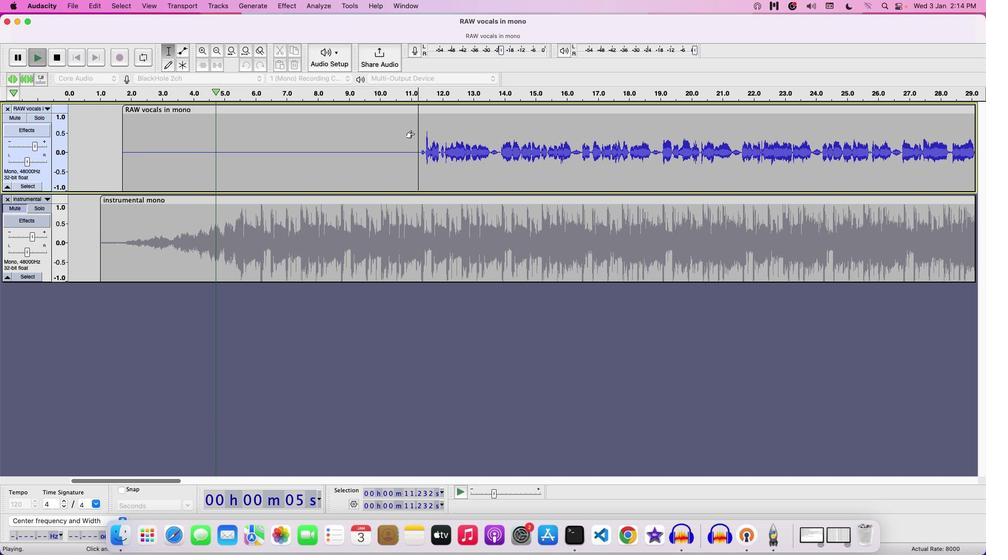 
Action: Mouse moved to (414, 133)
Screenshot: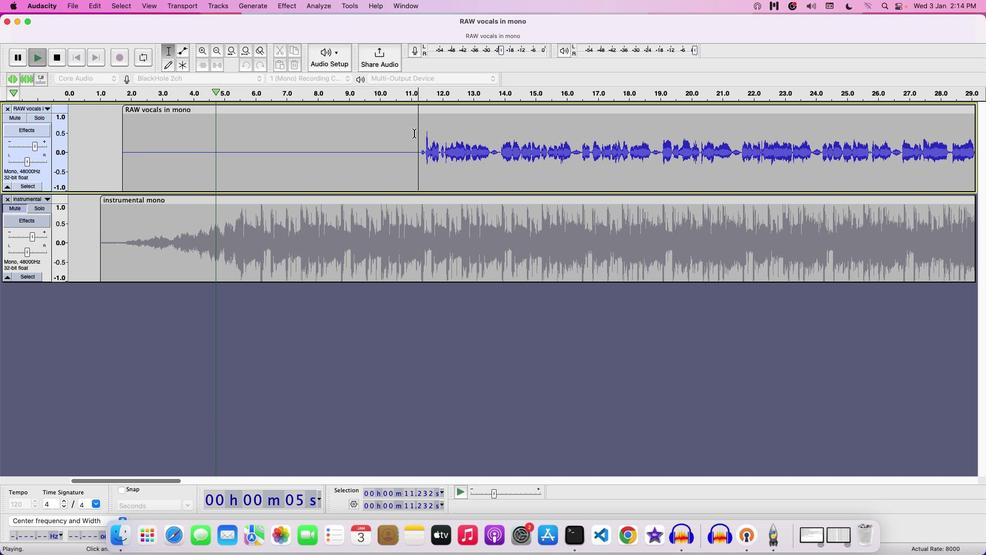 
Action: Key pressed Key.space
Screenshot: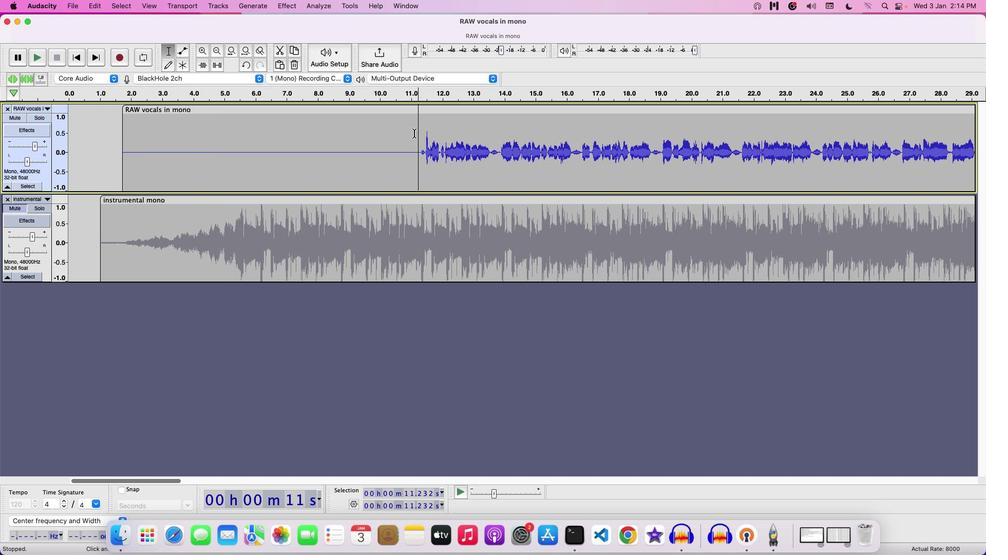 
Action: Mouse moved to (38, 148)
Screenshot: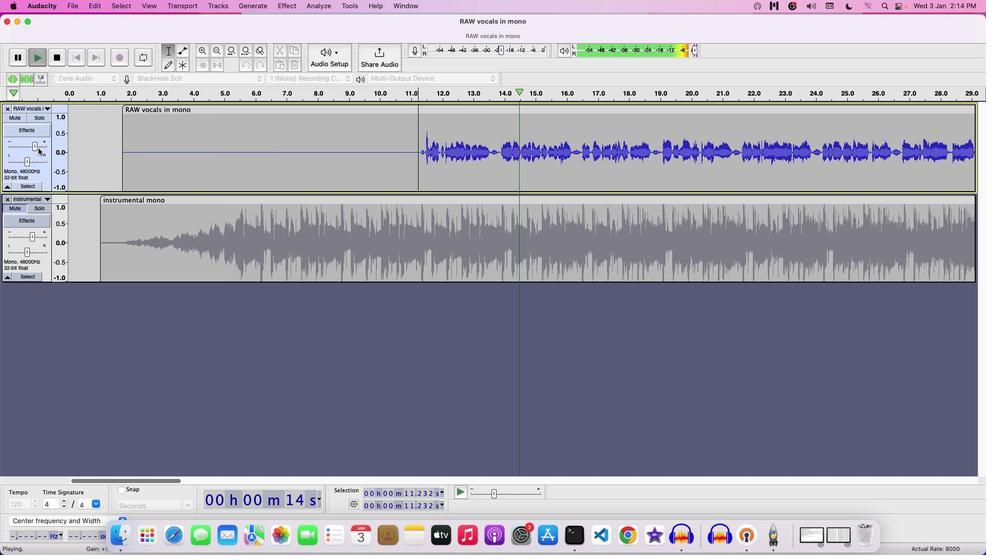 
Action: Mouse pressed left at (38, 148)
Screenshot: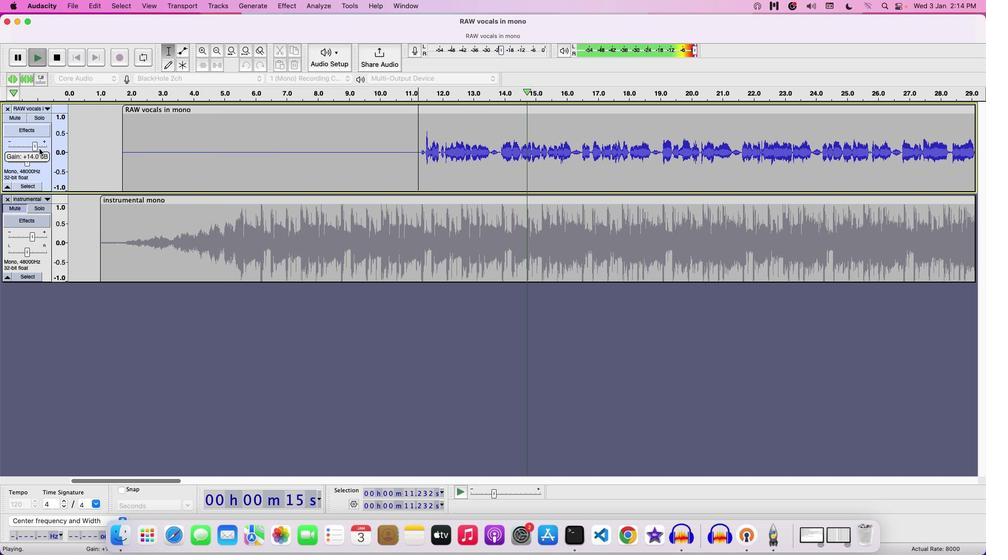 
Action: Mouse moved to (28, 209)
Screenshot: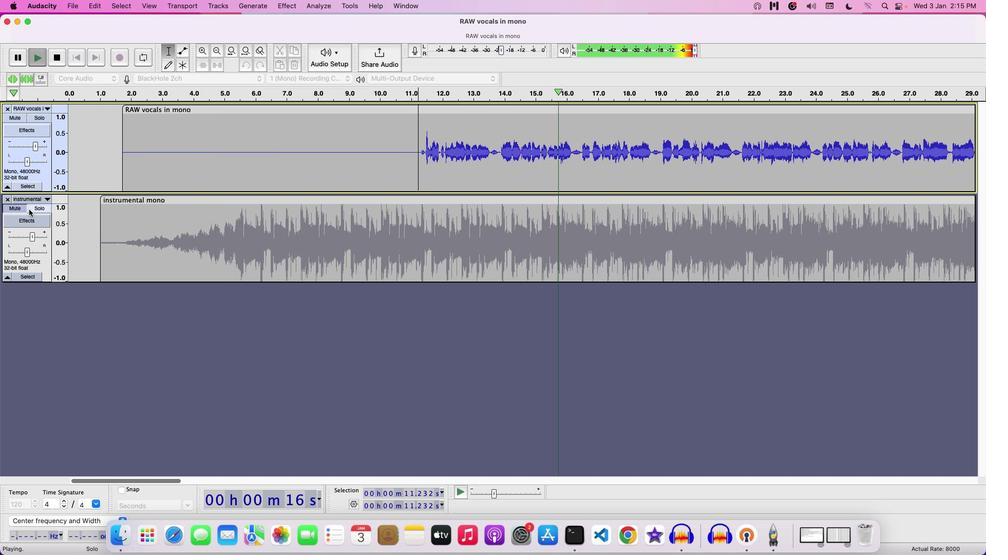 
Action: Mouse pressed left at (28, 209)
Screenshot: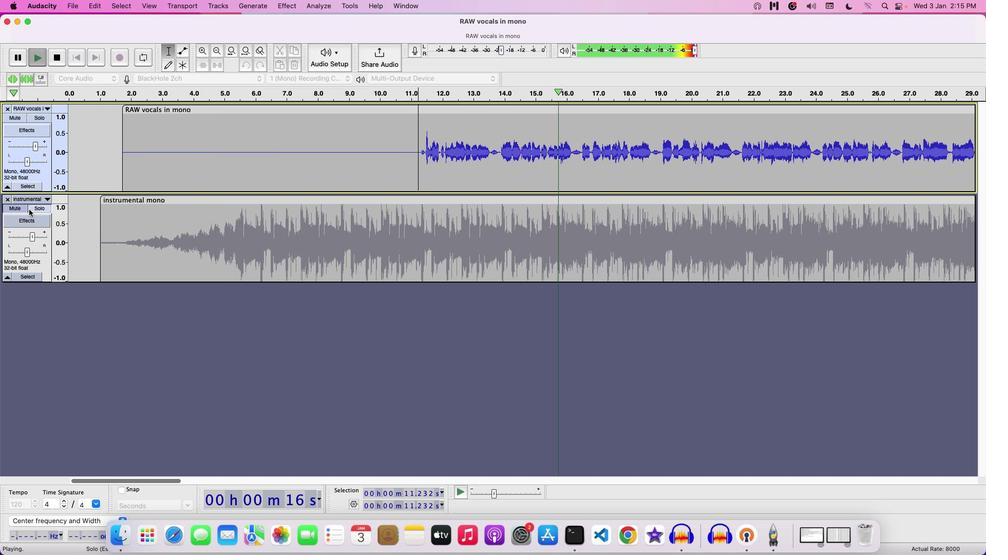 
Action: Mouse pressed left at (28, 209)
Screenshot: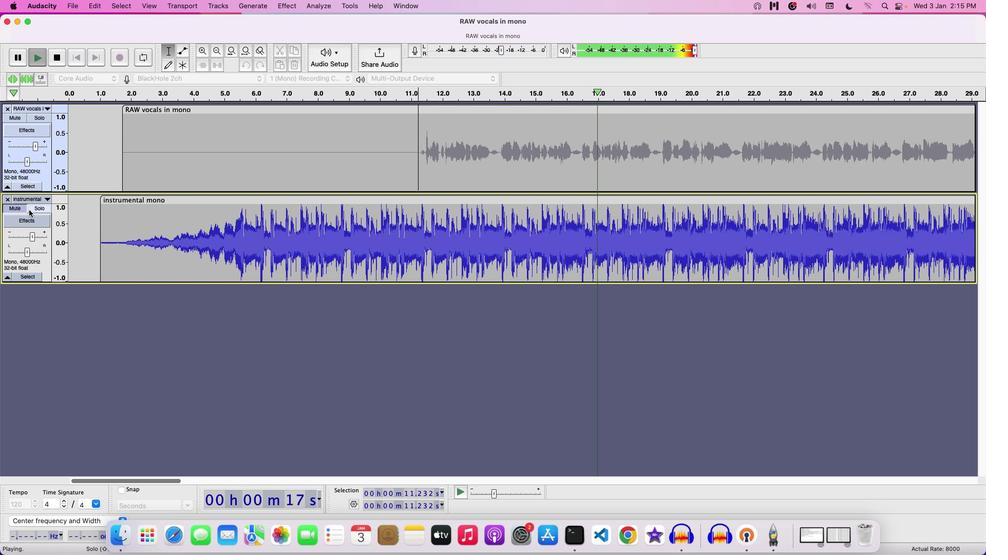 
Action: Mouse moved to (19, 208)
Screenshot: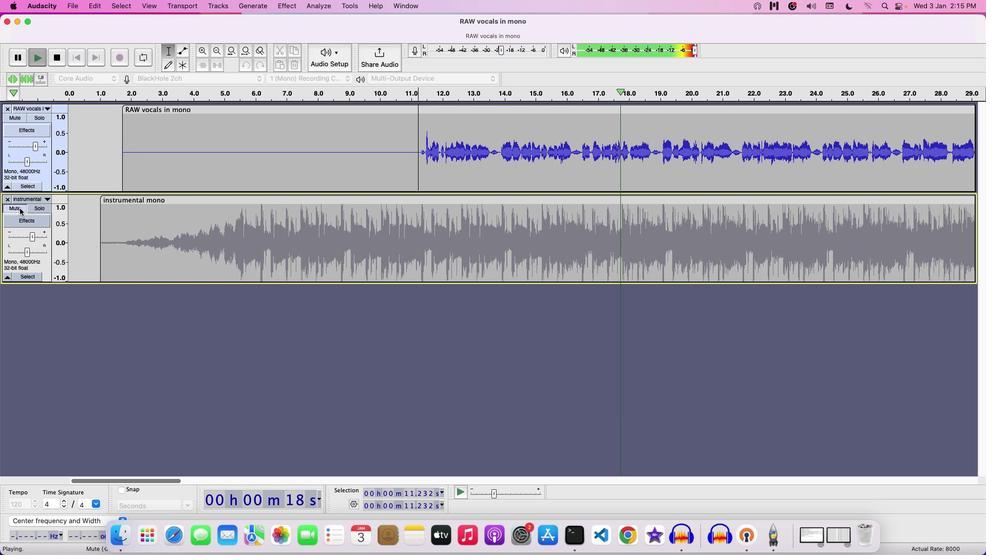 
Action: Mouse pressed left at (19, 208)
Screenshot: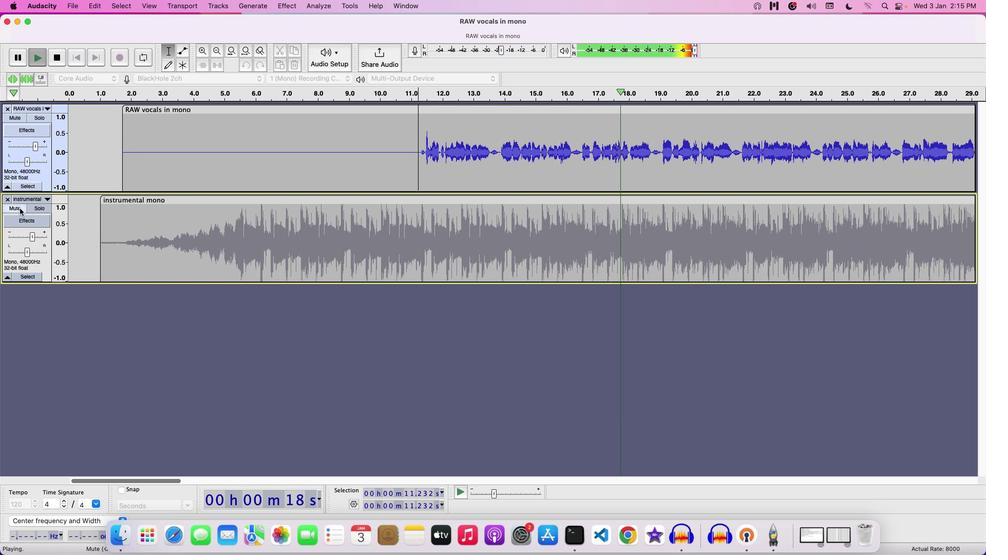 
Action: Mouse moved to (793, 141)
Screenshot: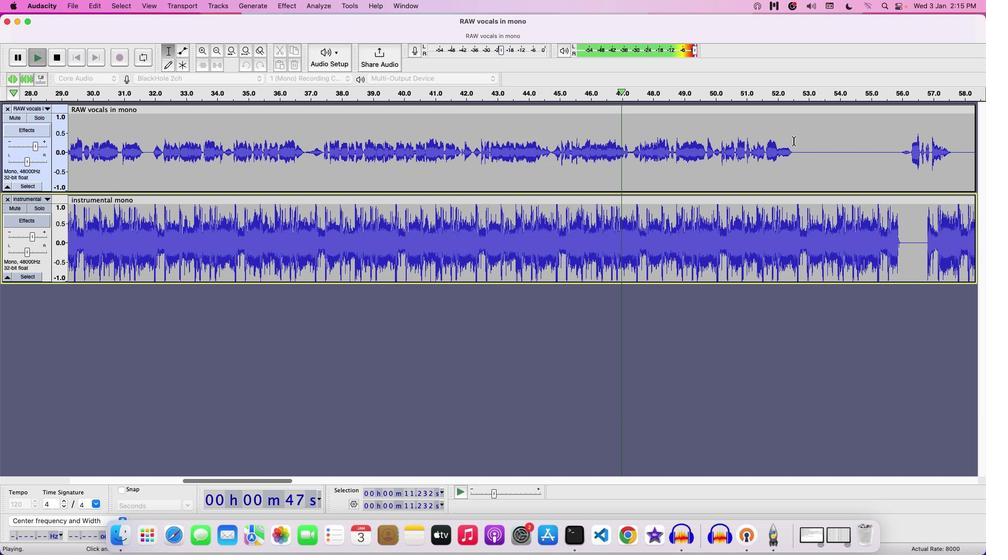 
Action: Key pressed Key.space
Screenshot: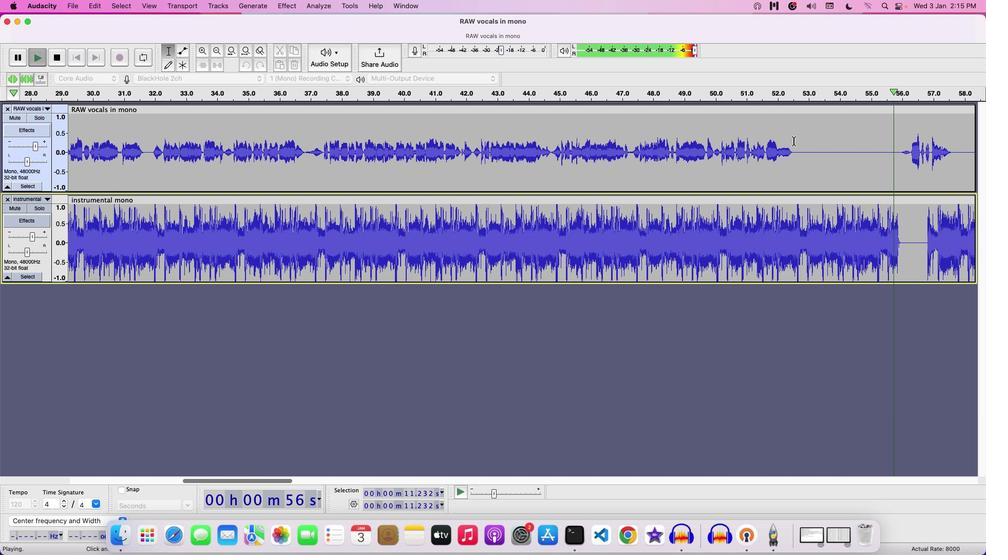 
Action: Mouse moved to (73, 3)
Screenshot: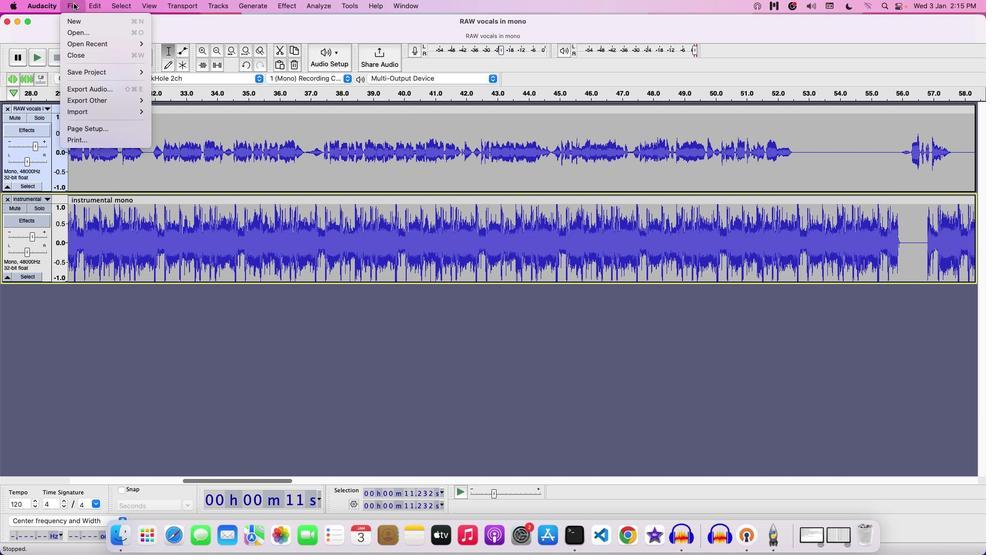 
Action: Mouse pressed left at (73, 3)
Screenshot: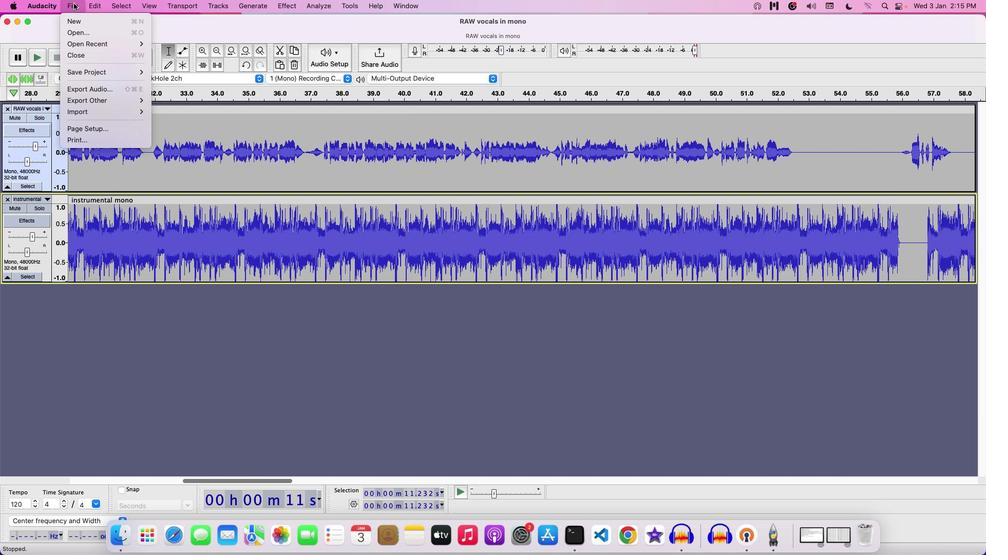 
Action: Mouse moved to (165, 69)
Screenshot: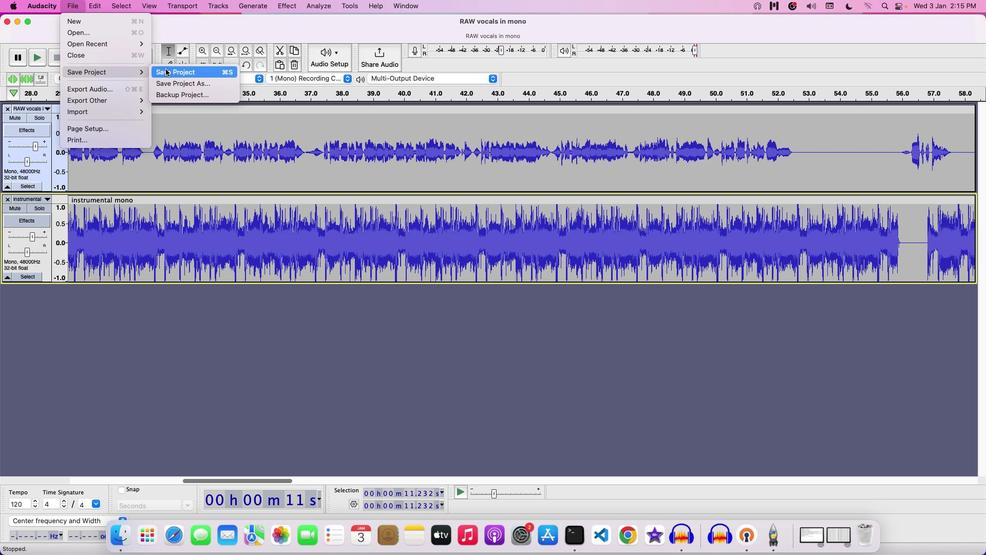 
Action: Mouse pressed left at (165, 69)
Screenshot: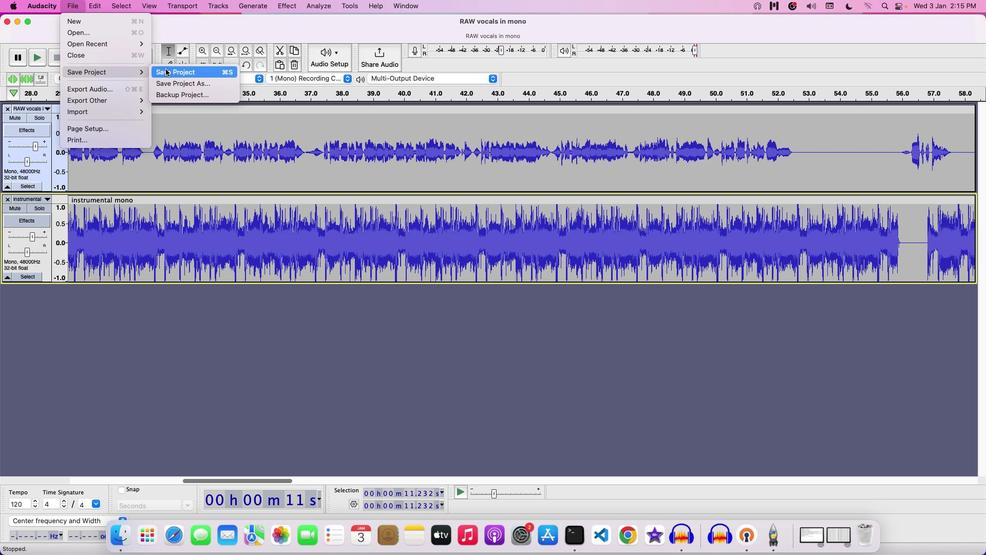 
Action: Mouse moved to (251, 81)
Screenshot: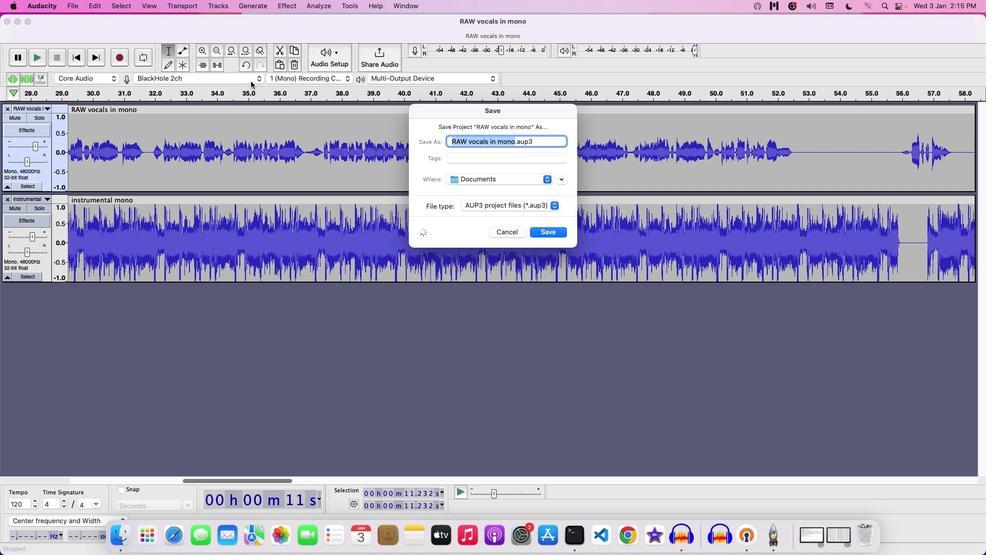 
Action: Key pressed Key.backspace'D''E'
Screenshot: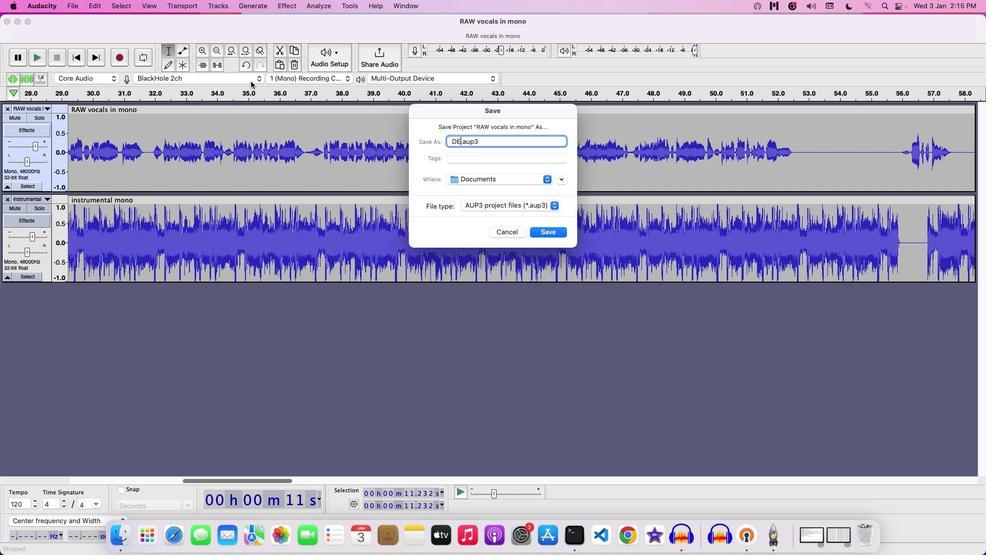
Action: Mouse moved to (250, 81)
Screenshot: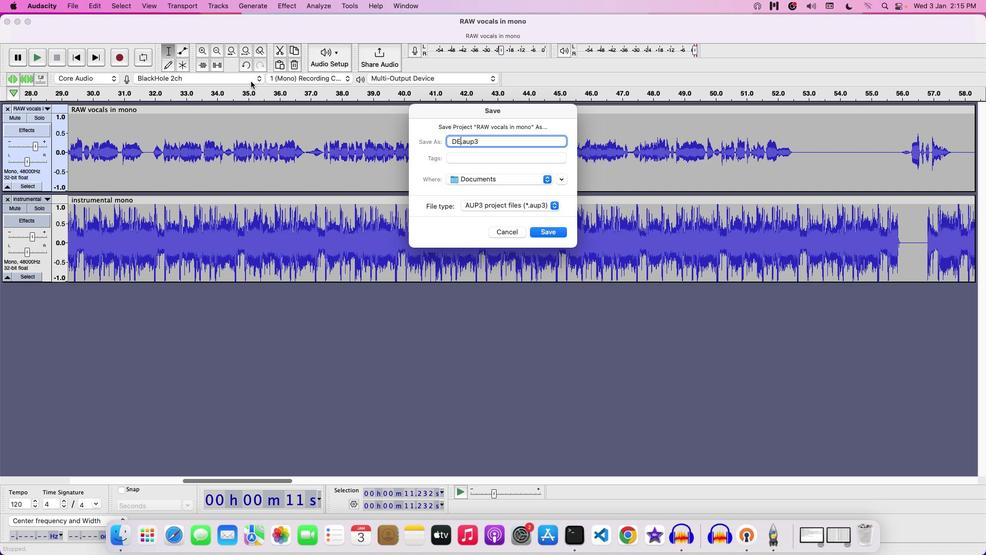
Action: Key pressed 'S'Key.backspace'-''E''S''I''N''G'Key.space'E''F''F''E''C''T'Key.space'I''N'Key.space'C''O'Key.backspaceKey.backspace'V''O''C''A''L'Key.space'T''R''A''C''K'
Screenshot: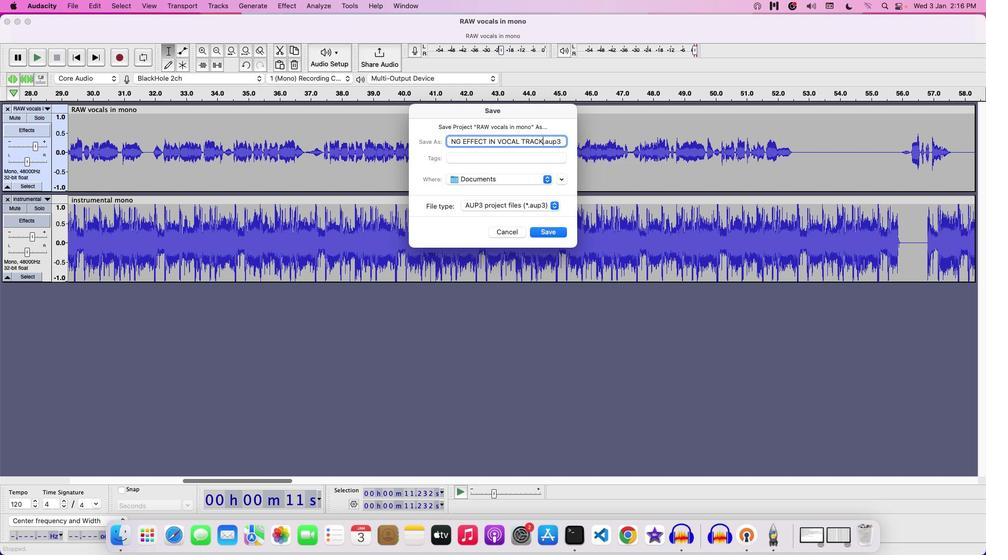 
Action: Mouse moved to (545, 234)
Screenshot: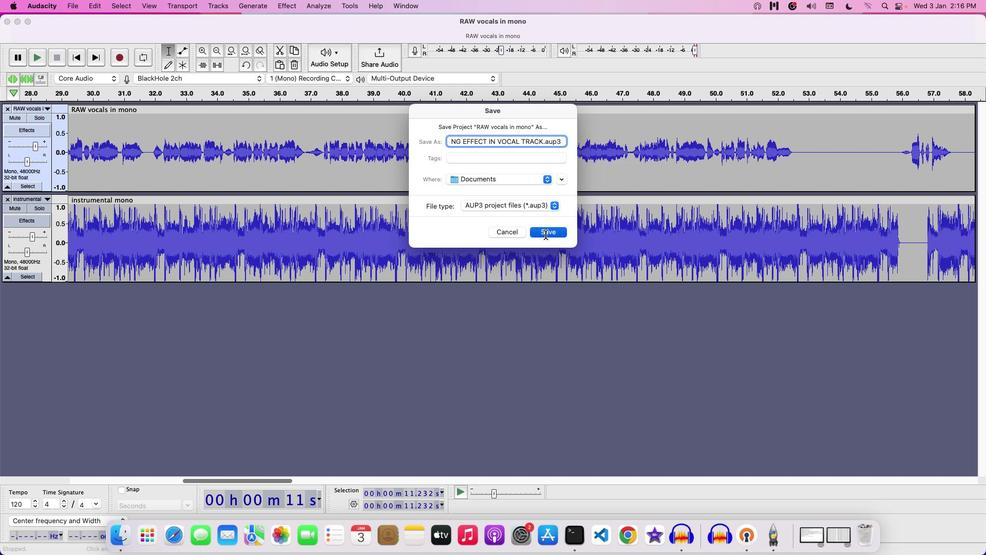 
Action: Mouse pressed left at (545, 234)
Screenshot: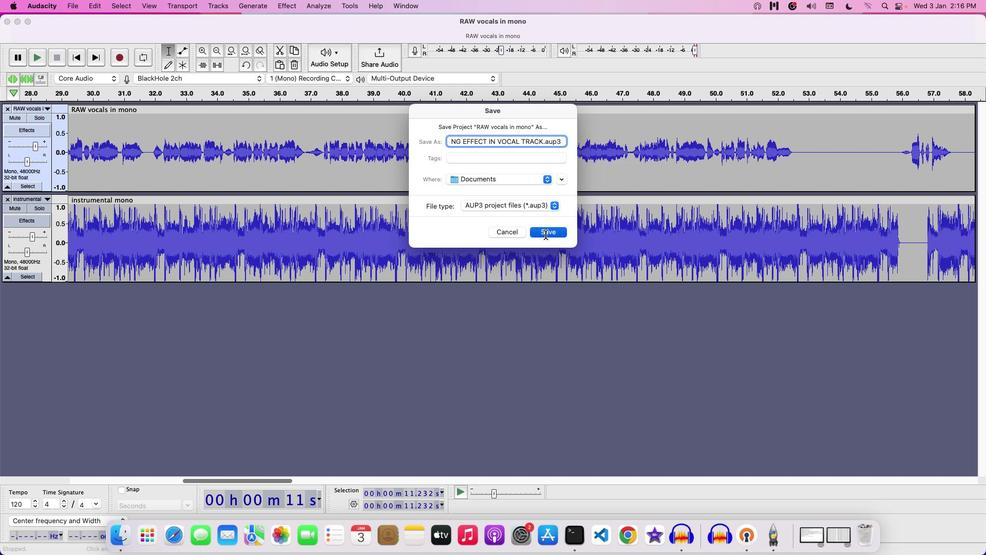 
